 Task: Find connections with filter location Caetité with filter topic #Startupswith filter profile language Potuguese with filter current company Sony Music Entertainment with filter school Vignan's Lara Institute of Technology and Science, Vadlamudi, Chebrolu Mandal, PIN-522213(CC-FE) with filter industry Wholesale Furniture and Home Furnishings with filter service category Bookkeeping with filter keywords title Mortgage Loan Processor
Action: Mouse moved to (621, 122)
Screenshot: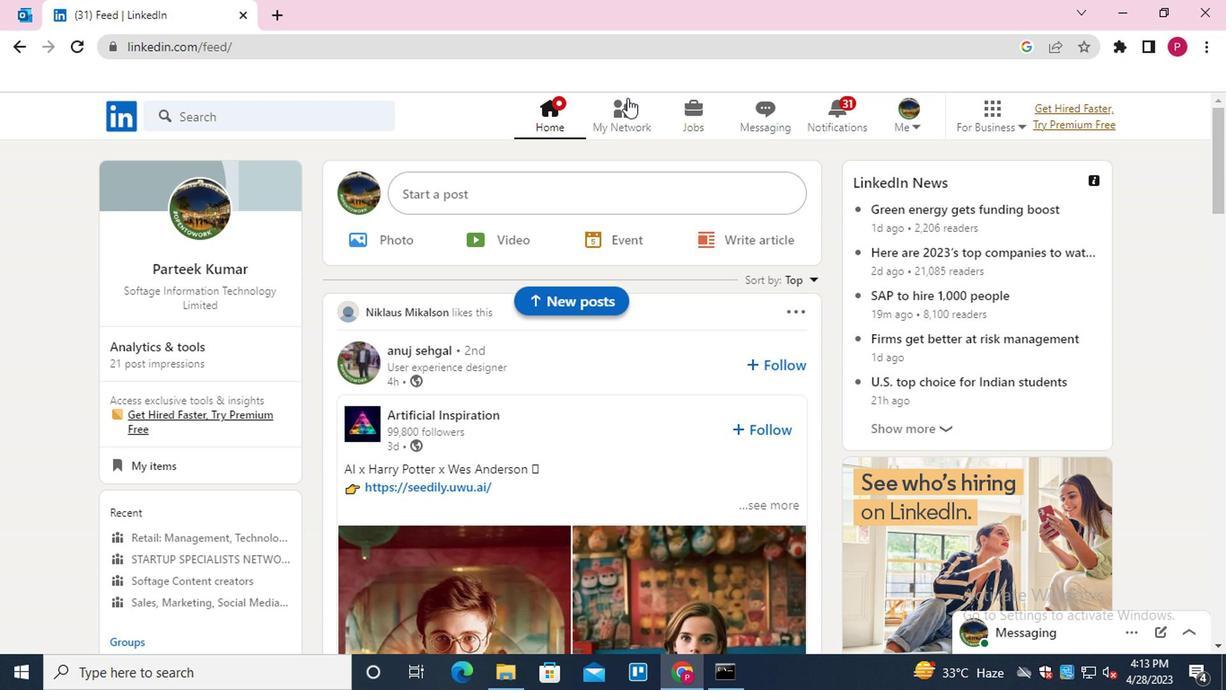 
Action: Mouse pressed left at (621, 122)
Screenshot: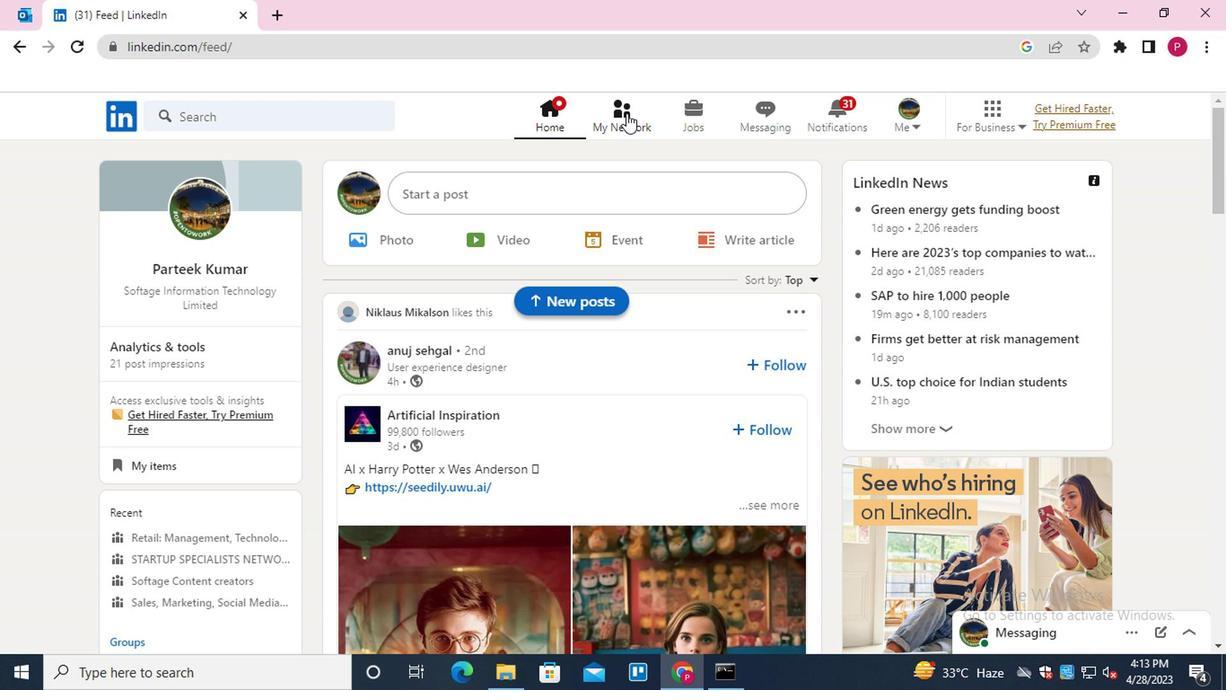 
Action: Mouse moved to (313, 212)
Screenshot: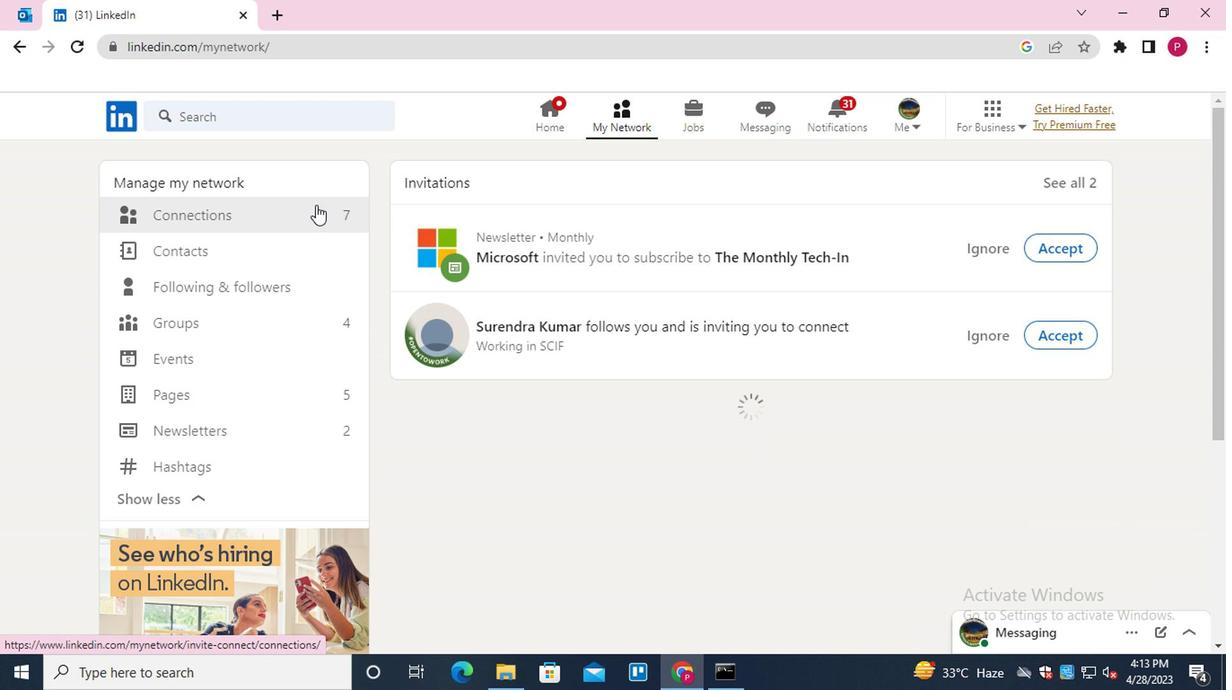 
Action: Mouse pressed left at (313, 212)
Screenshot: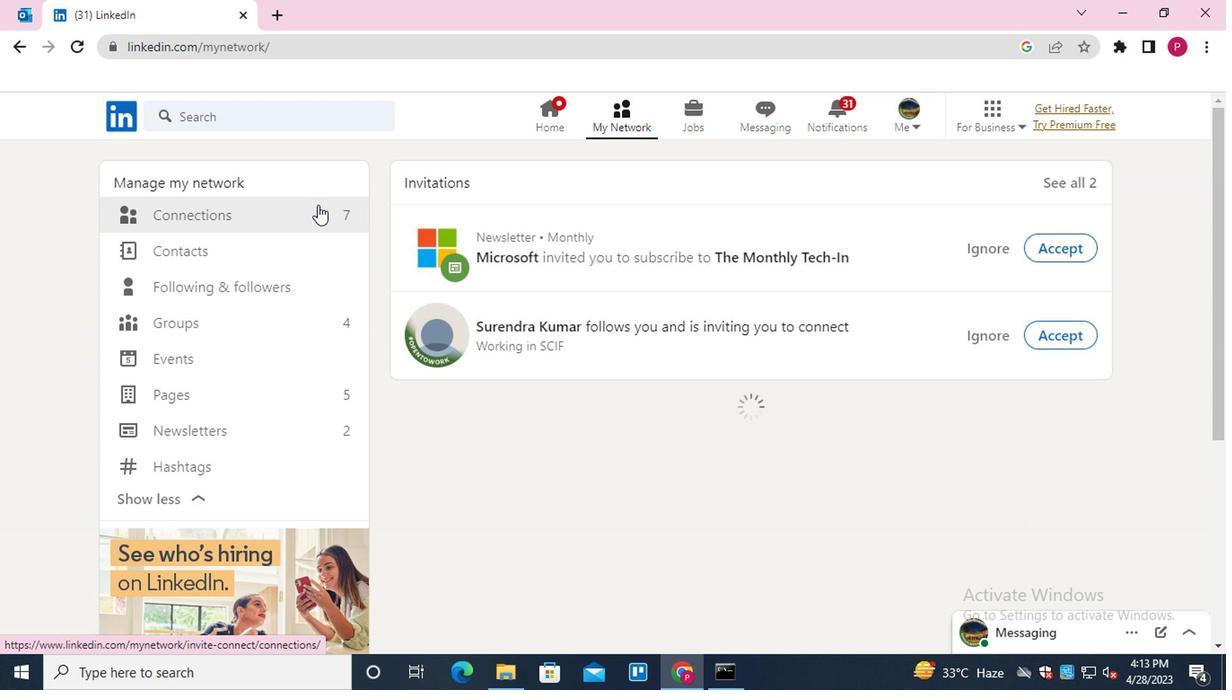 
Action: Mouse moved to (780, 217)
Screenshot: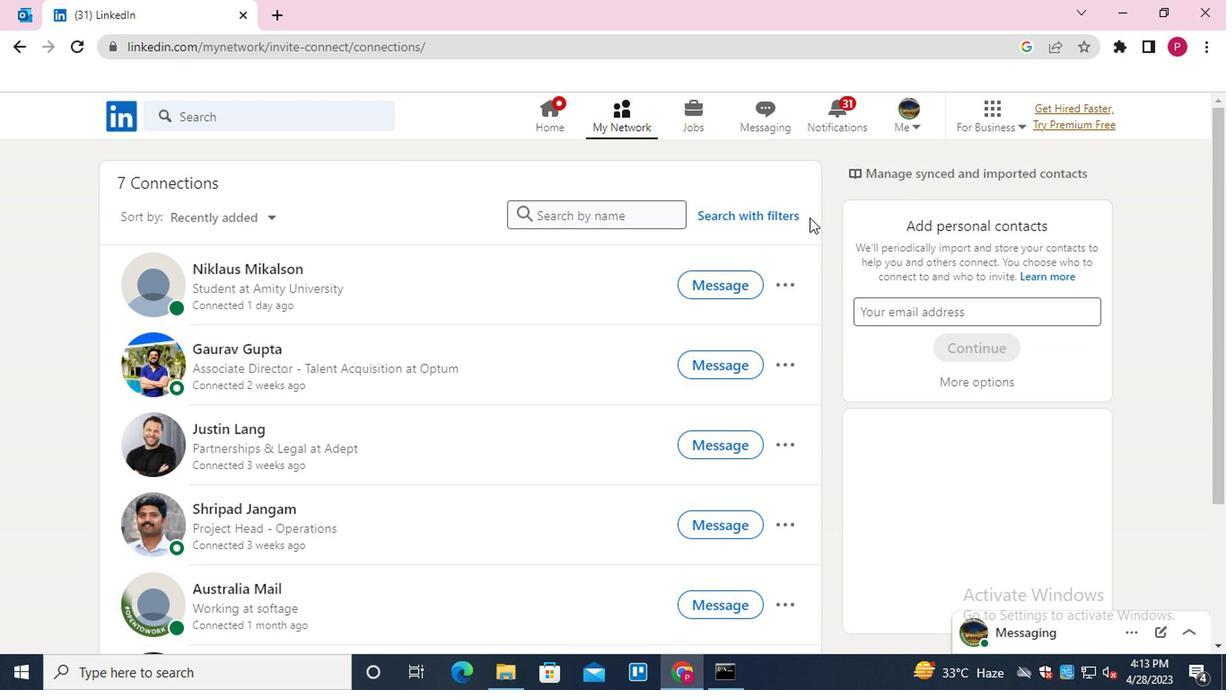 
Action: Mouse pressed left at (780, 217)
Screenshot: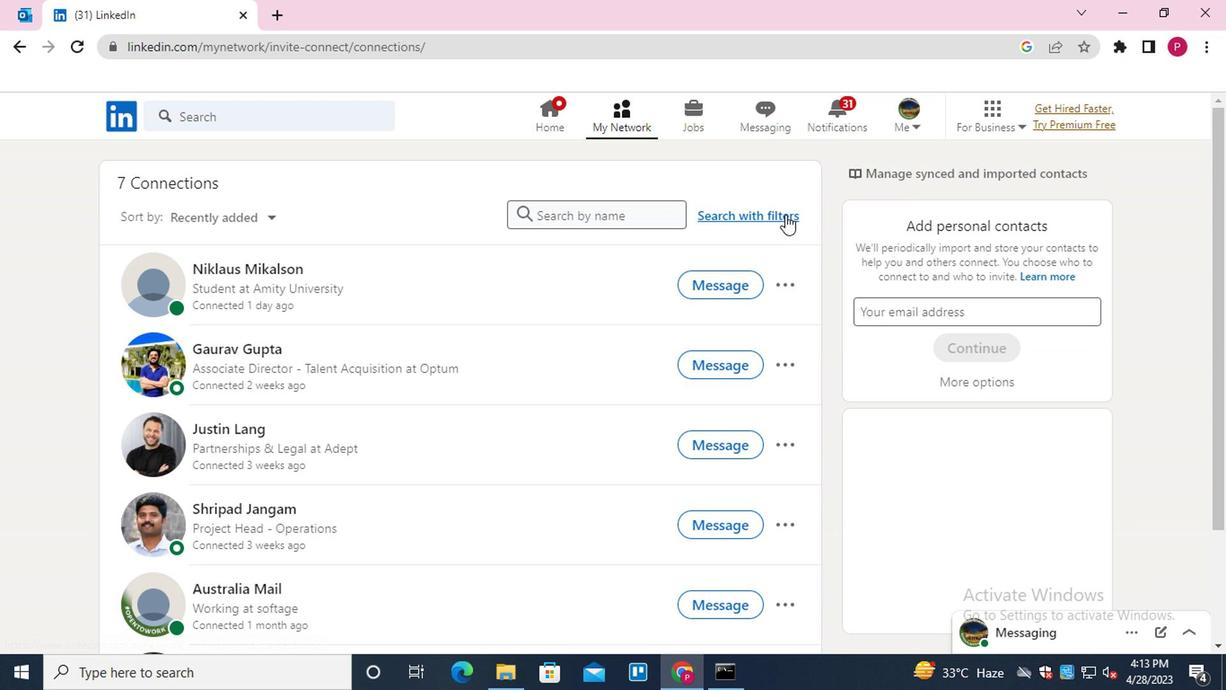 
Action: Mouse moved to (669, 171)
Screenshot: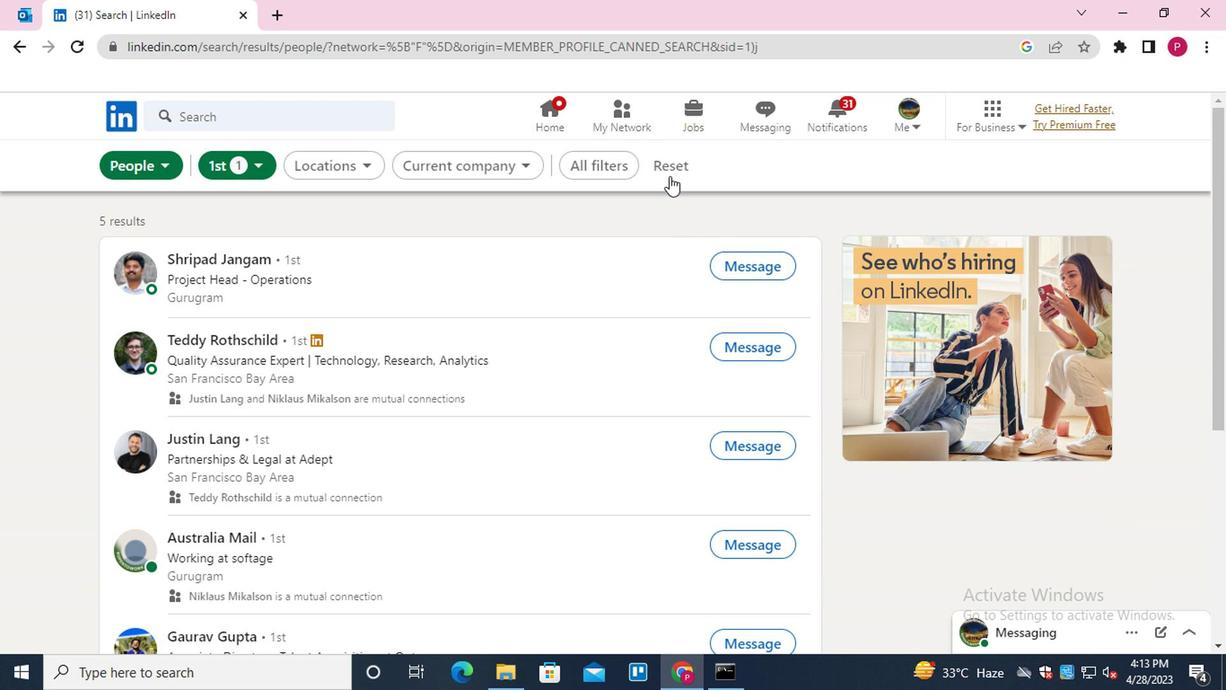 
Action: Mouse pressed left at (669, 171)
Screenshot: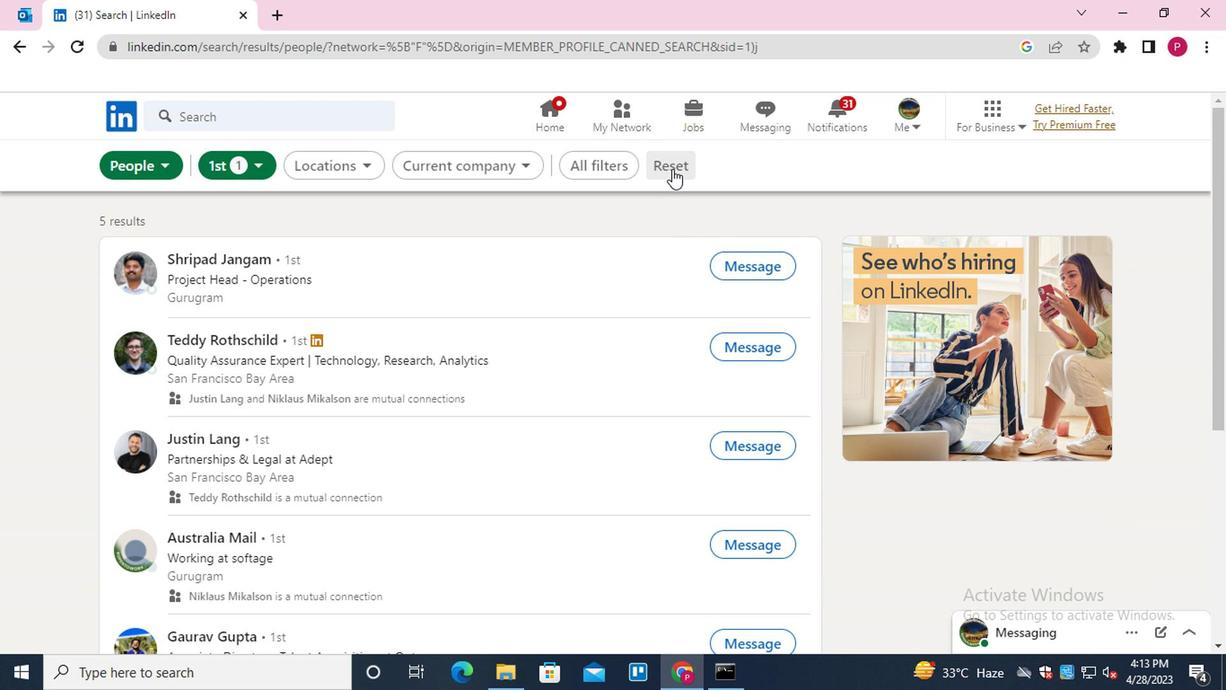 
Action: Mouse moved to (653, 167)
Screenshot: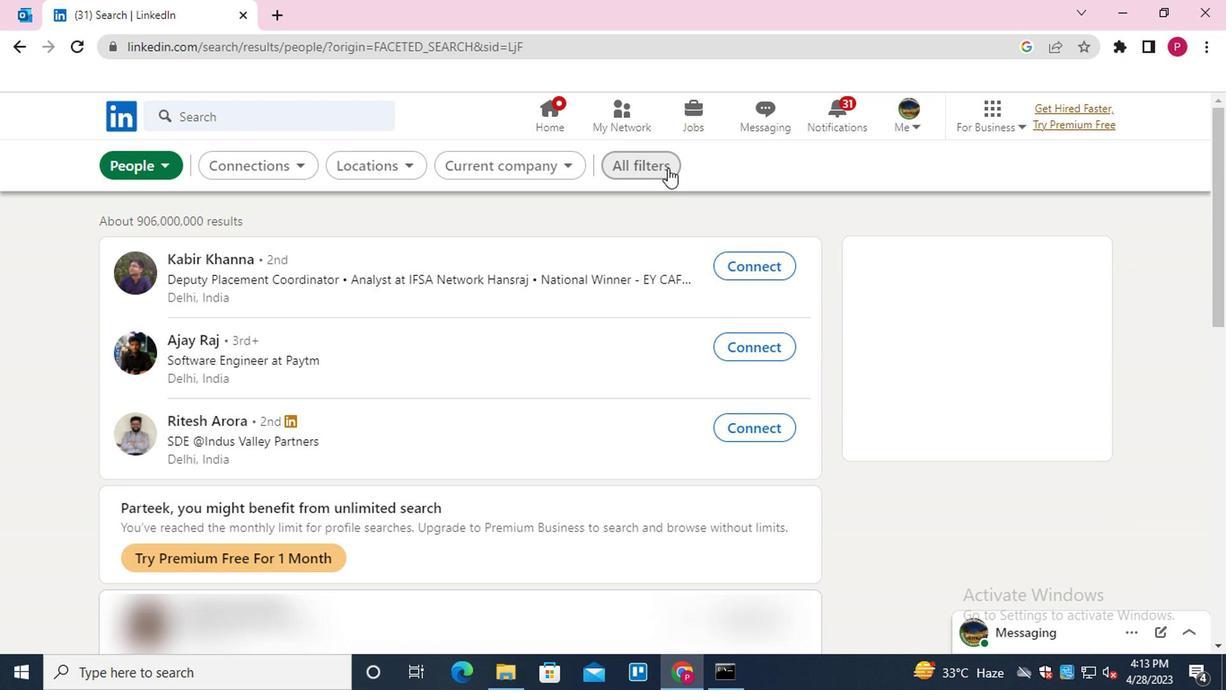 
Action: Mouse pressed left at (653, 167)
Screenshot: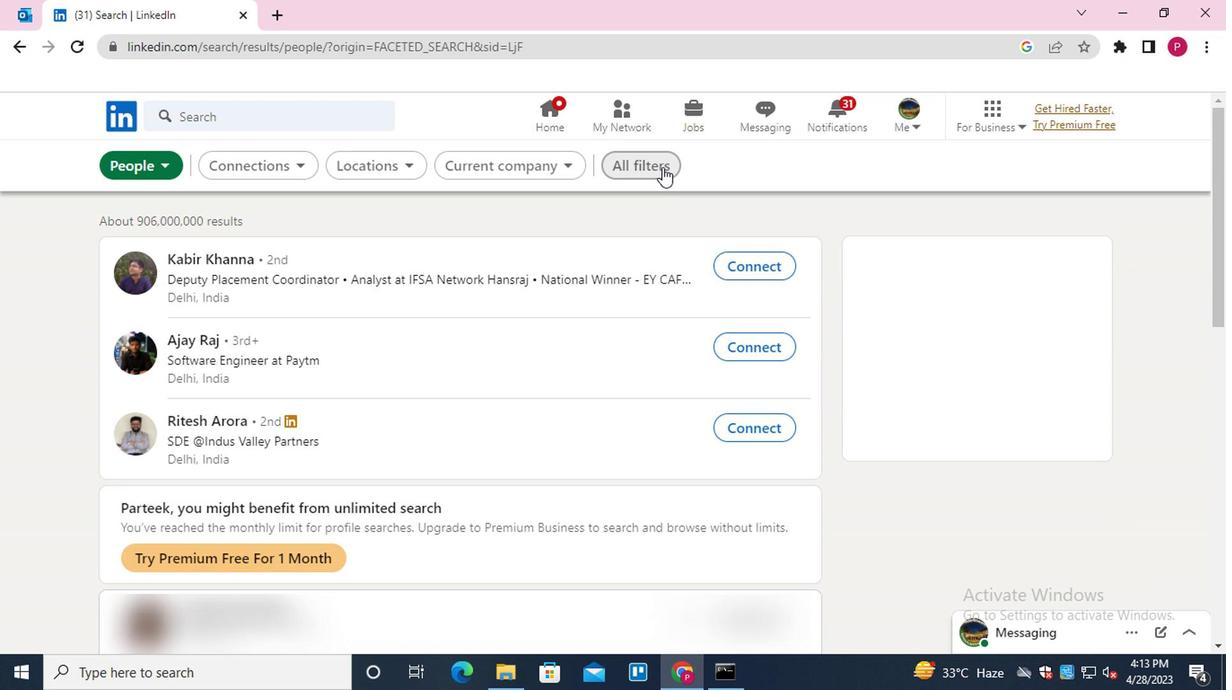 
Action: Mouse moved to (877, 308)
Screenshot: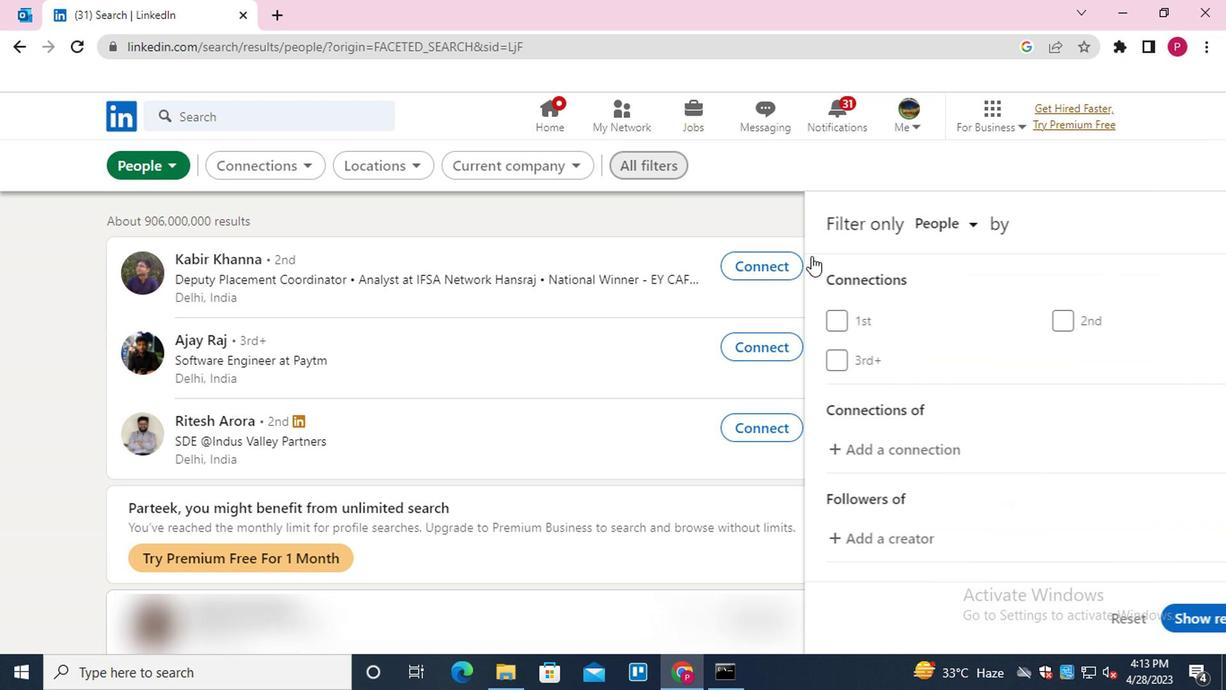 
Action: Mouse scrolled (877, 307) with delta (0, -1)
Screenshot: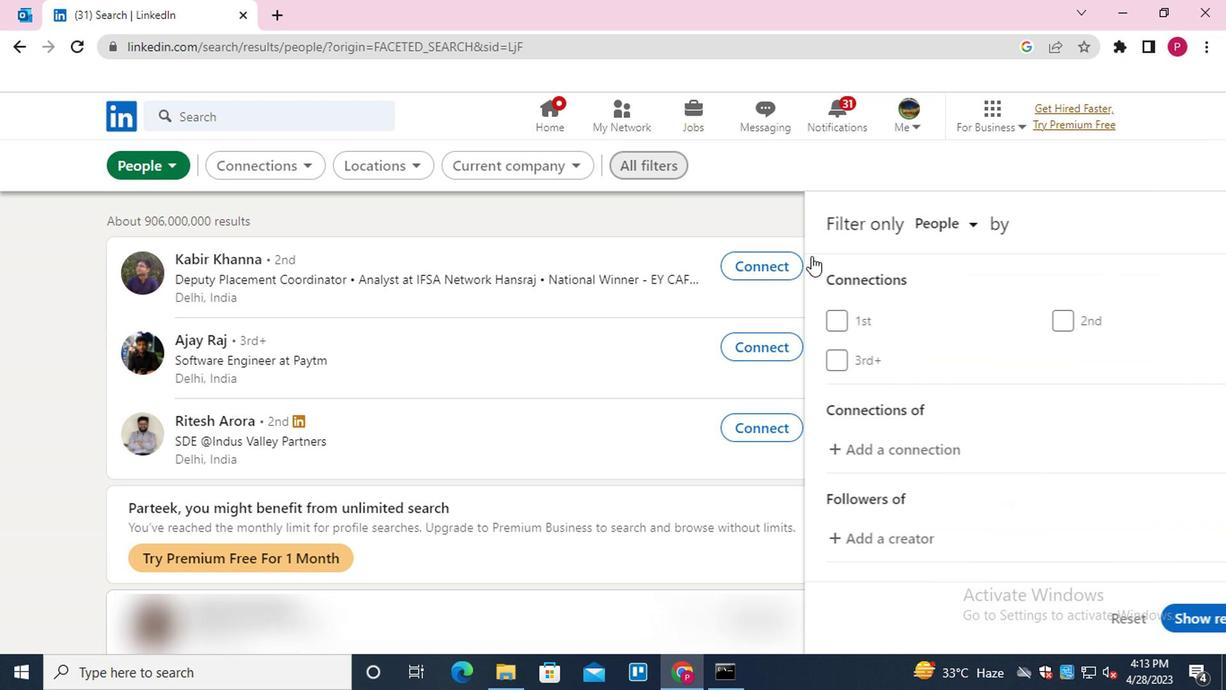 
Action: Mouse moved to (878, 313)
Screenshot: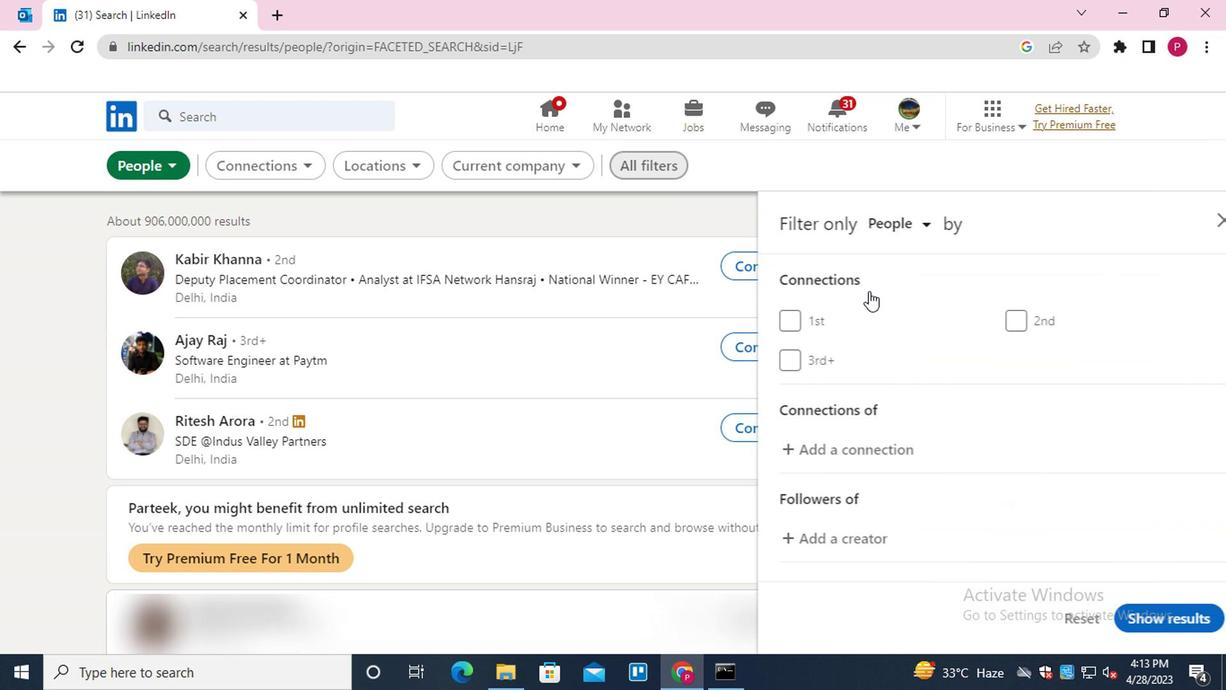 
Action: Mouse scrolled (878, 311) with delta (0, -1)
Screenshot: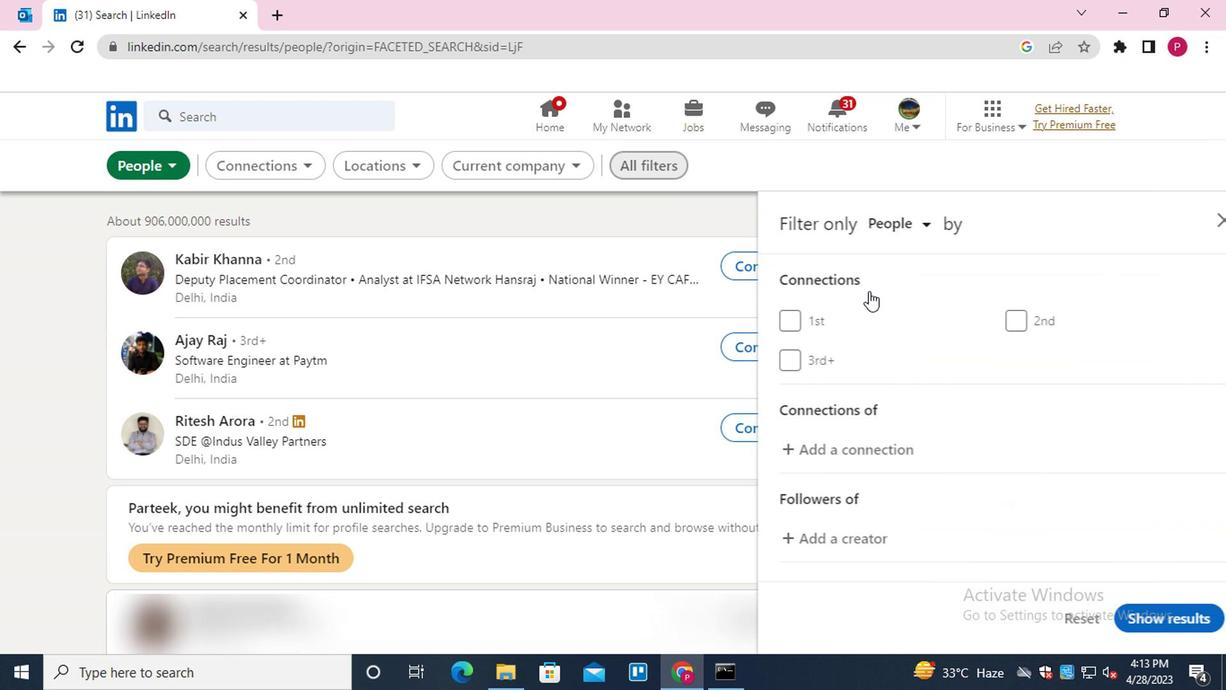 
Action: Mouse moved to (1000, 514)
Screenshot: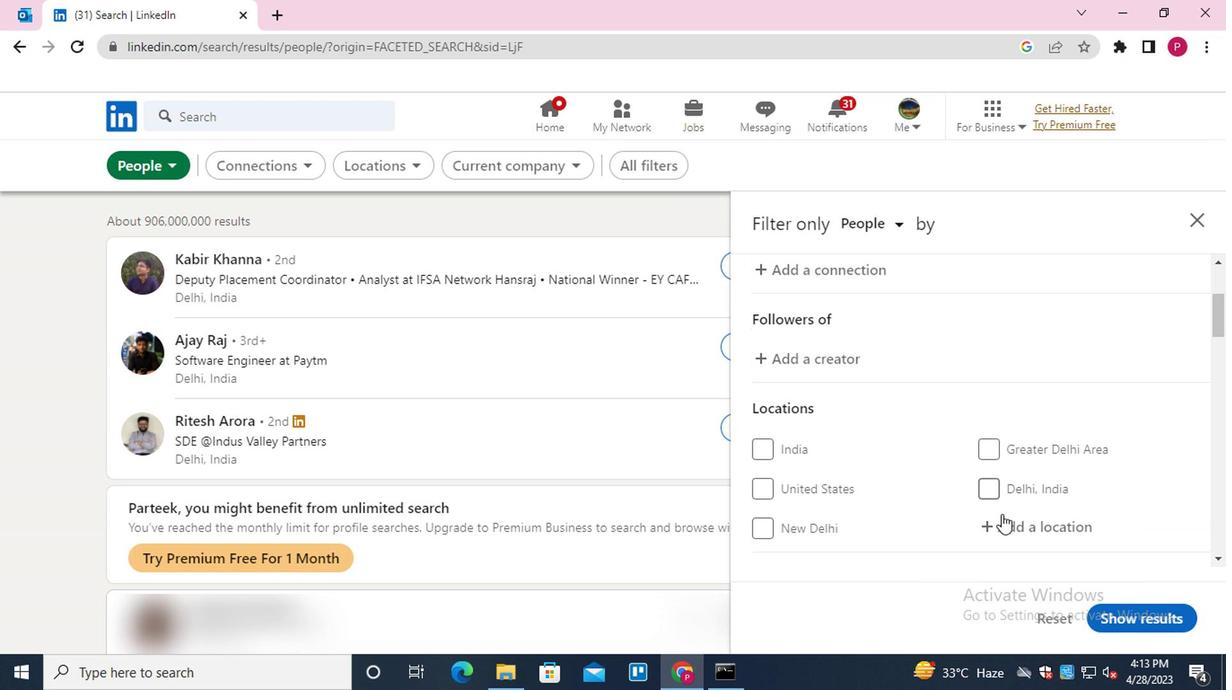 
Action: Mouse pressed left at (1000, 514)
Screenshot: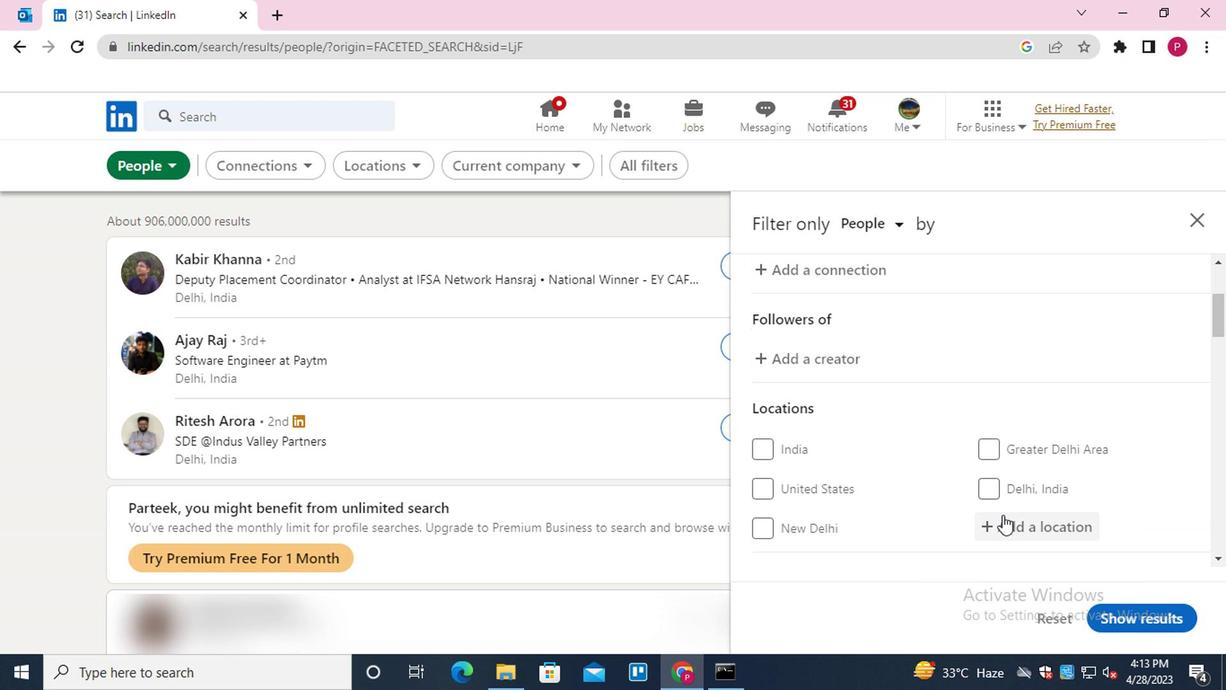 
Action: Key pressed <Key.shift>CAETITE<Key.down><Key.enter>
Screenshot: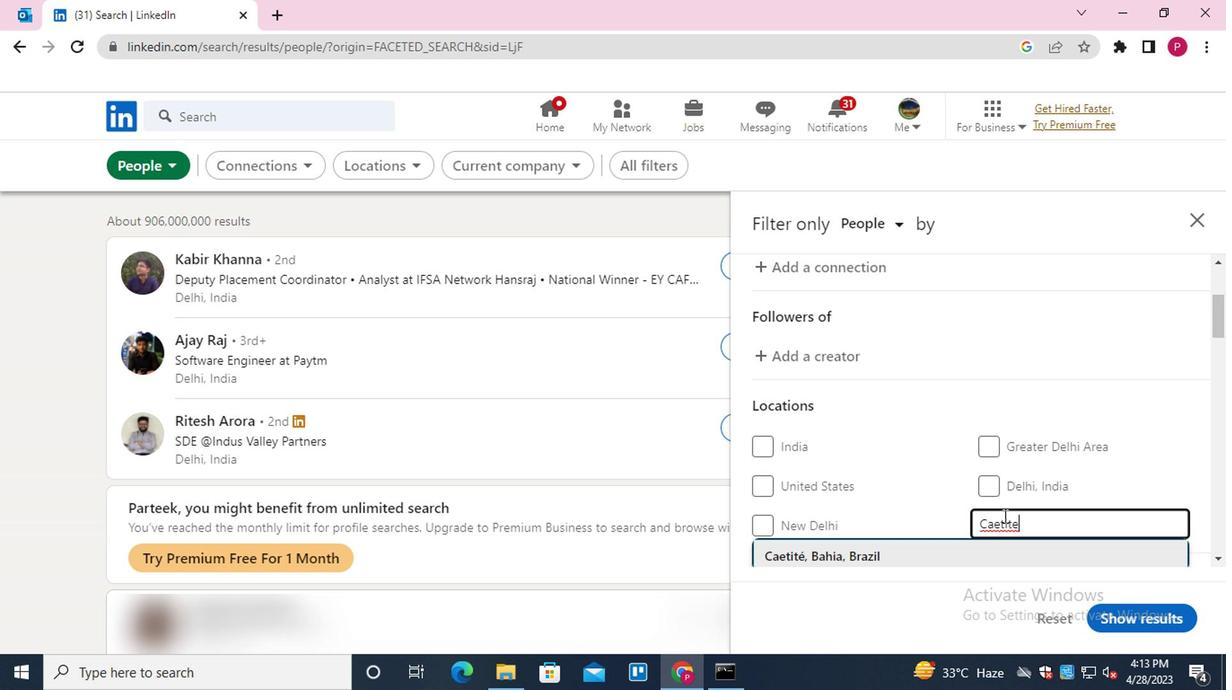 
Action: Mouse moved to (897, 459)
Screenshot: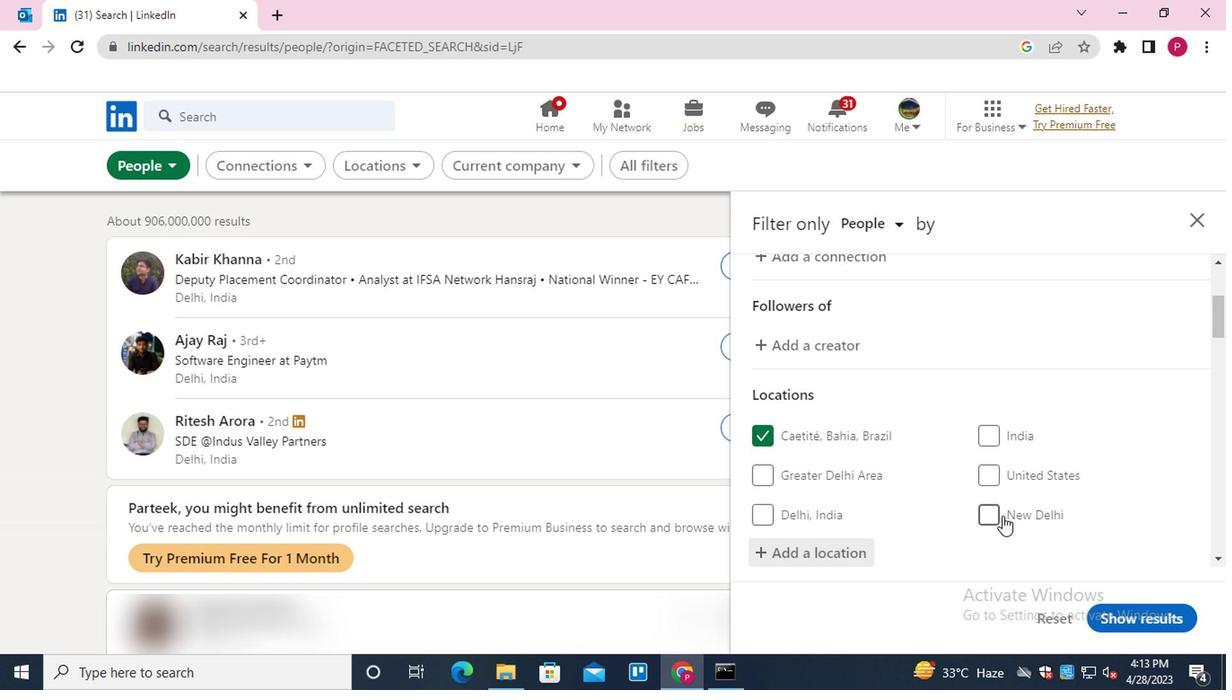 
Action: Mouse scrolled (897, 458) with delta (0, 0)
Screenshot: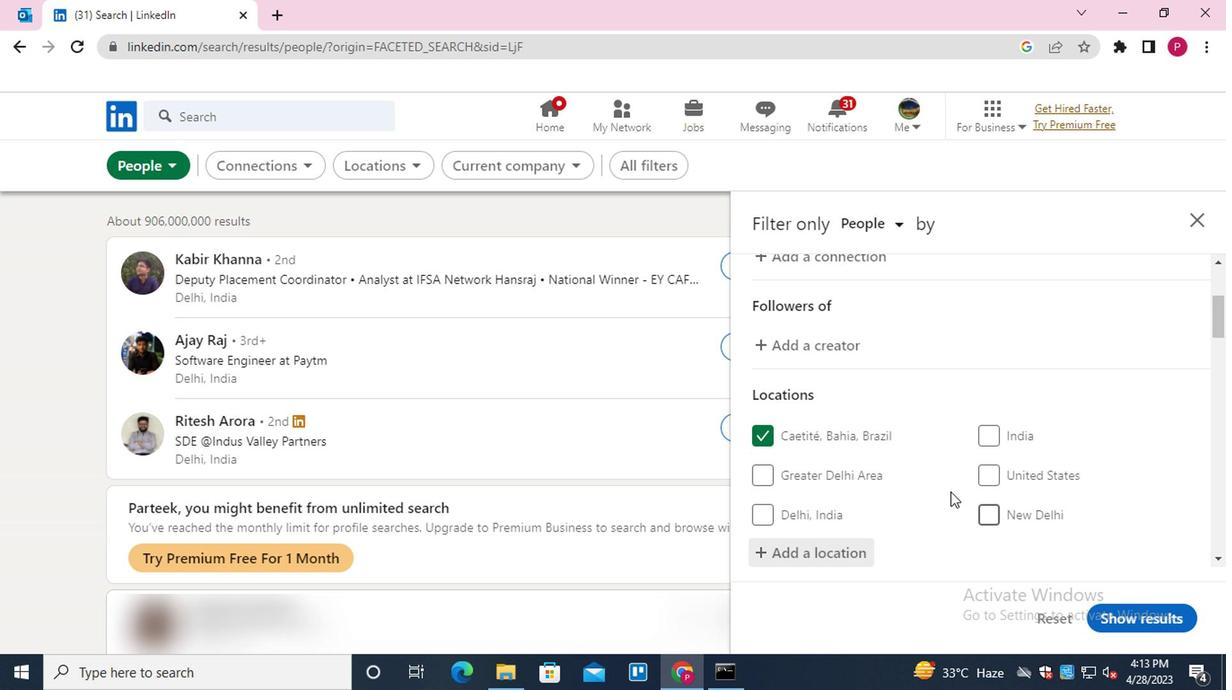 
Action: Mouse scrolled (897, 458) with delta (0, 0)
Screenshot: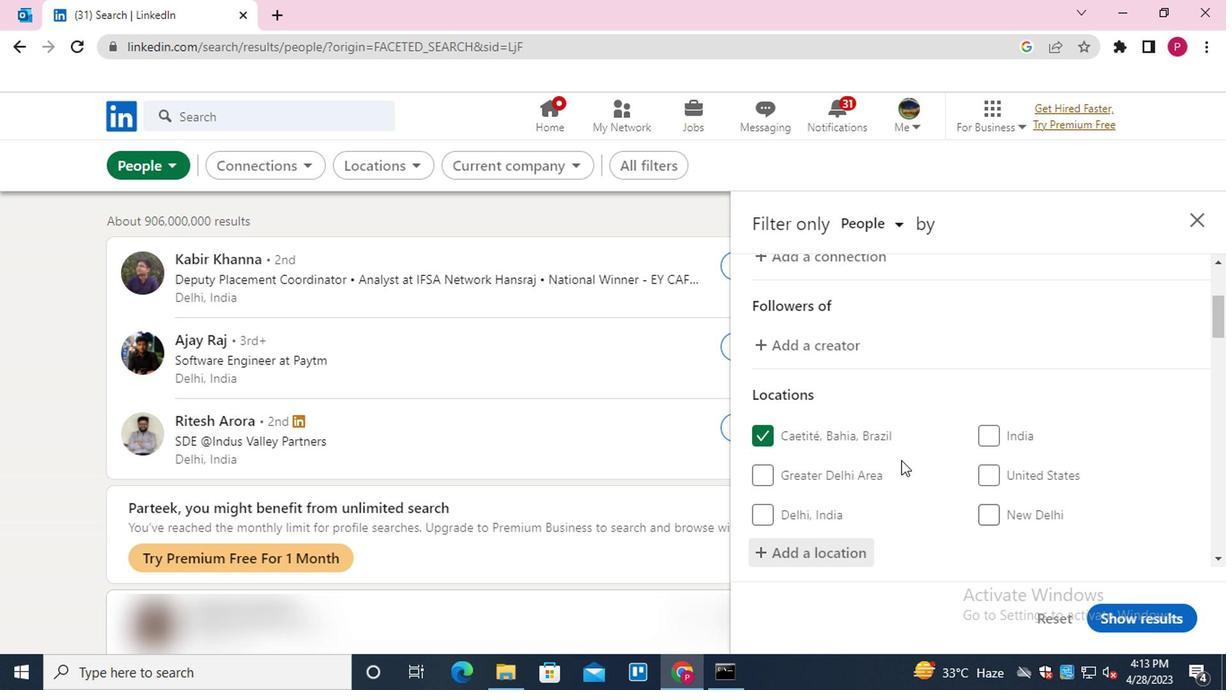 
Action: Mouse moved to (873, 561)
Screenshot: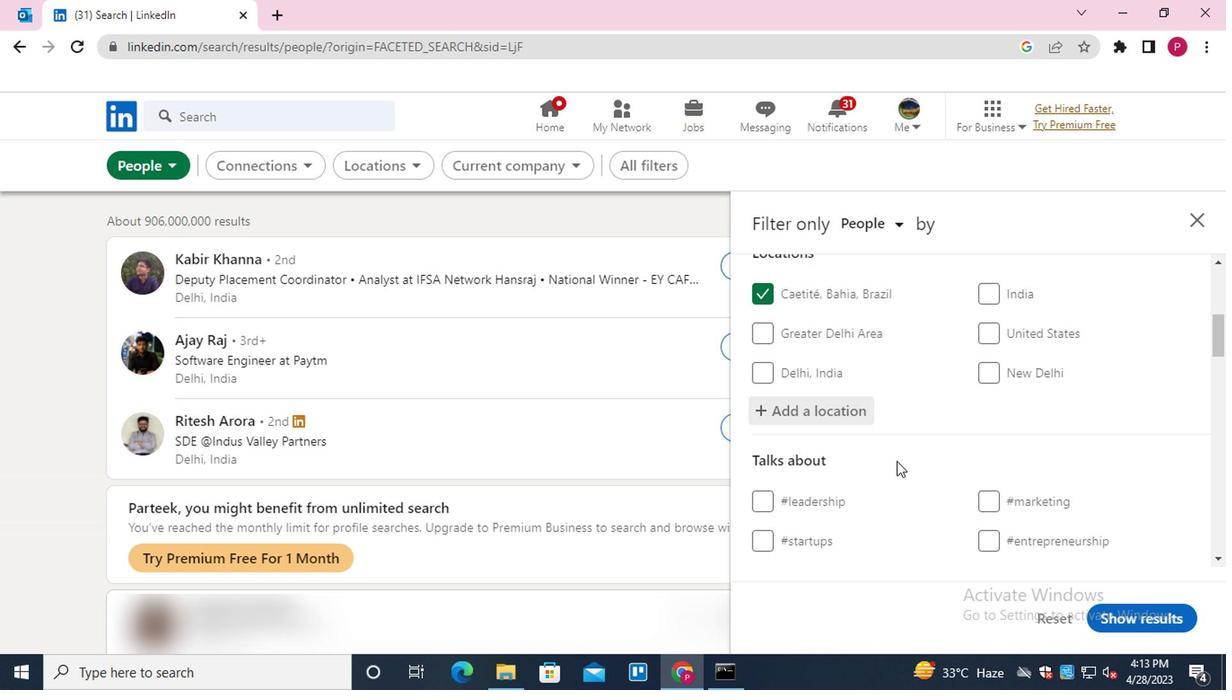 
Action: Mouse scrolled (873, 560) with delta (0, -1)
Screenshot: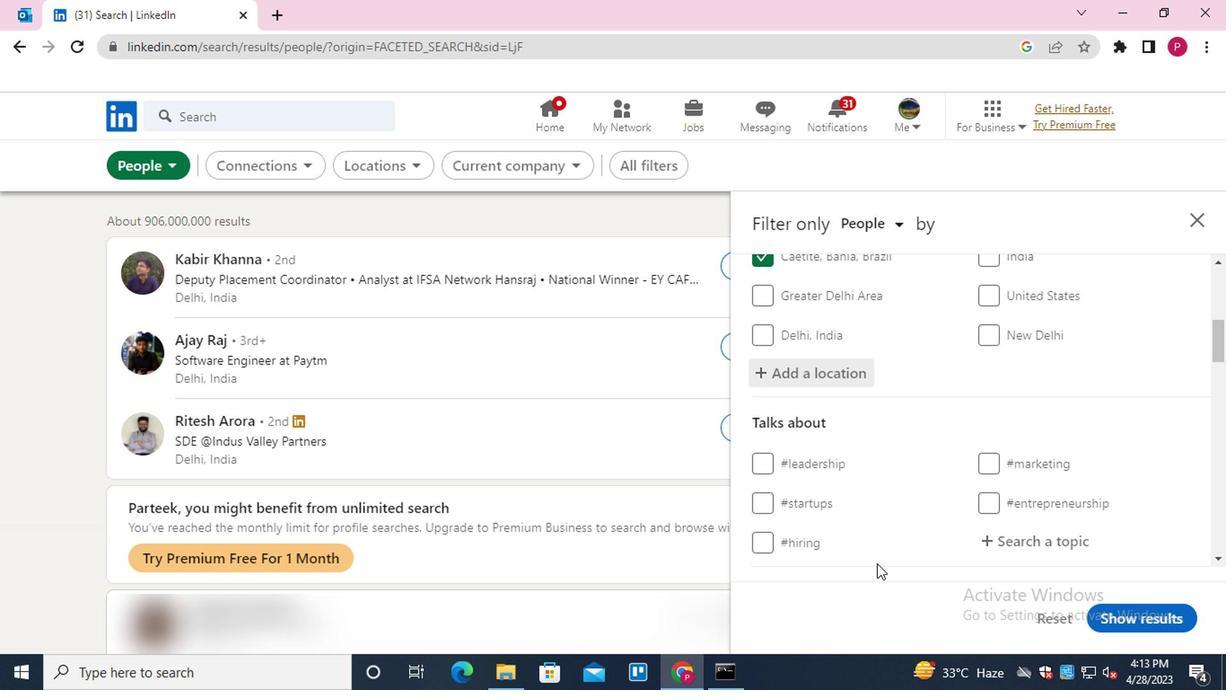 
Action: Mouse scrolled (873, 560) with delta (0, -1)
Screenshot: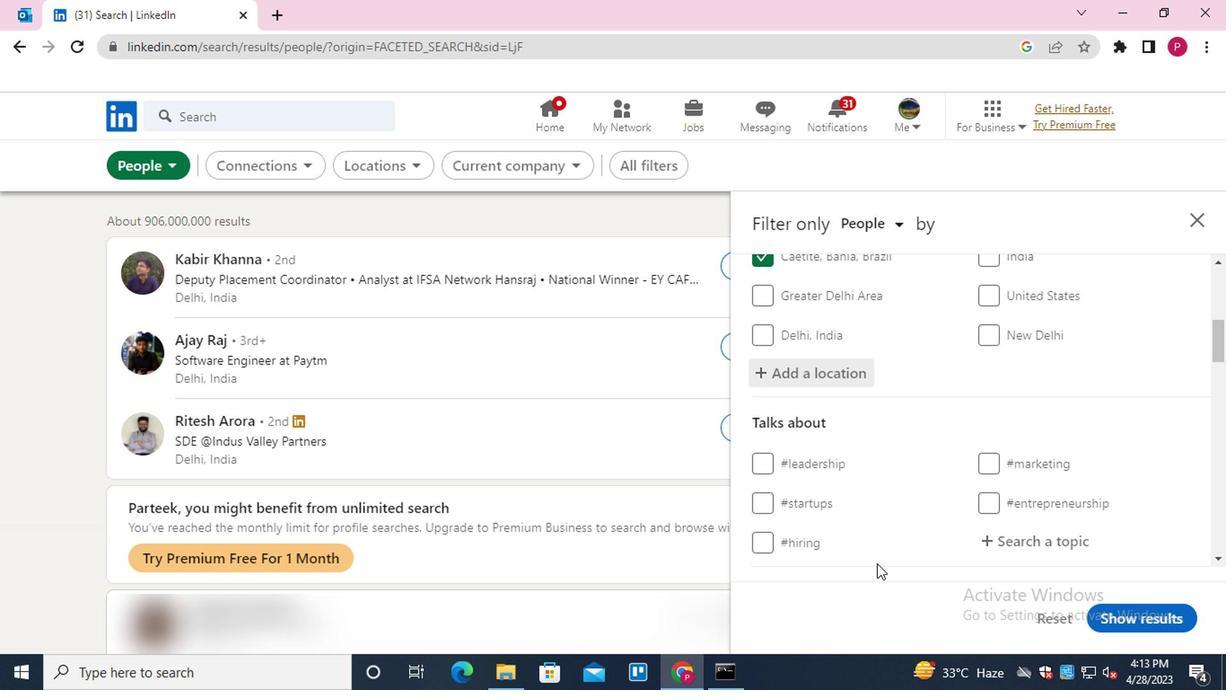 
Action: Mouse moved to (1034, 368)
Screenshot: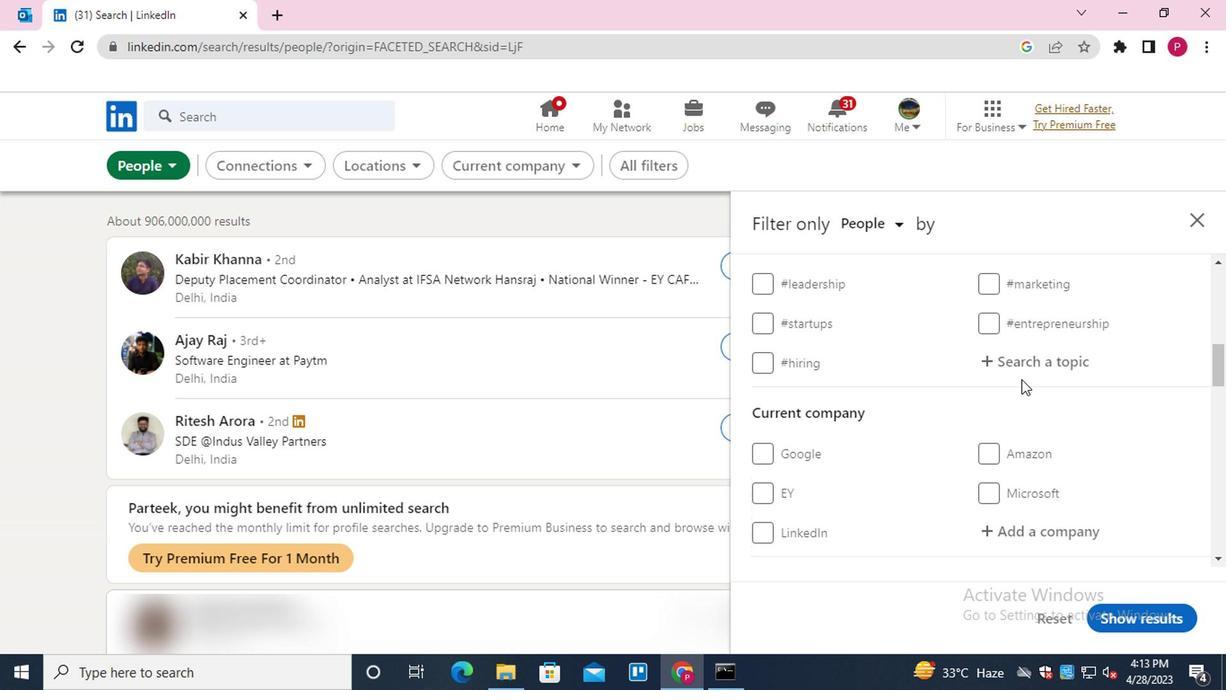 
Action: Mouse pressed left at (1034, 368)
Screenshot: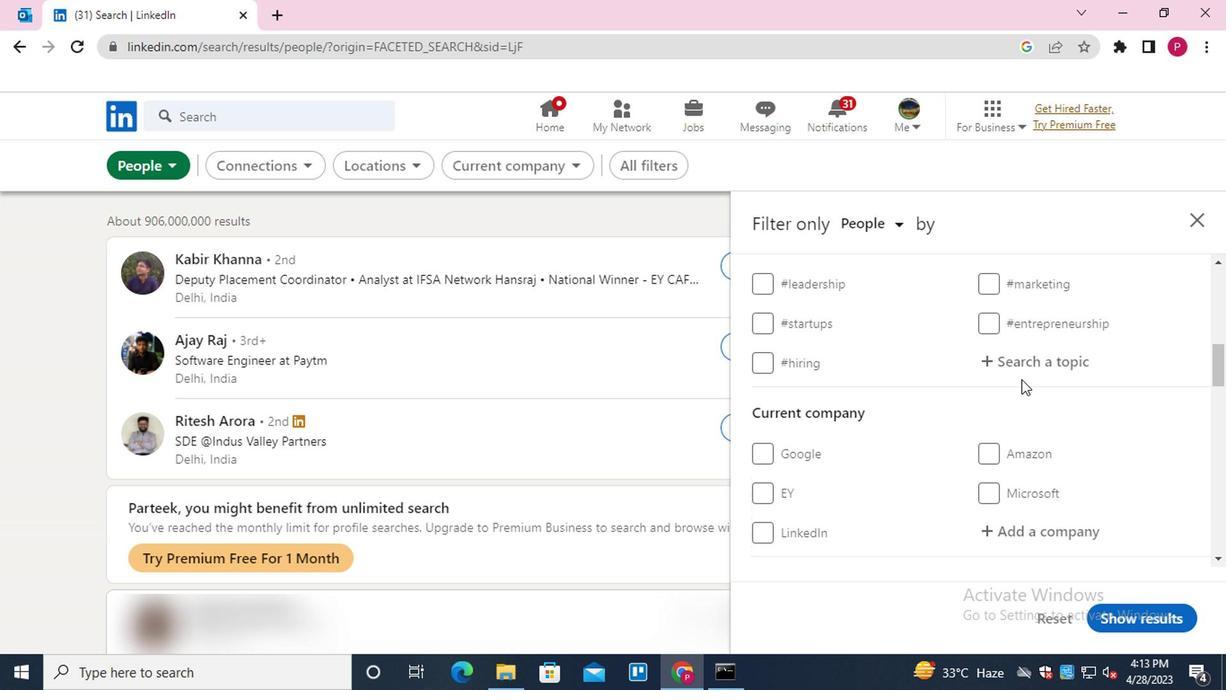 
Action: Mouse moved to (1012, 383)
Screenshot: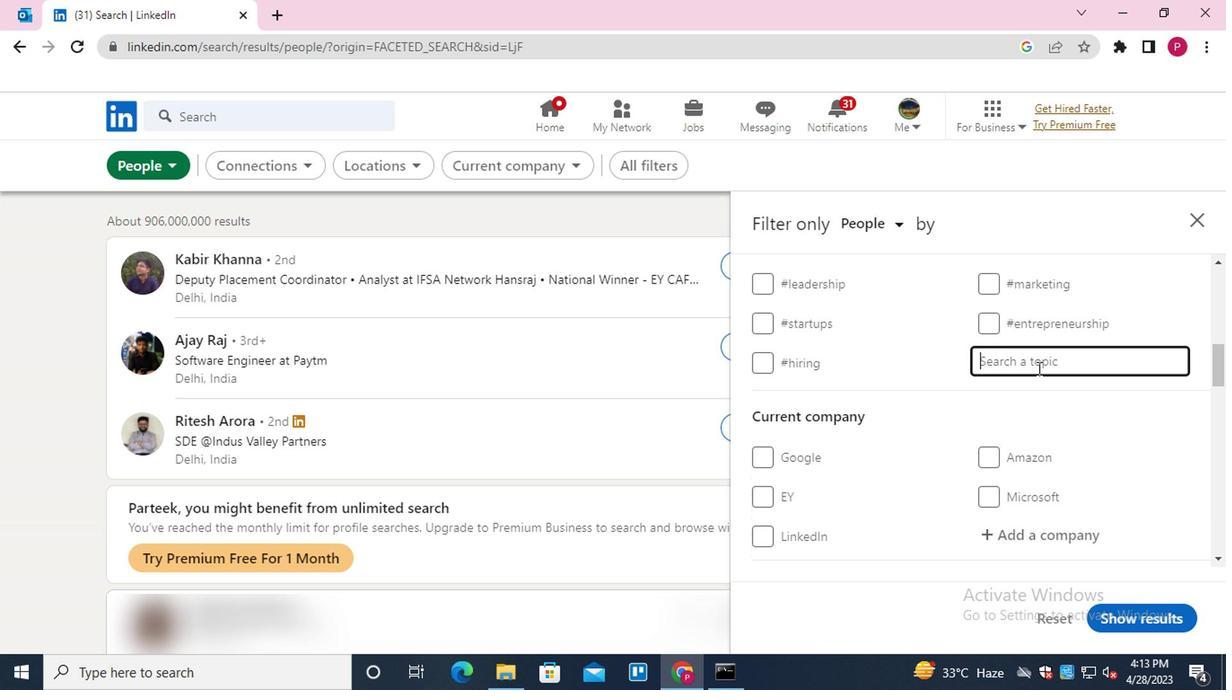 
Action: Key pressed STARTSUP<Key.backspace><Key.backspace><Key.backspace>UPS<Key.down><Key.enter>
Screenshot: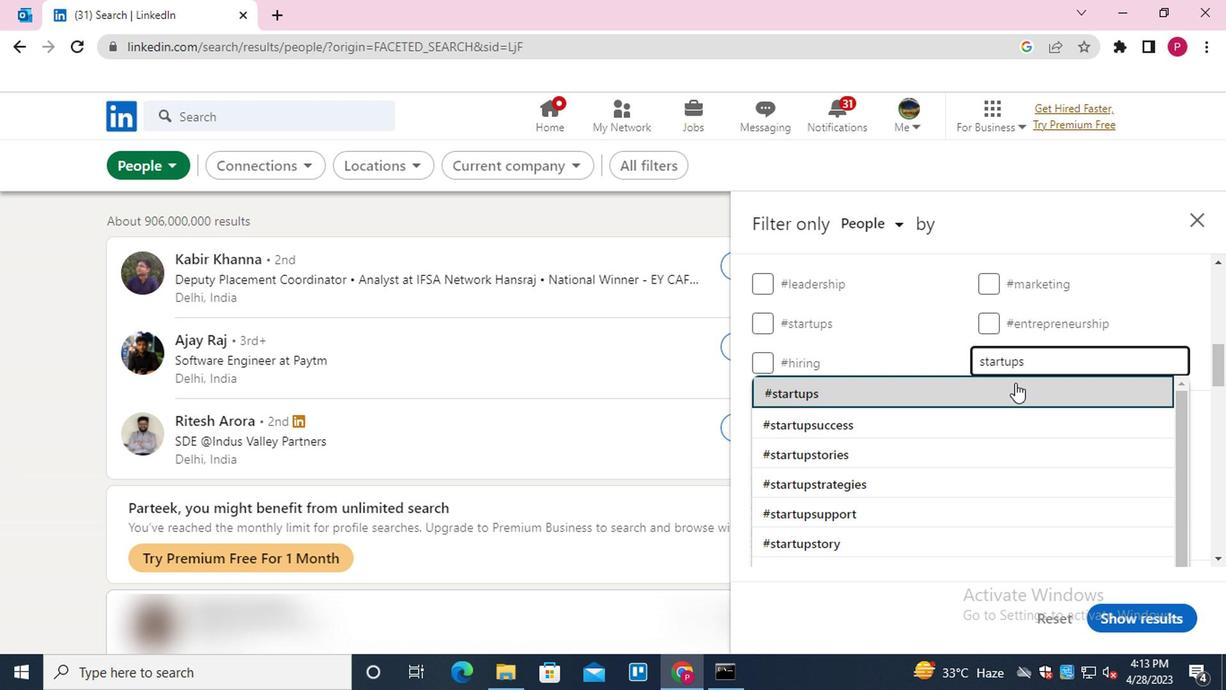 
Action: Mouse moved to (954, 393)
Screenshot: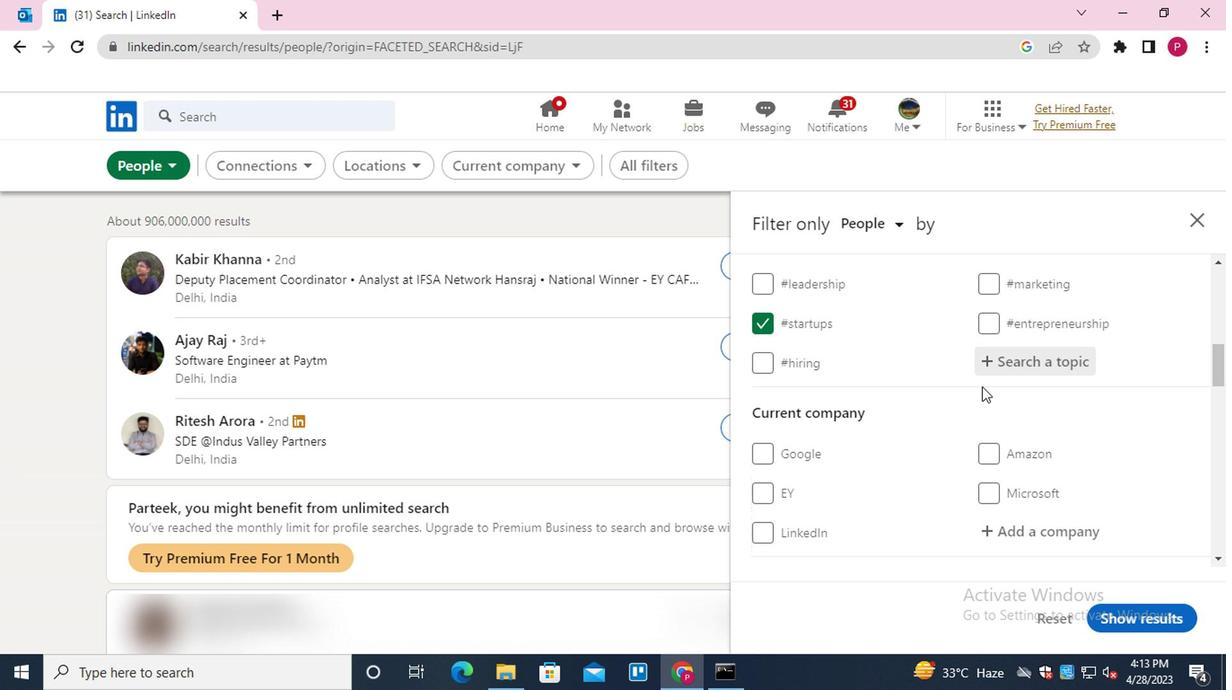 
Action: Mouse scrolled (954, 392) with delta (0, 0)
Screenshot: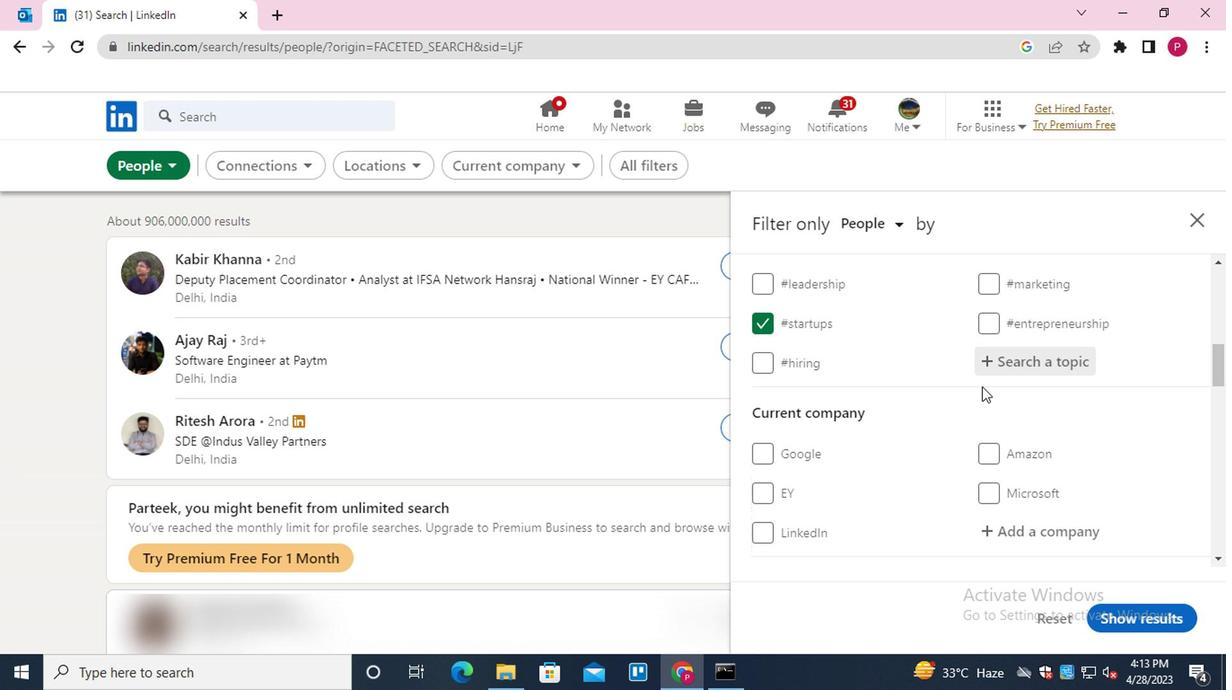 
Action: Mouse moved to (932, 401)
Screenshot: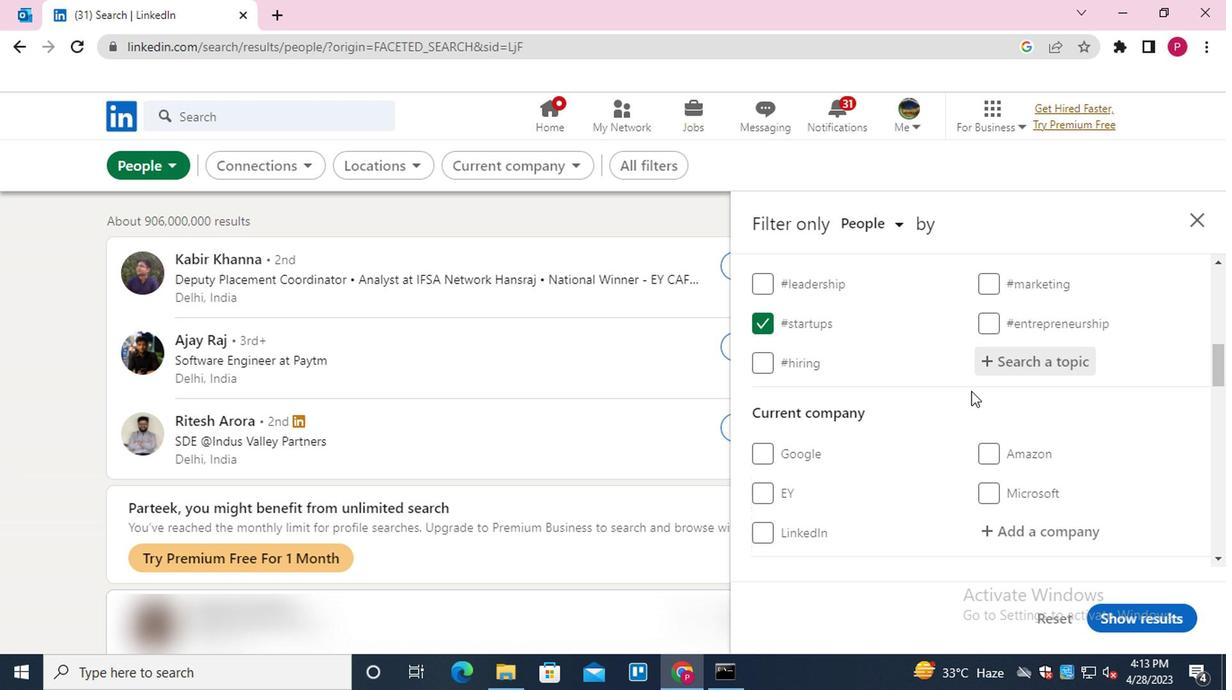 
Action: Mouse scrolled (932, 400) with delta (0, -1)
Screenshot: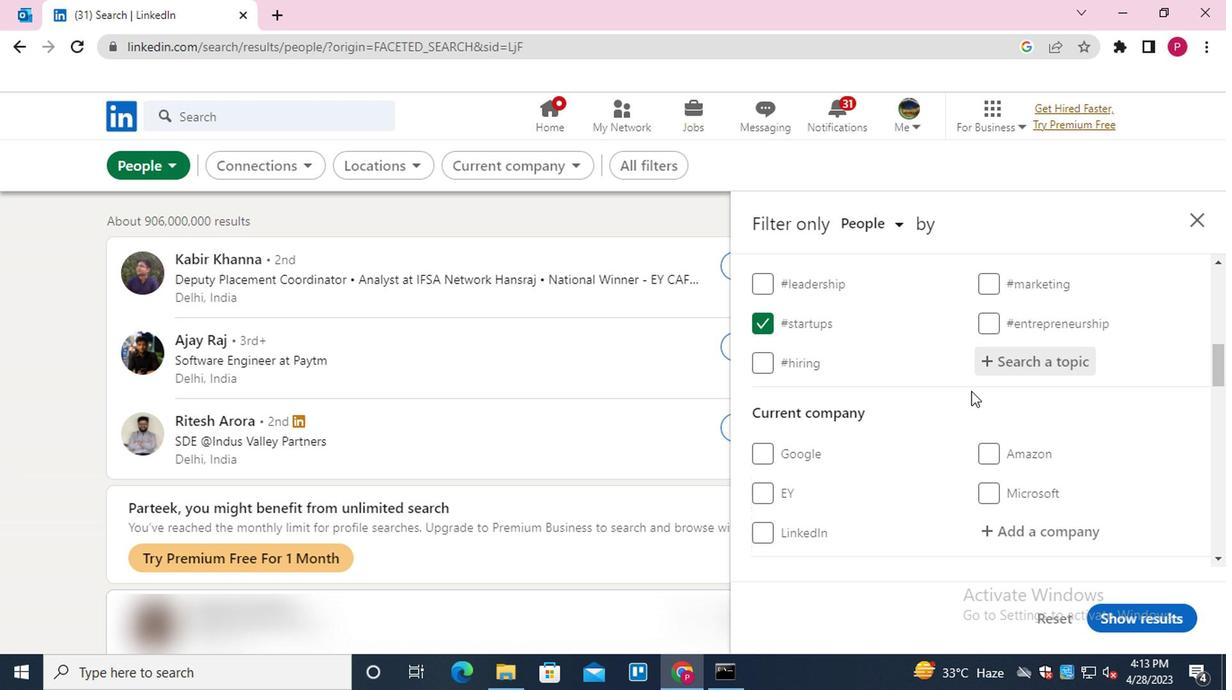 
Action: Mouse moved to (904, 409)
Screenshot: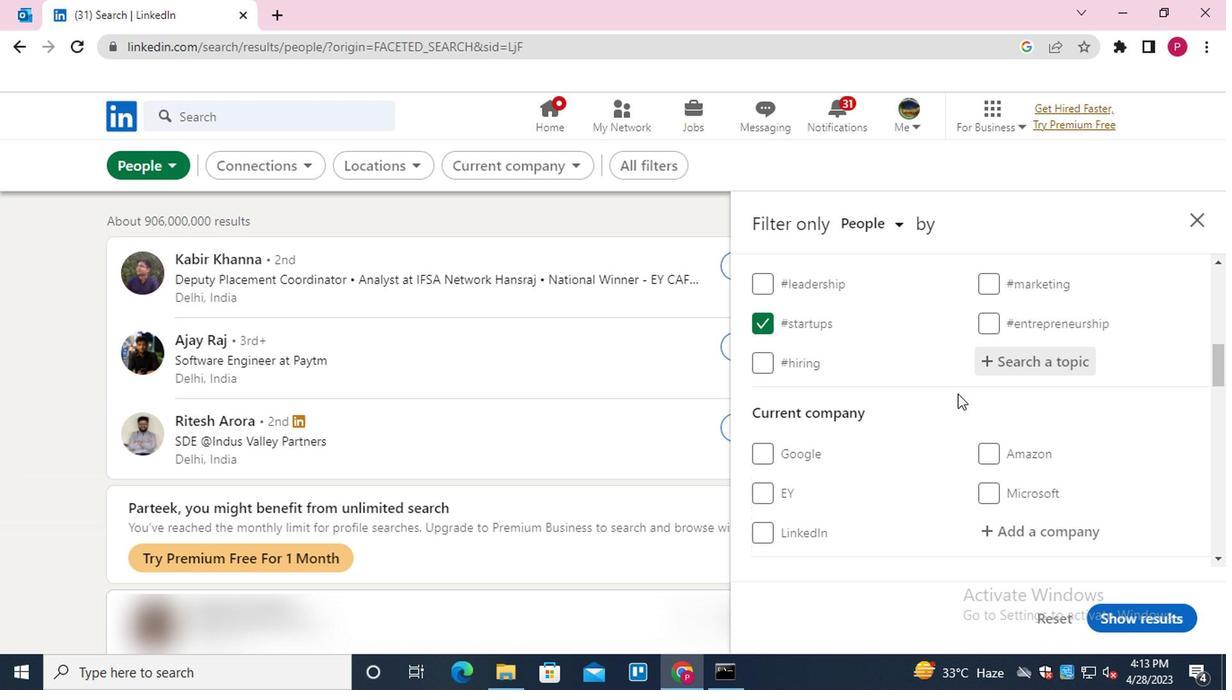 
Action: Mouse scrolled (904, 408) with delta (0, 0)
Screenshot: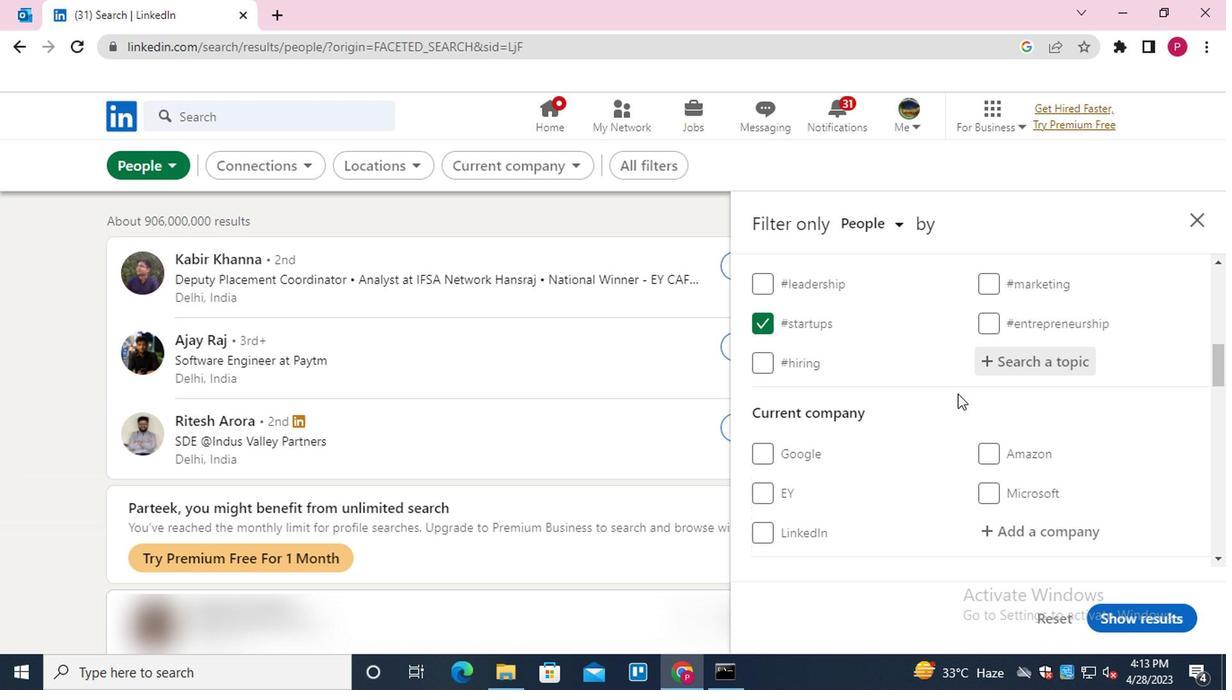 
Action: Mouse moved to (886, 414)
Screenshot: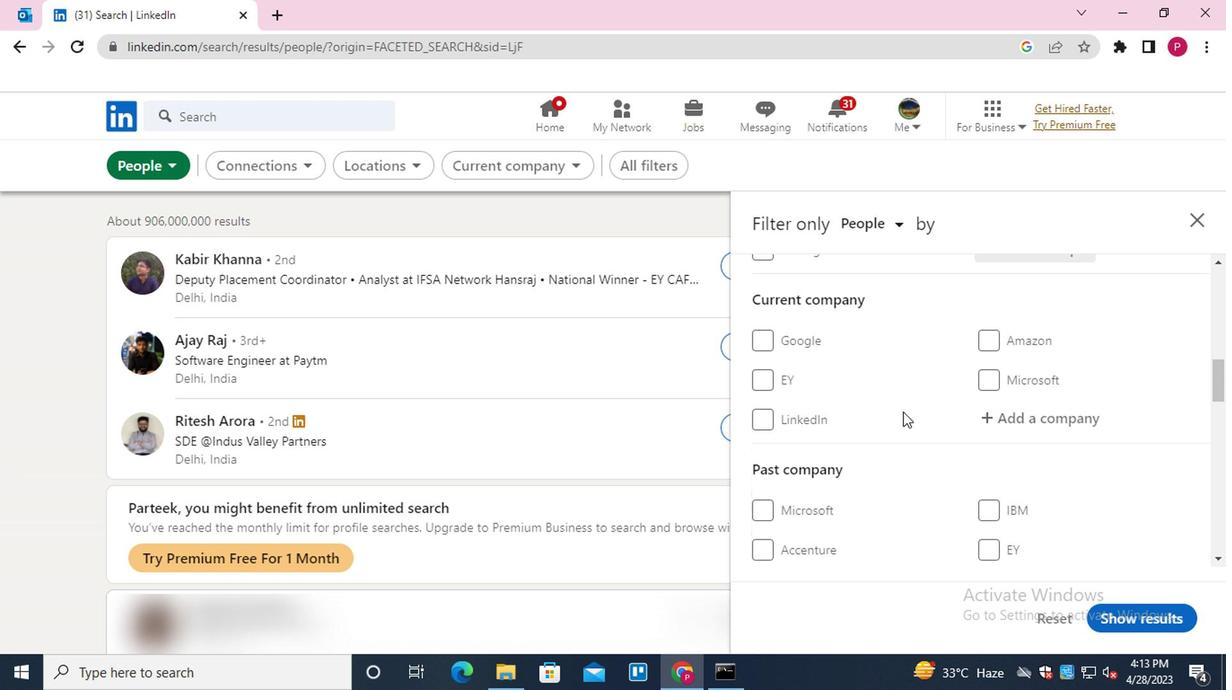 
Action: Mouse scrolled (886, 413) with delta (0, 0)
Screenshot: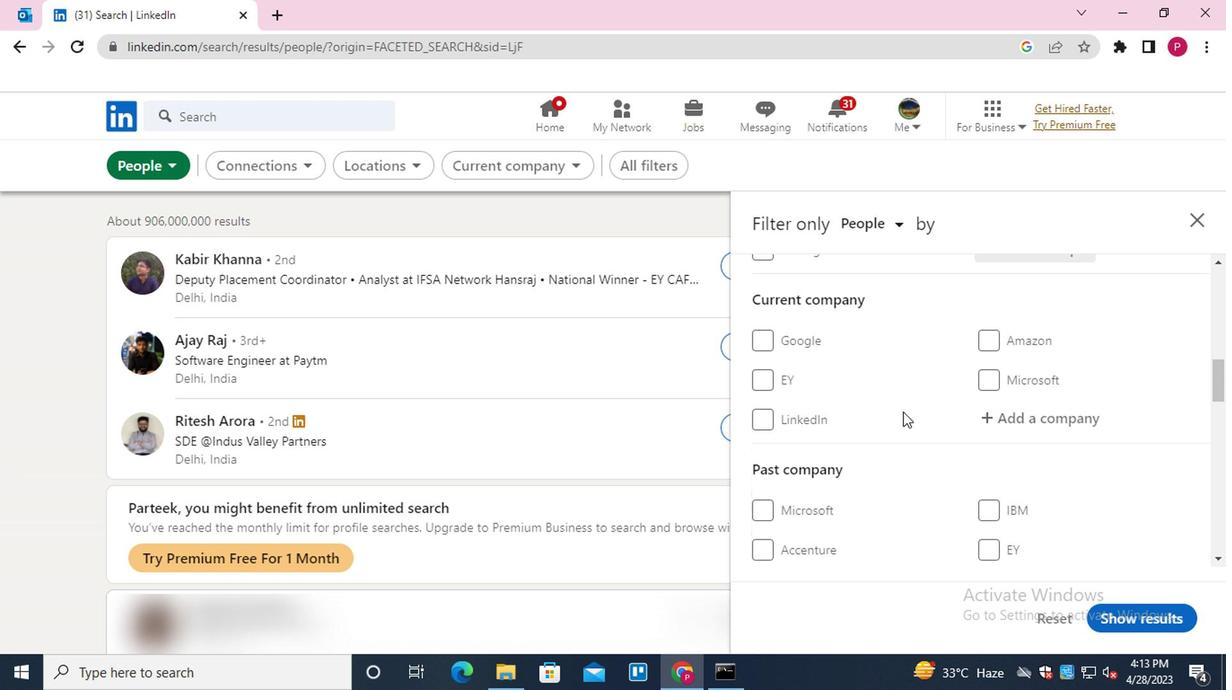 
Action: Mouse moved to (884, 415)
Screenshot: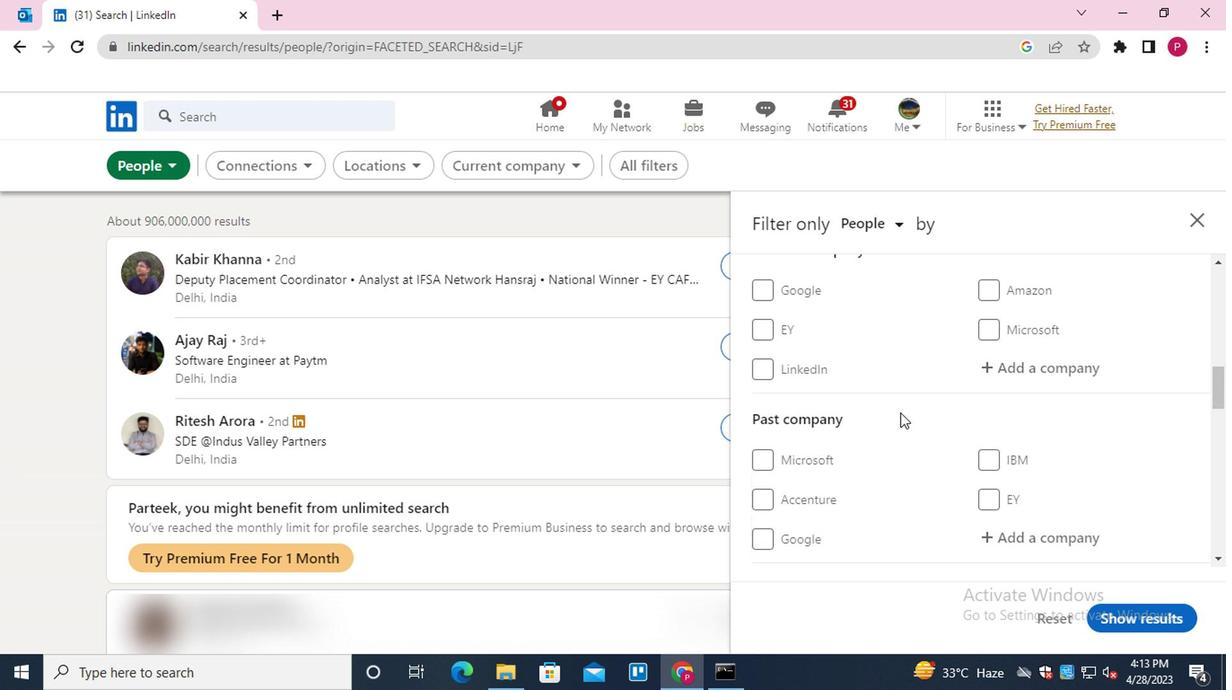 
Action: Mouse scrolled (884, 414) with delta (0, -1)
Screenshot: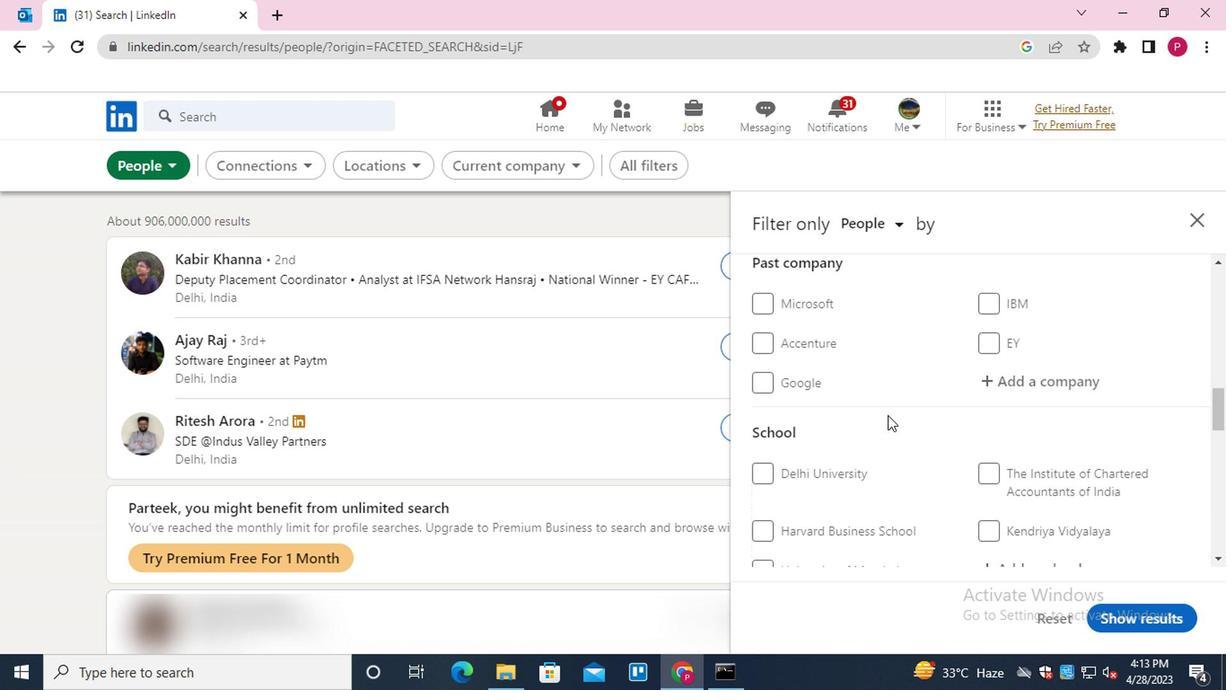 
Action: Mouse scrolled (884, 414) with delta (0, -1)
Screenshot: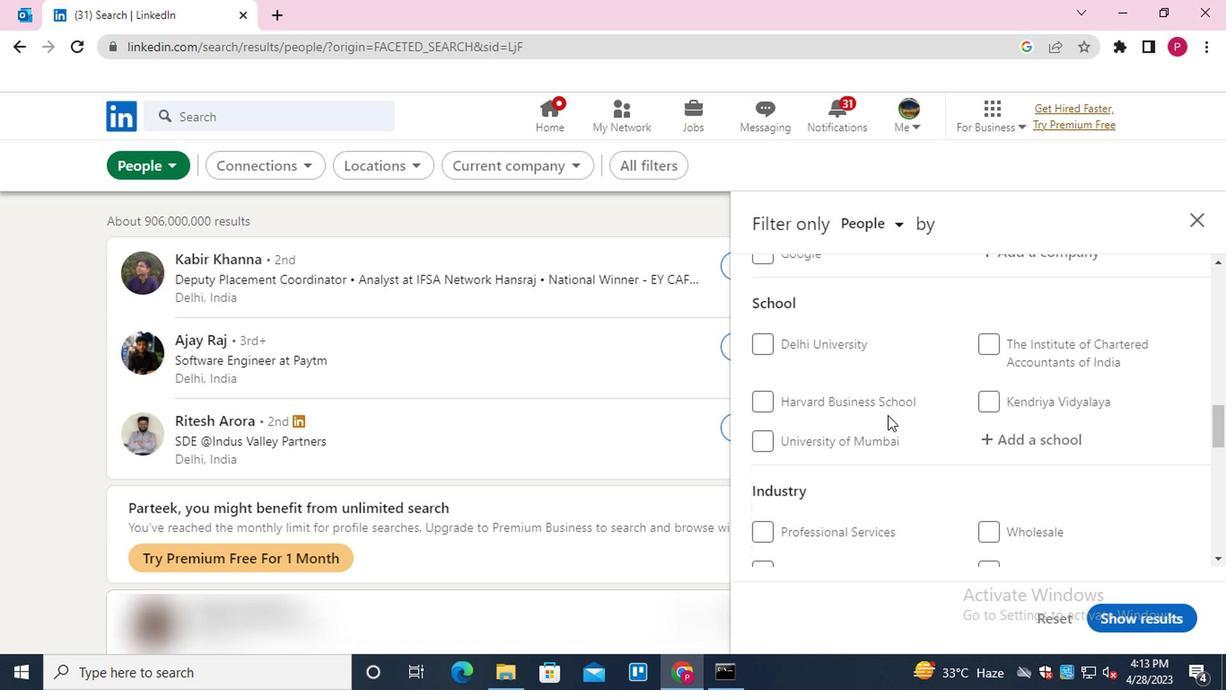 
Action: Mouse scrolled (884, 414) with delta (0, -1)
Screenshot: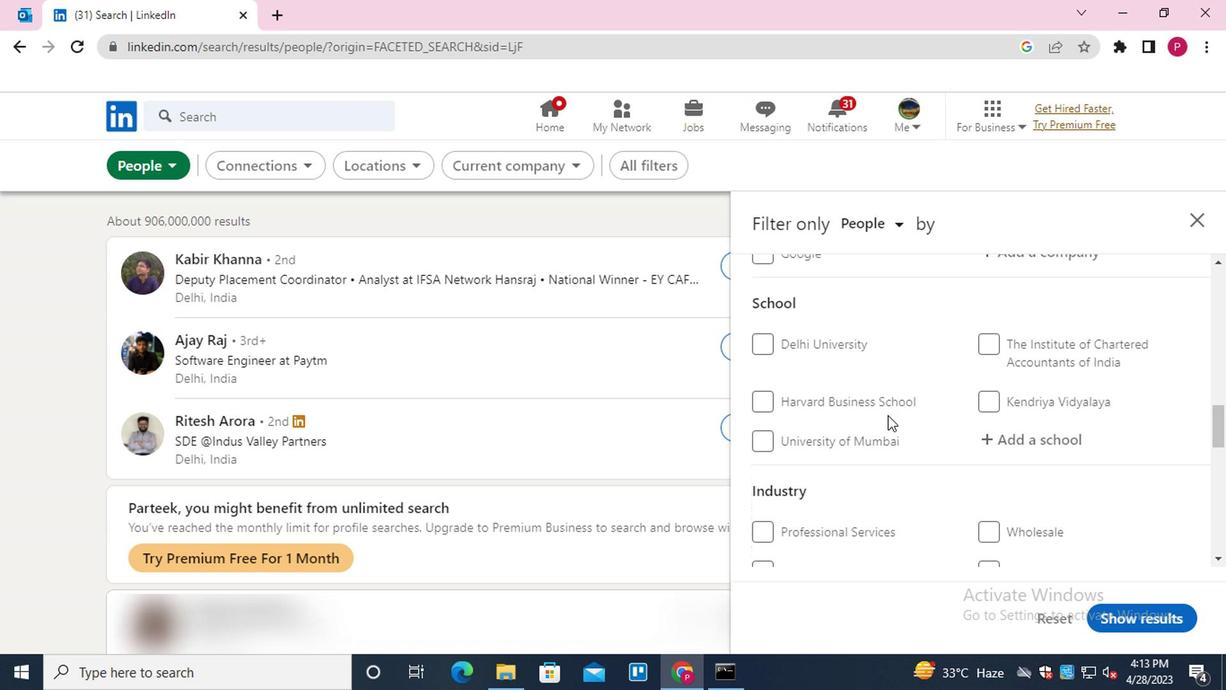 
Action: Mouse scrolled (884, 414) with delta (0, -1)
Screenshot: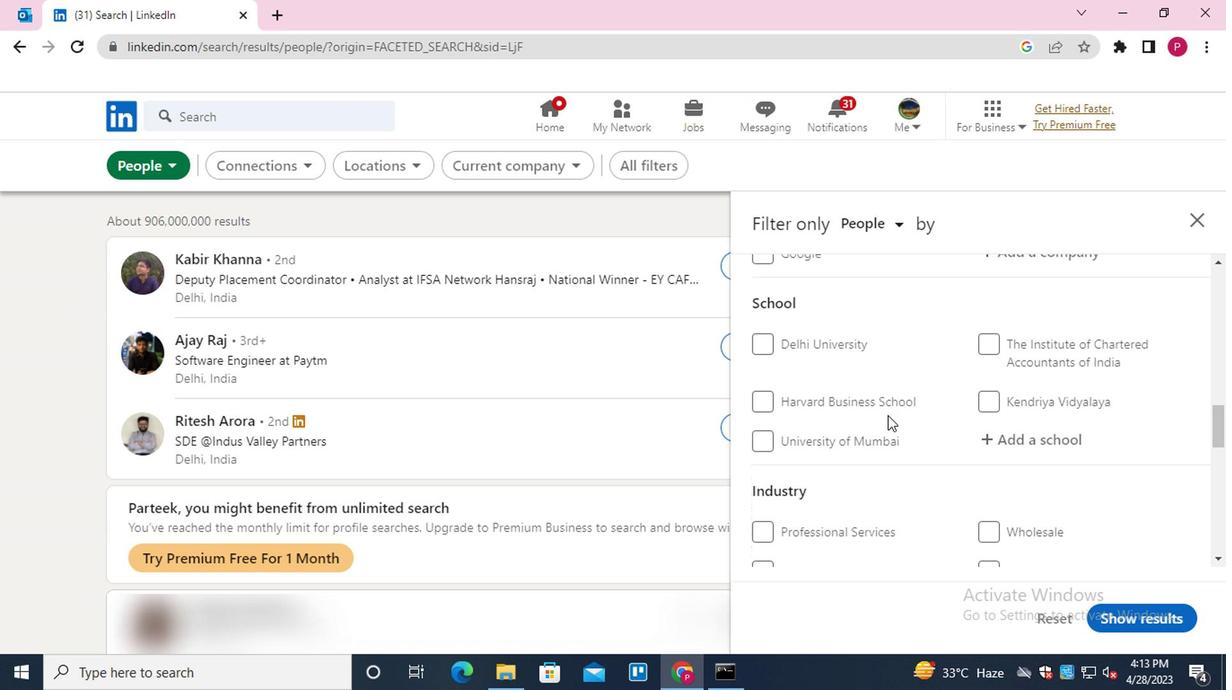 
Action: Mouse scrolled (884, 414) with delta (0, -1)
Screenshot: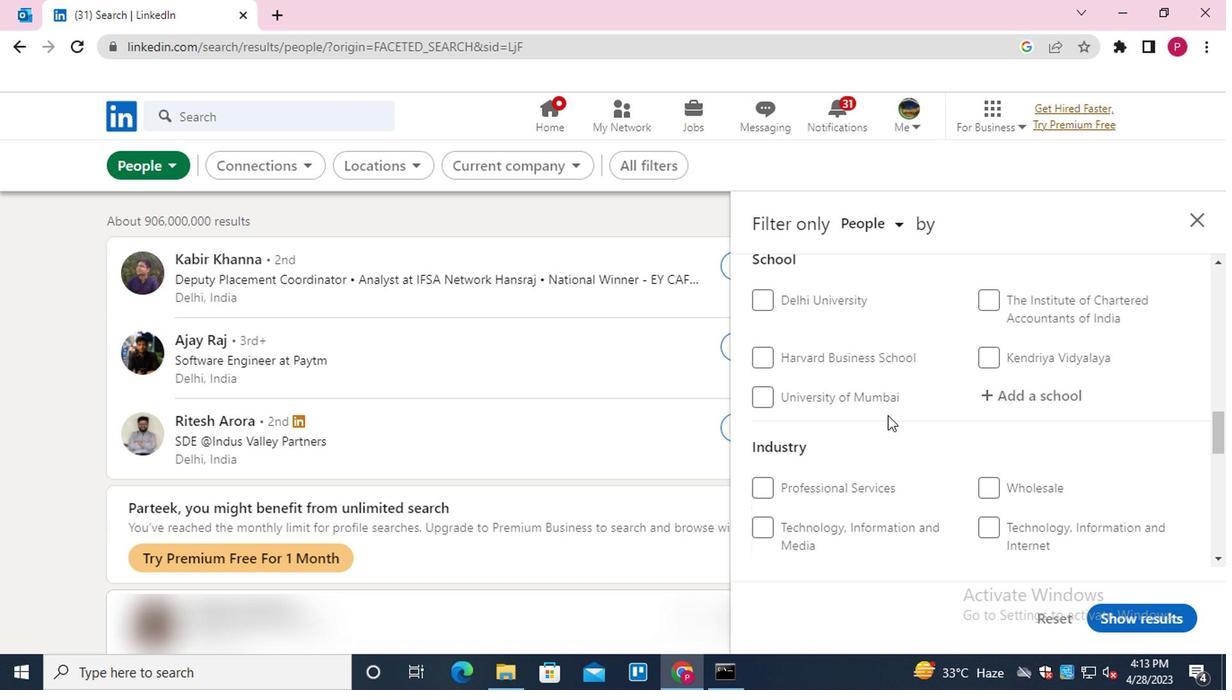 
Action: Mouse scrolled (884, 414) with delta (0, -1)
Screenshot: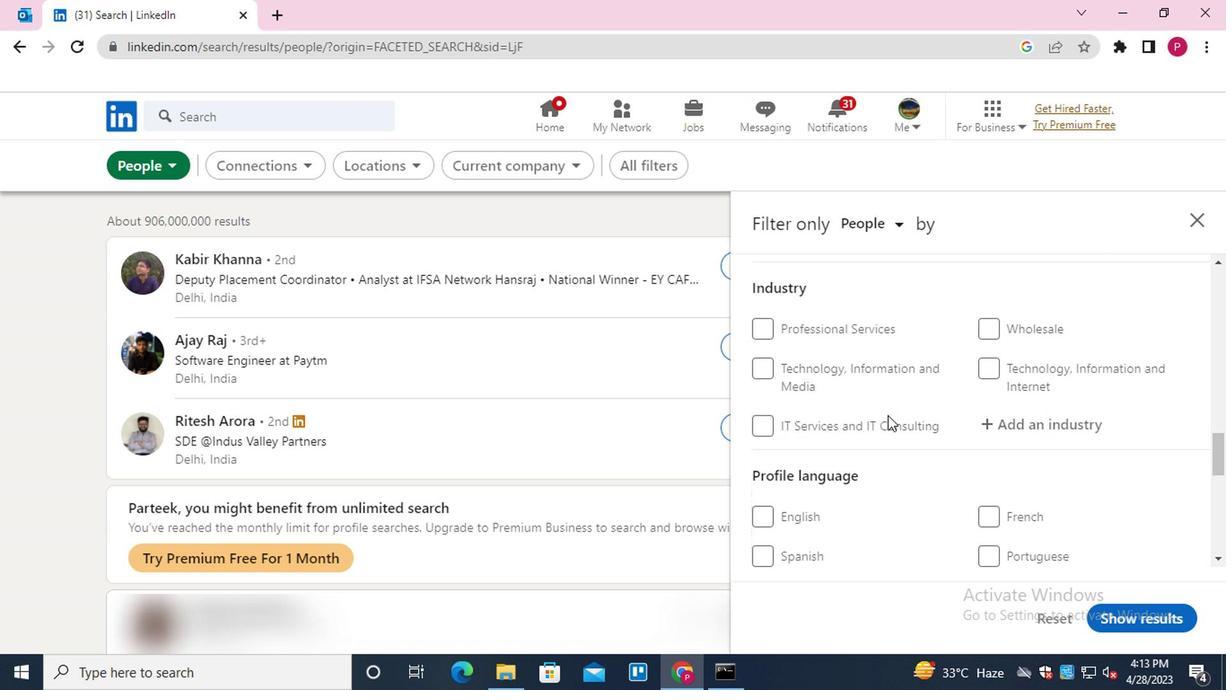 
Action: Mouse moved to (883, 416)
Screenshot: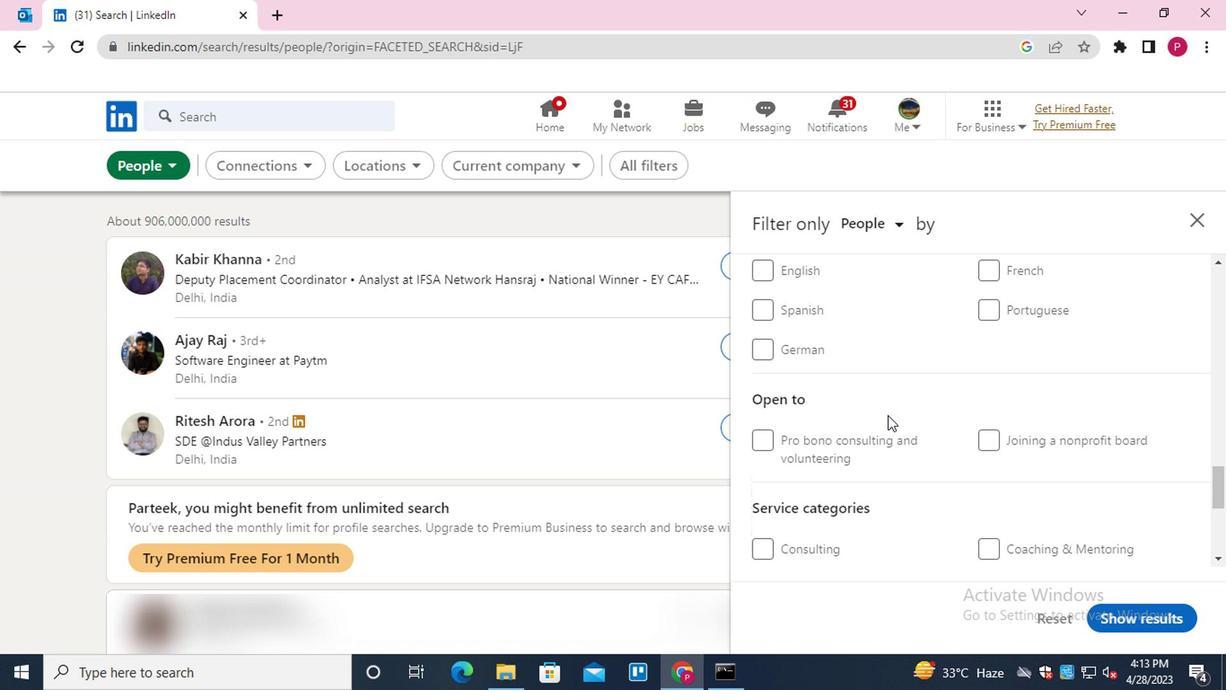 
Action: Mouse scrolled (883, 416) with delta (0, 0)
Screenshot: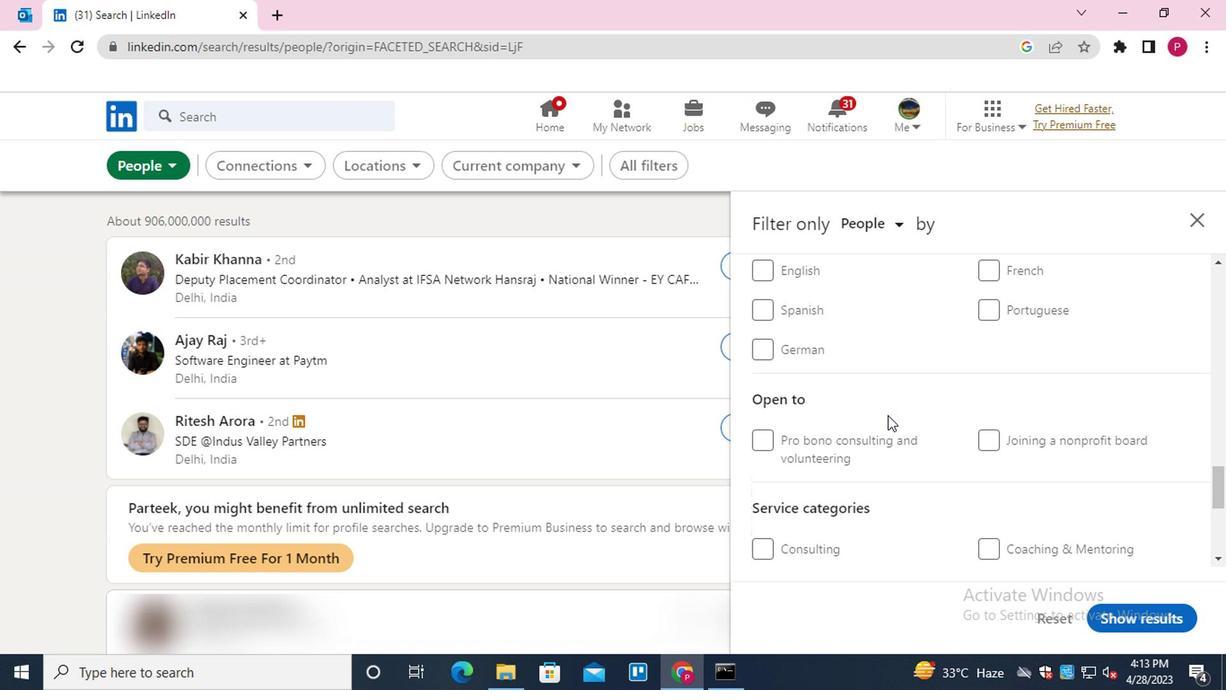 
Action: Mouse scrolled (883, 416) with delta (0, 0)
Screenshot: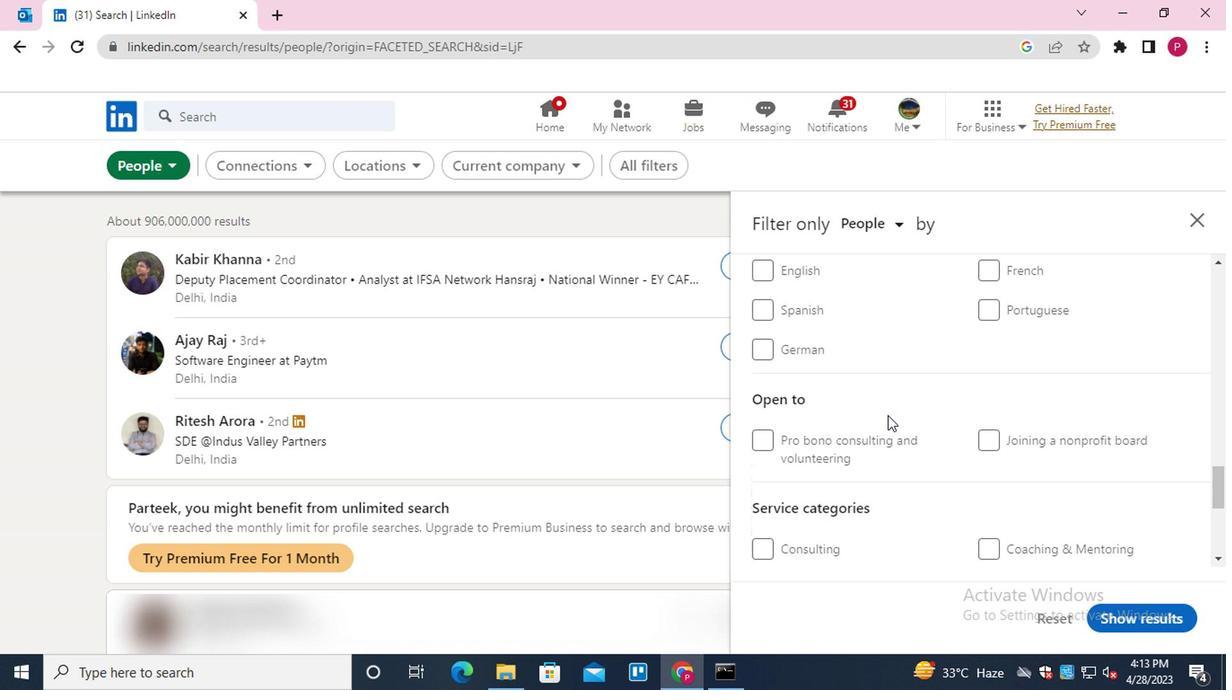 
Action: Mouse scrolled (883, 415) with delta (0, 0)
Screenshot: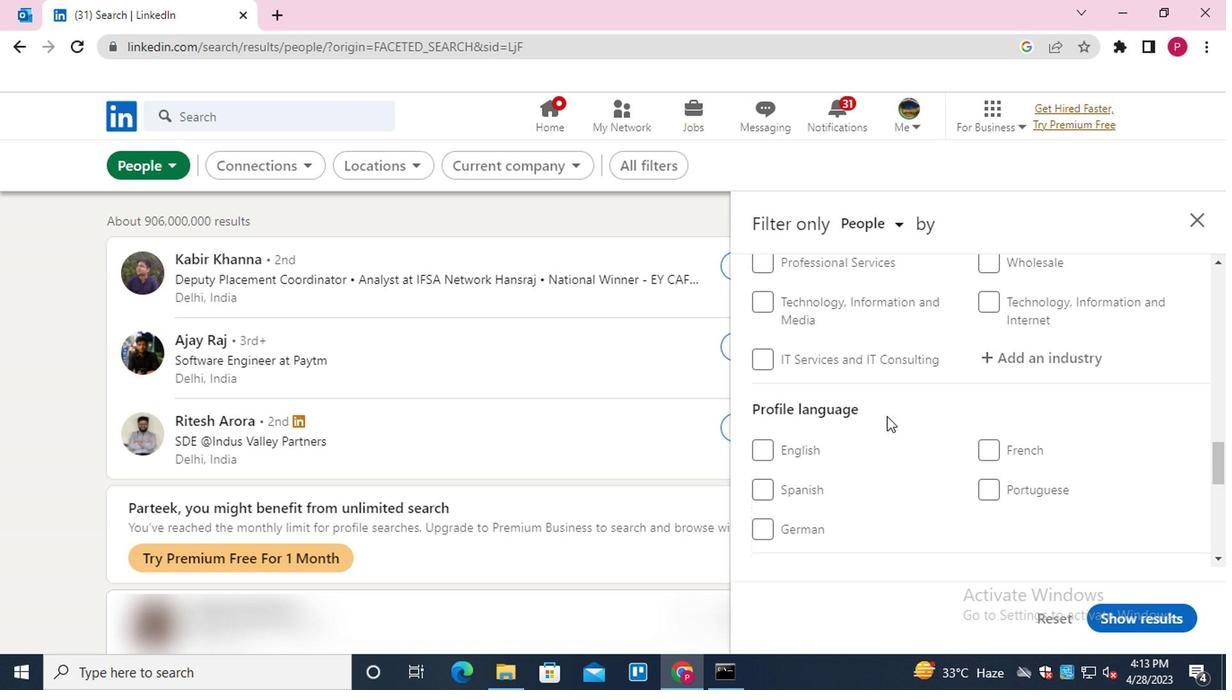 
Action: Mouse moved to (986, 394)
Screenshot: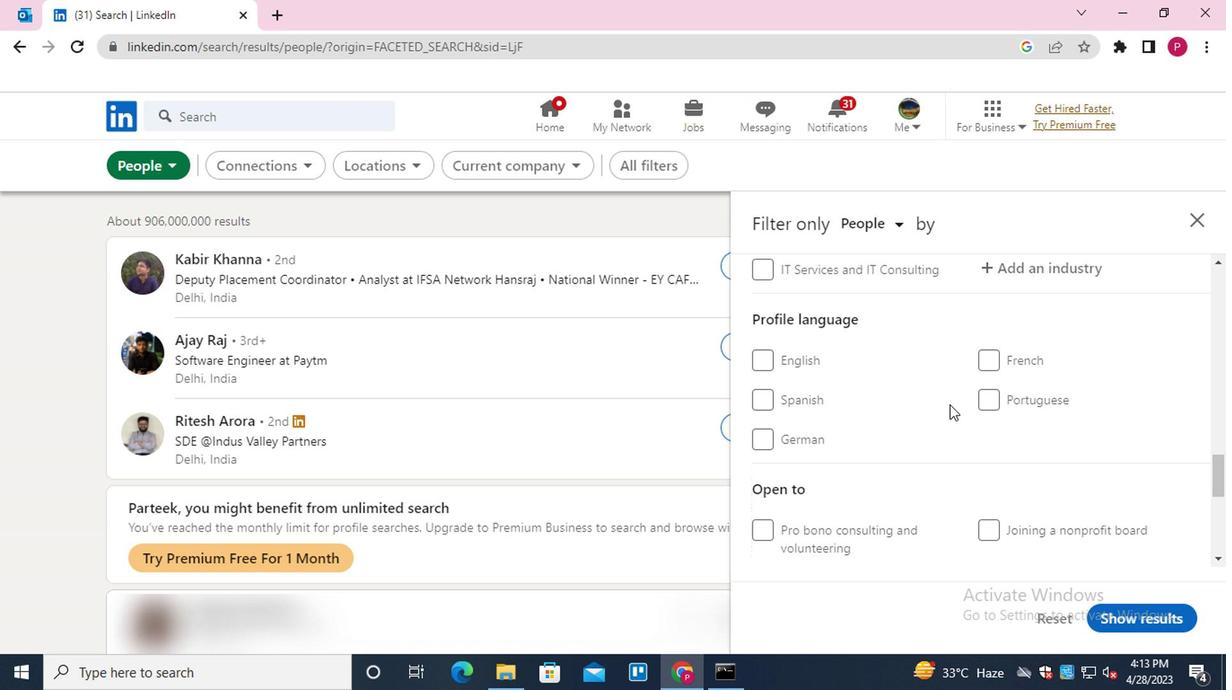 
Action: Mouse pressed left at (986, 394)
Screenshot: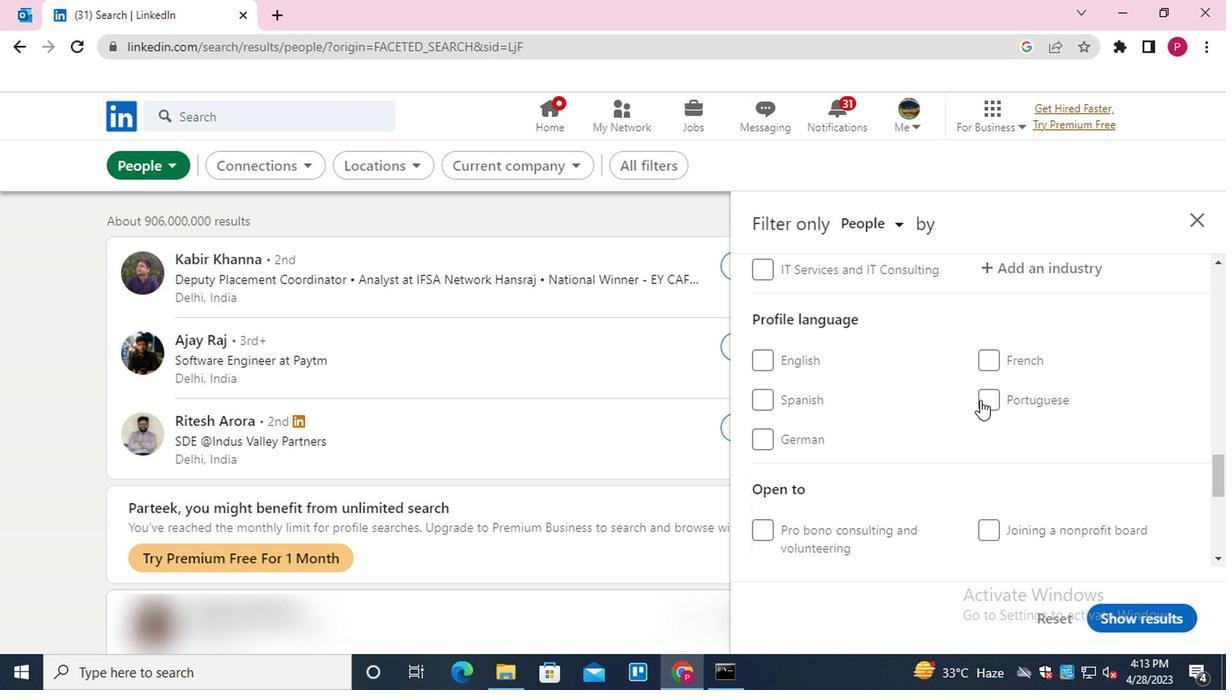
Action: Mouse moved to (886, 413)
Screenshot: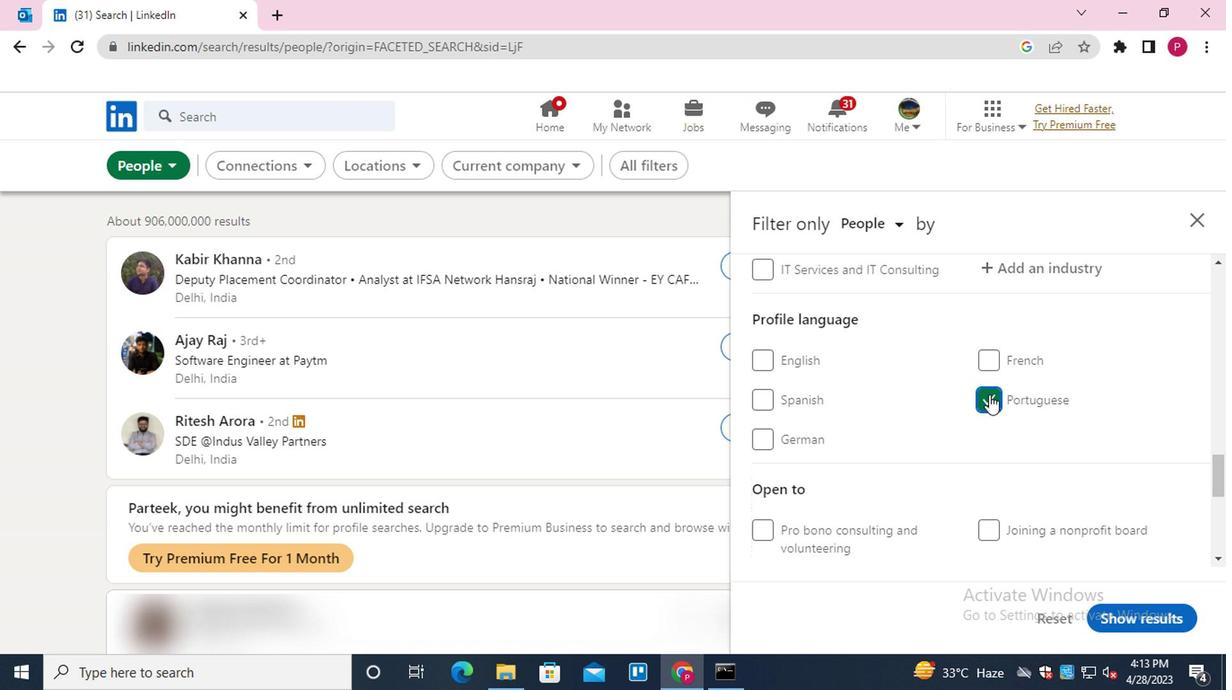 
Action: Mouse scrolled (886, 414) with delta (0, 0)
Screenshot: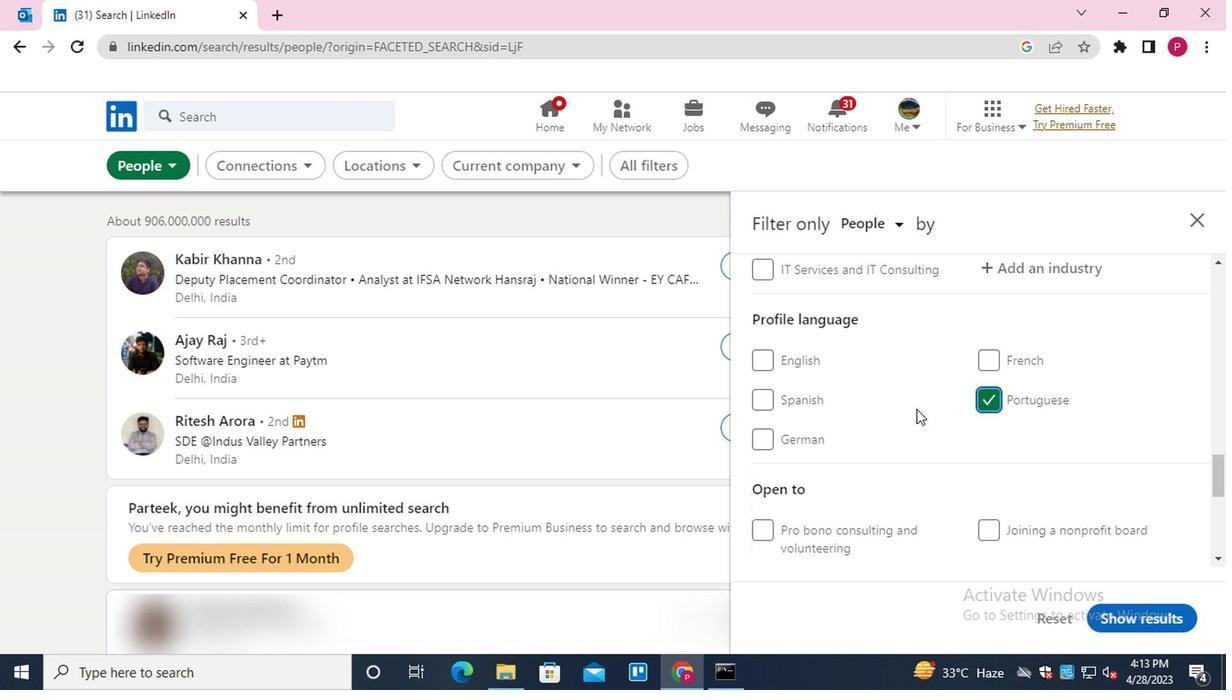 
Action: Mouse scrolled (886, 414) with delta (0, 0)
Screenshot: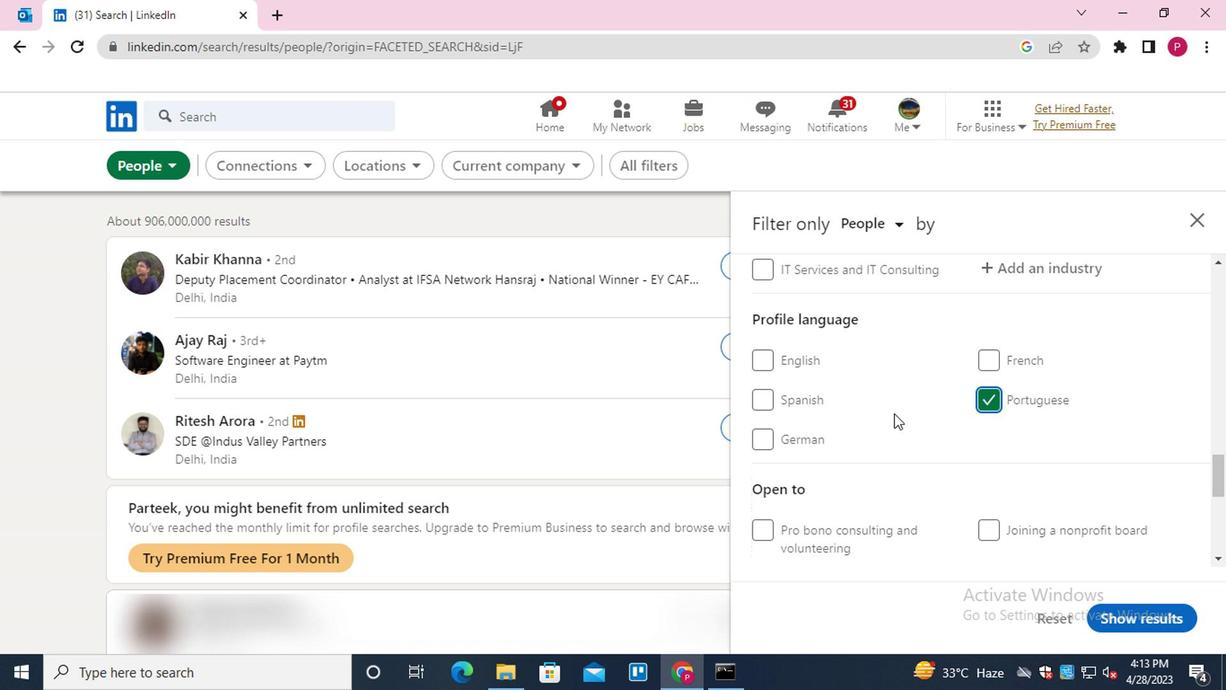 
Action: Mouse scrolled (886, 414) with delta (0, 0)
Screenshot: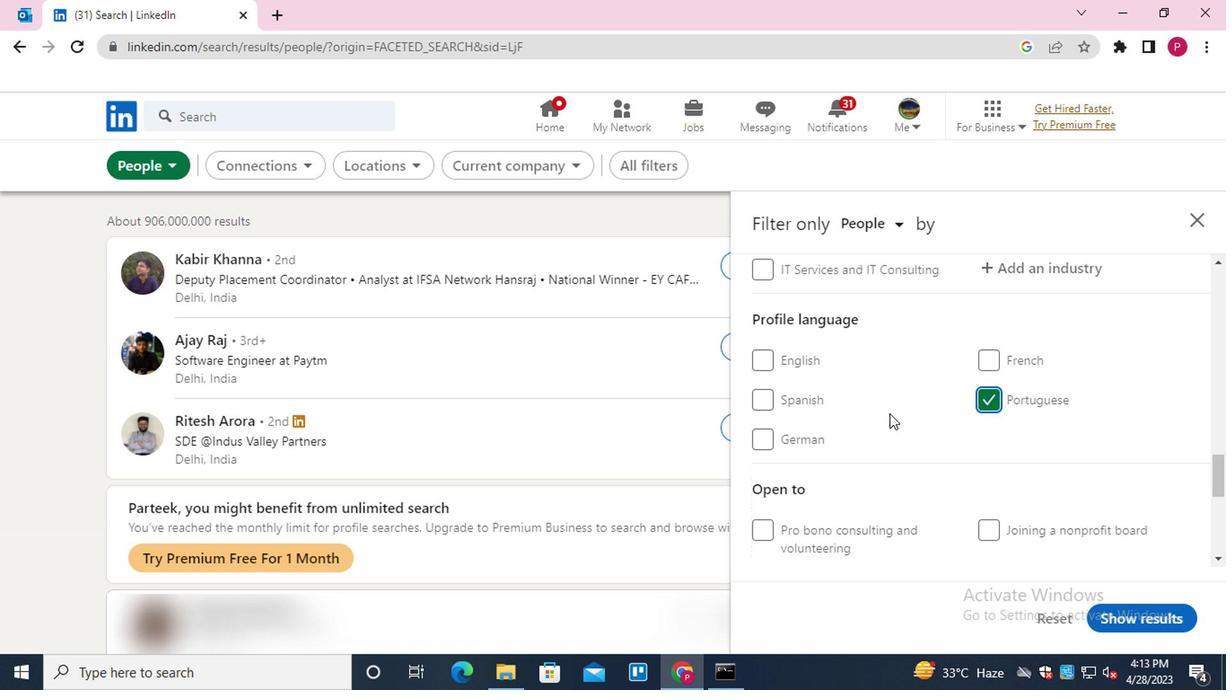 
Action: Mouse scrolled (886, 414) with delta (0, 0)
Screenshot: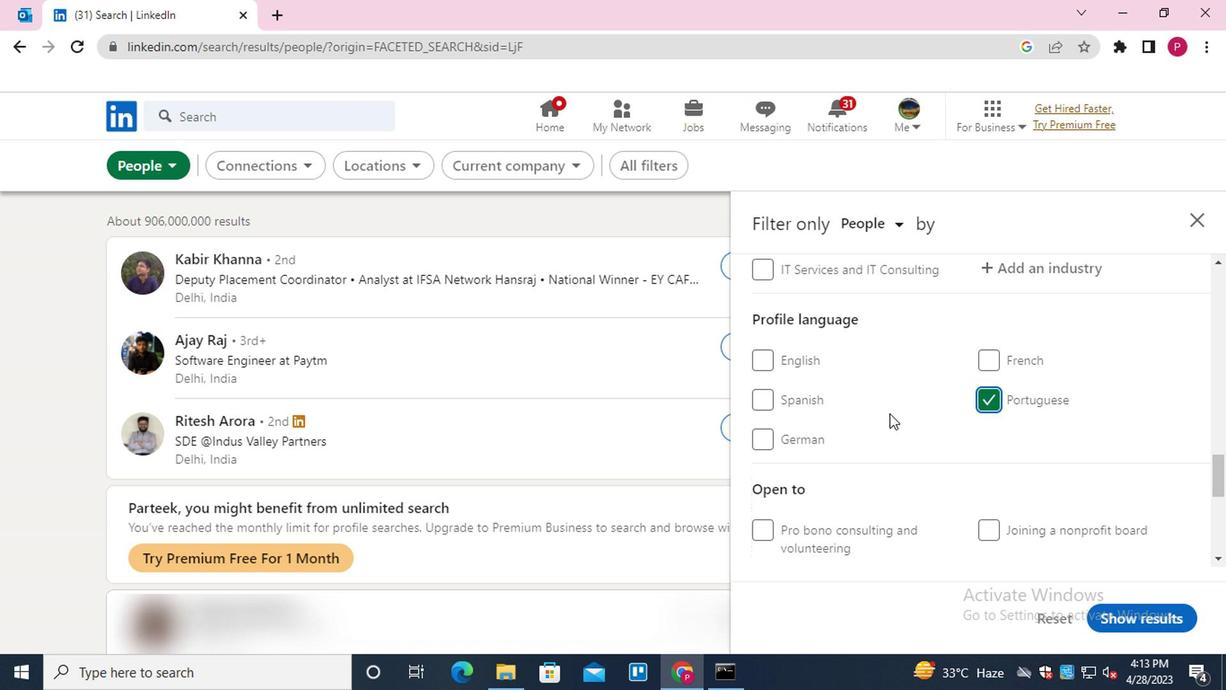 
Action: Mouse scrolled (886, 414) with delta (0, 0)
Screenshot: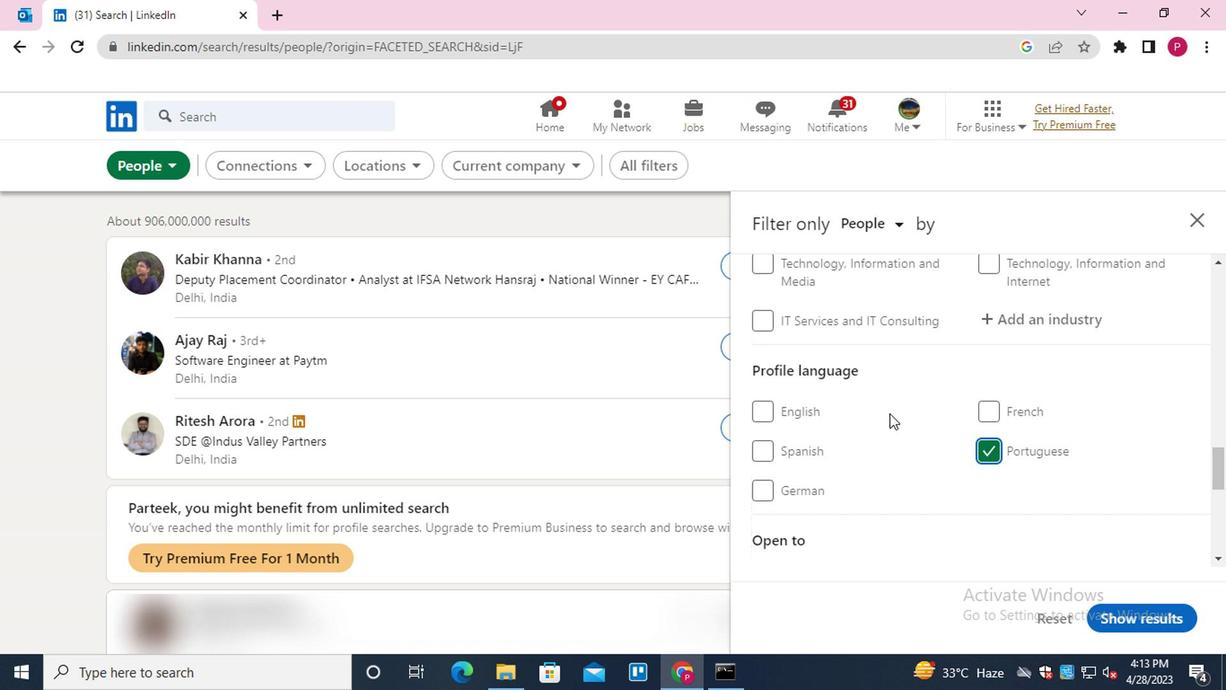 
Action: Mouse scrolled (886, 414) with delta (0, 0)
Screenshot: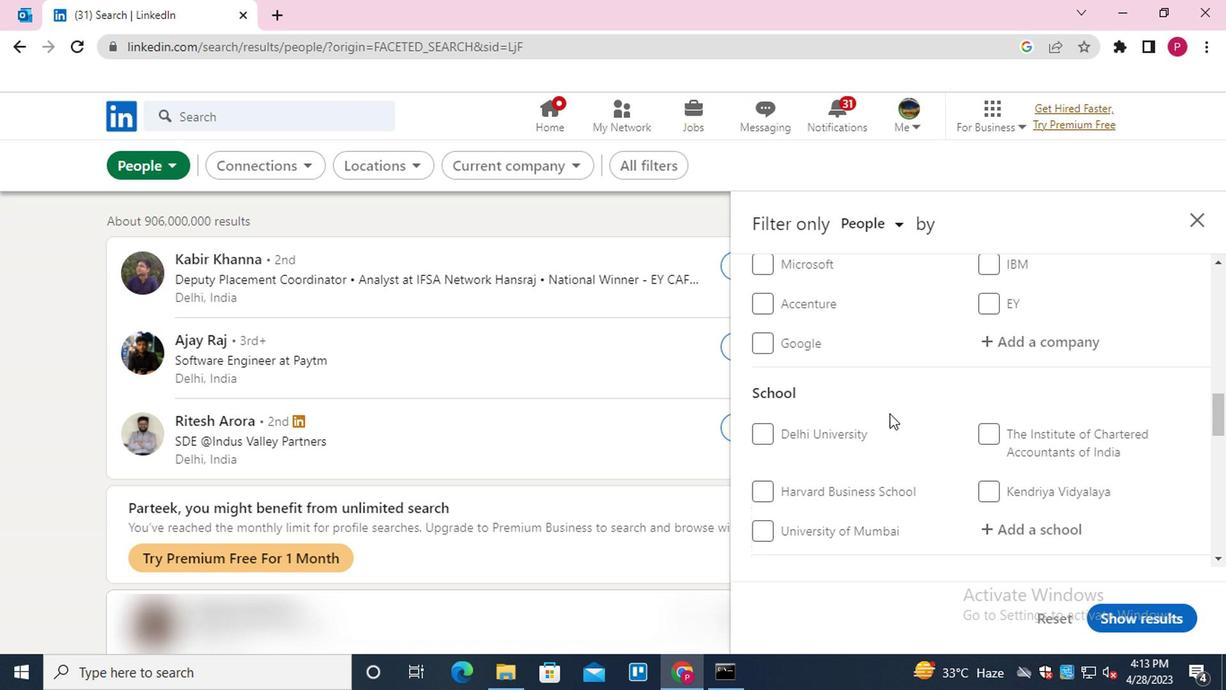 
Action: Mouse scrolled (886, 414) with delta (0, 0)
Screenshot: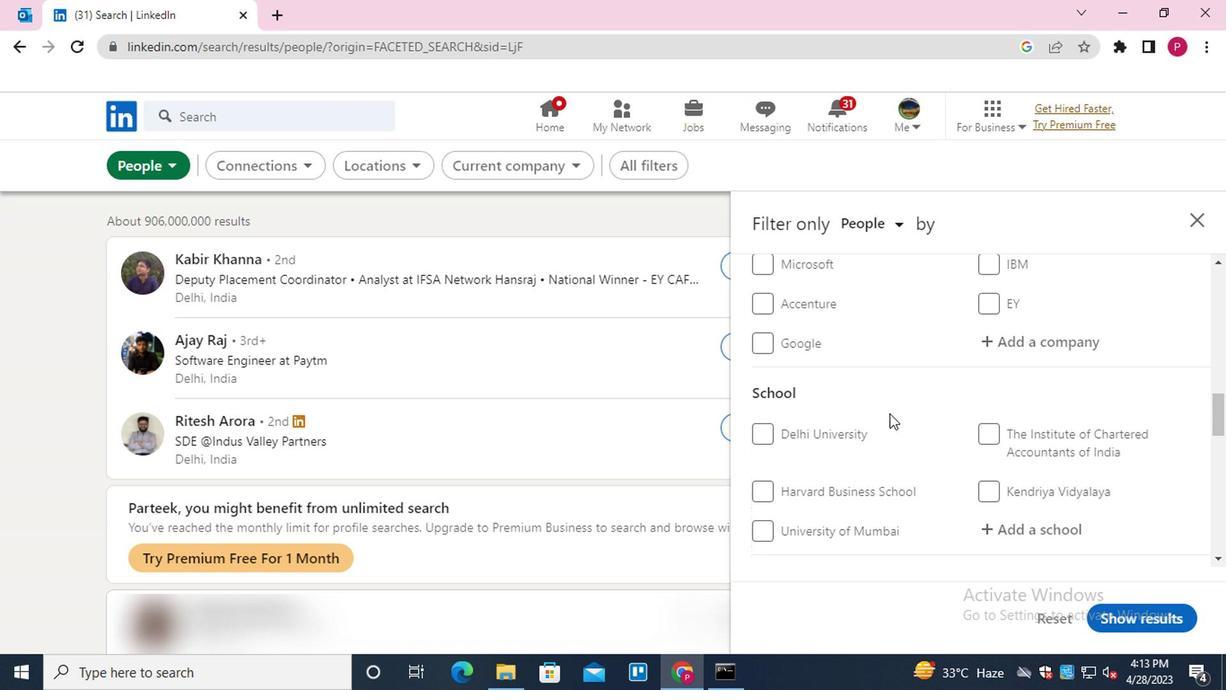 
Action: Mouse scrolled (886, 414) with delta (0, 0)
Screenshot: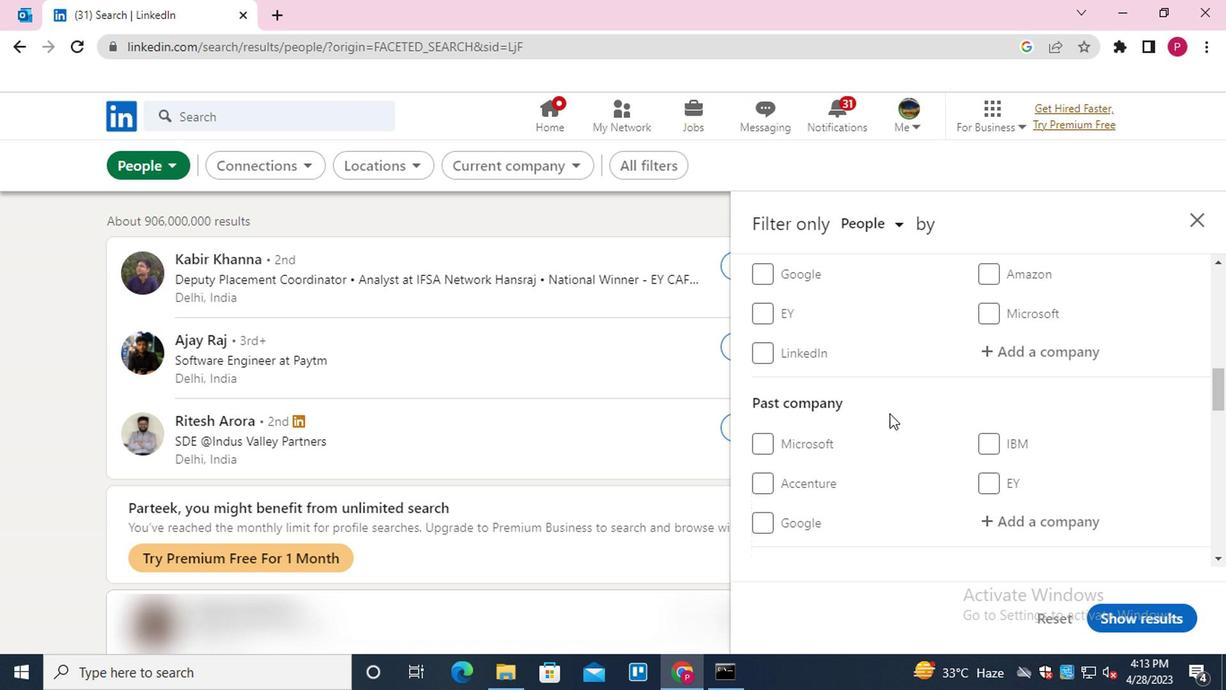 
Action: Mouse moved to (1008, 435)
Screenshot: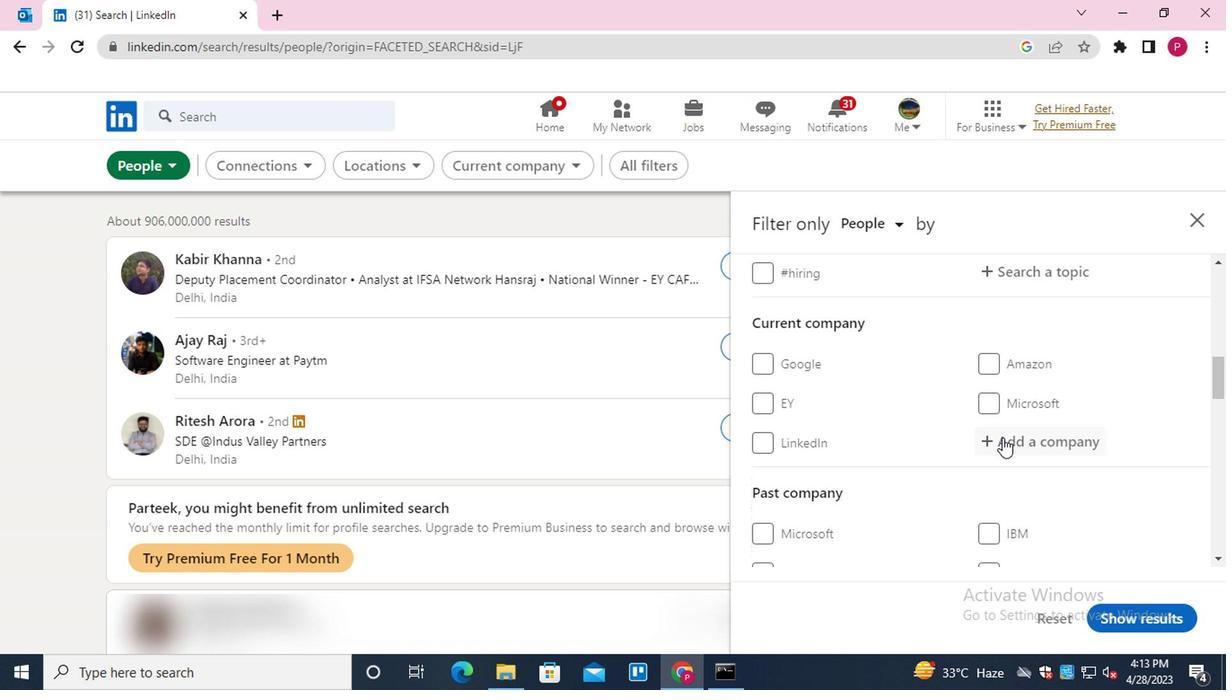 
Action: Mouse pressed left at (1008, 435)
Screenshot: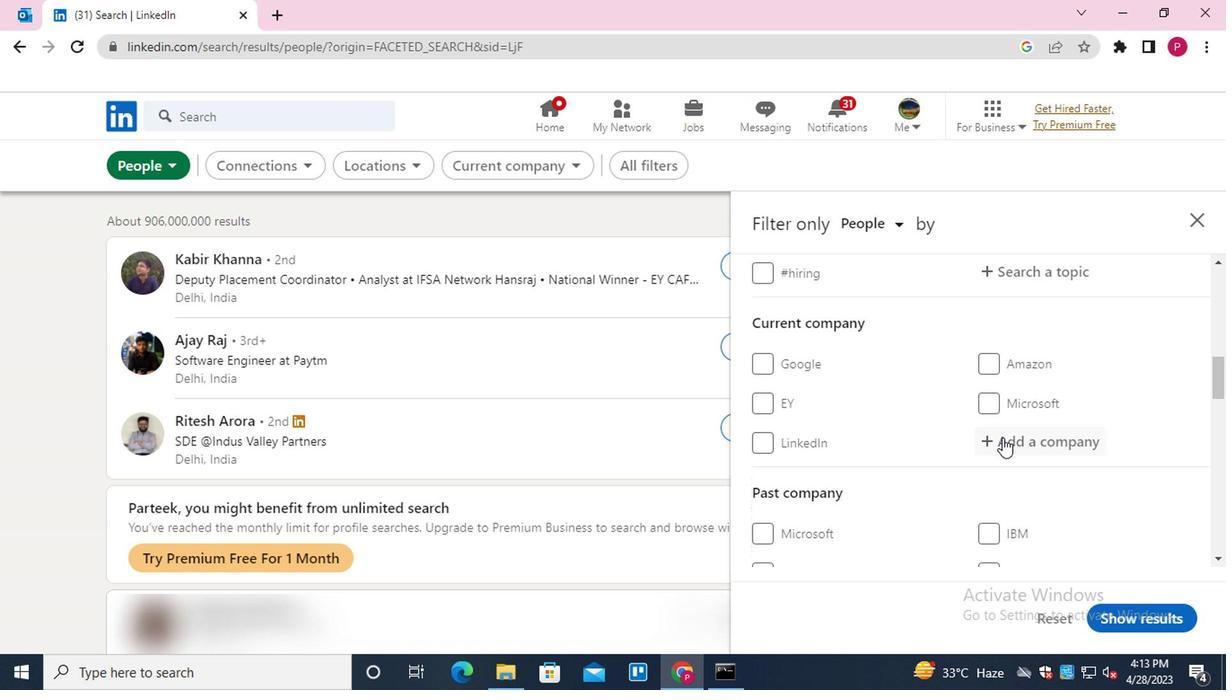 
Action: Mouse moved to (1001, 437)
Screenshot: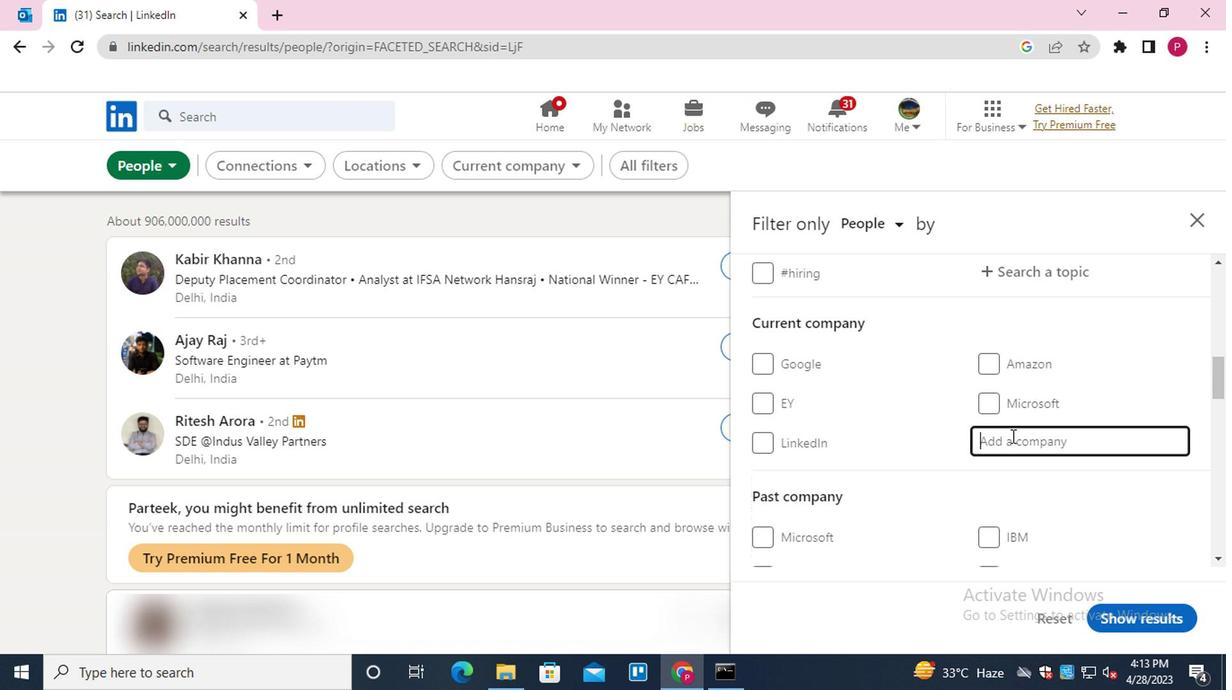 
Action: Key pressed <Key.shift>SONY<Key.space><Key.shift>MUSIC<Key.down><Key.down><Key.enter>
Screenshot: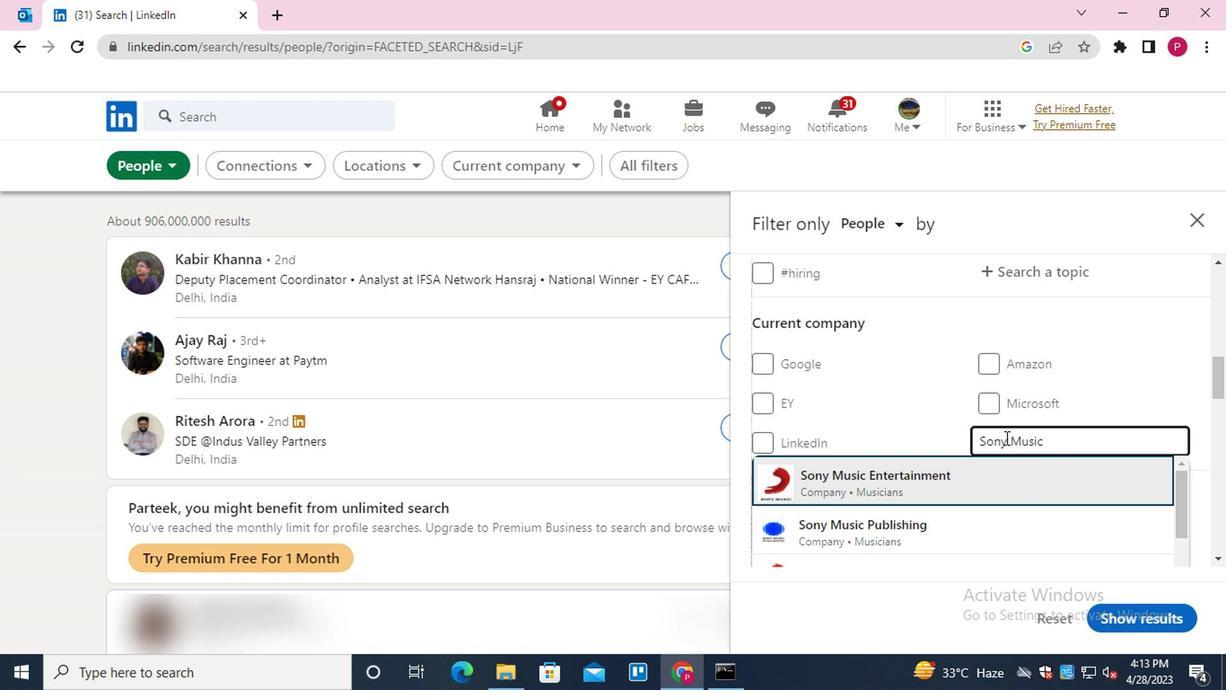 
Action: Mouse moved to (978, 439)
Screenshot: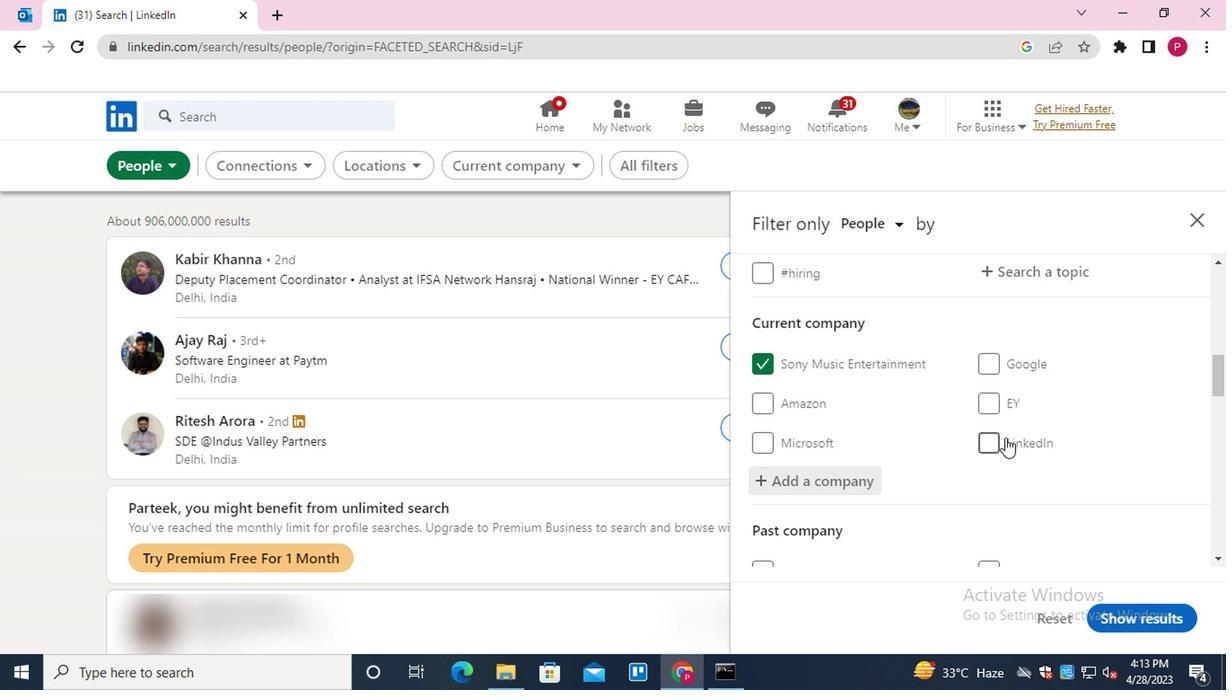 
Action: Mouse scrolled (978, 438) with delta (0, 0)
Screenshot: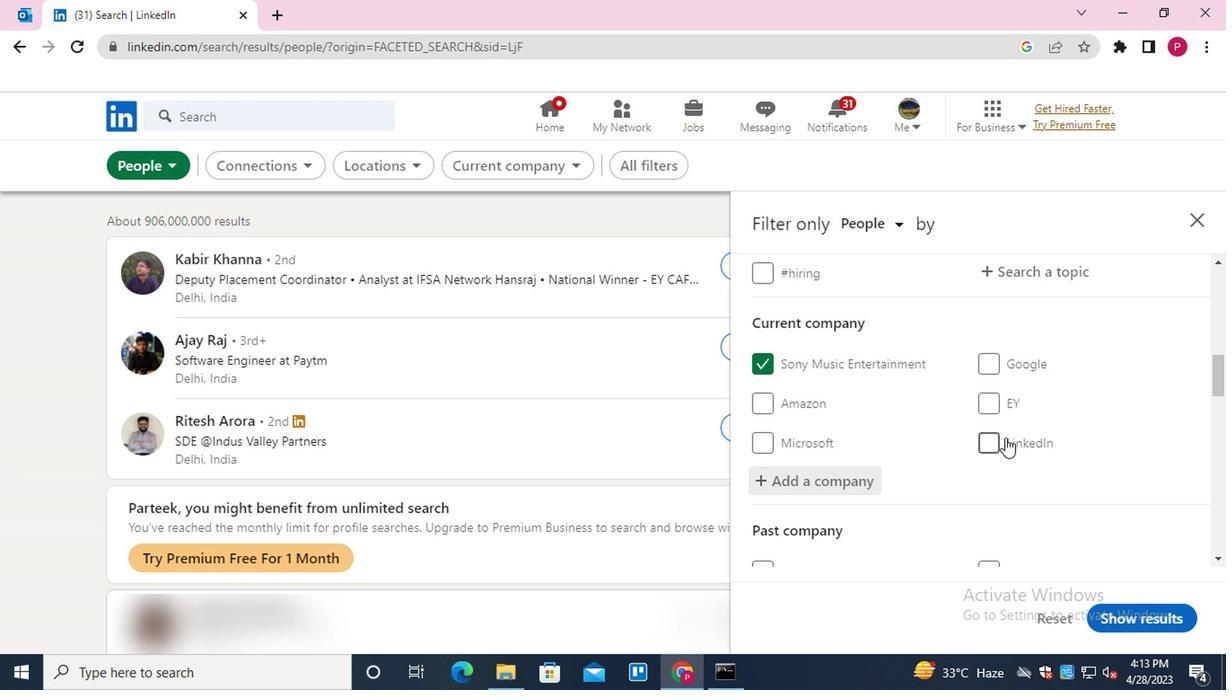 
Action: Mouse moved to (978, 439)
Screenshot: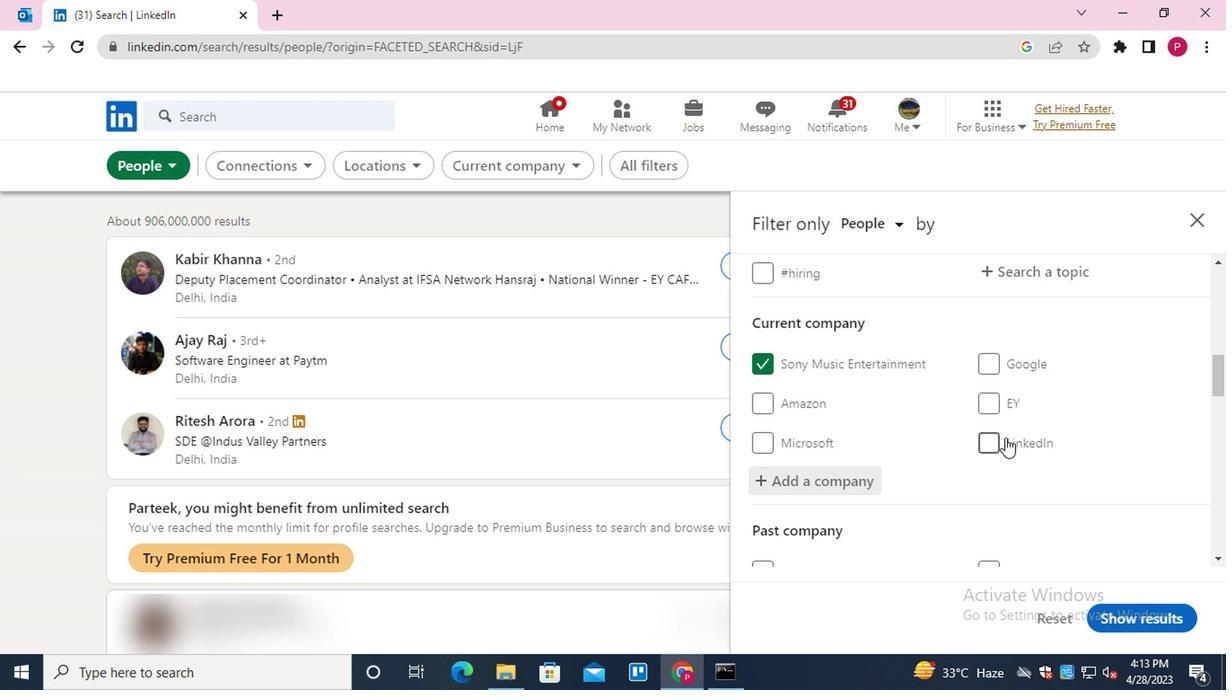 
Action: Mouse scrolled (978, 439) with delta (0, 0)
Screenshot: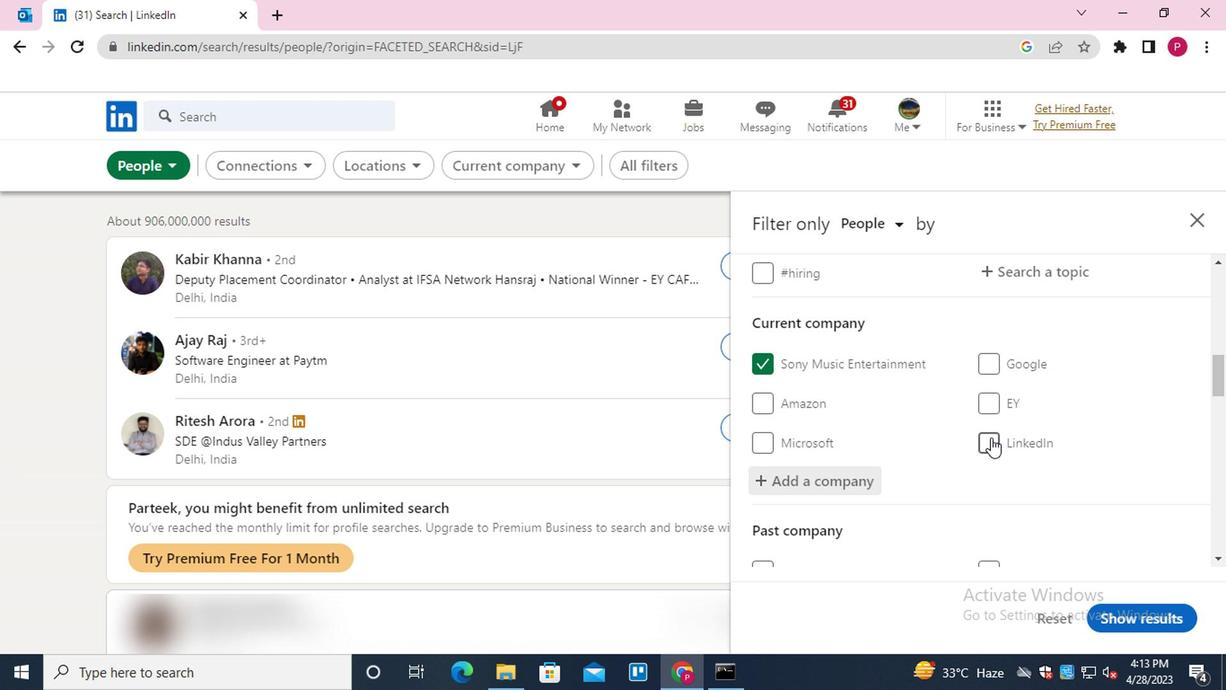 
Action: Mouse scrolled (978, 439) with delta (0, 0)
Screenshot: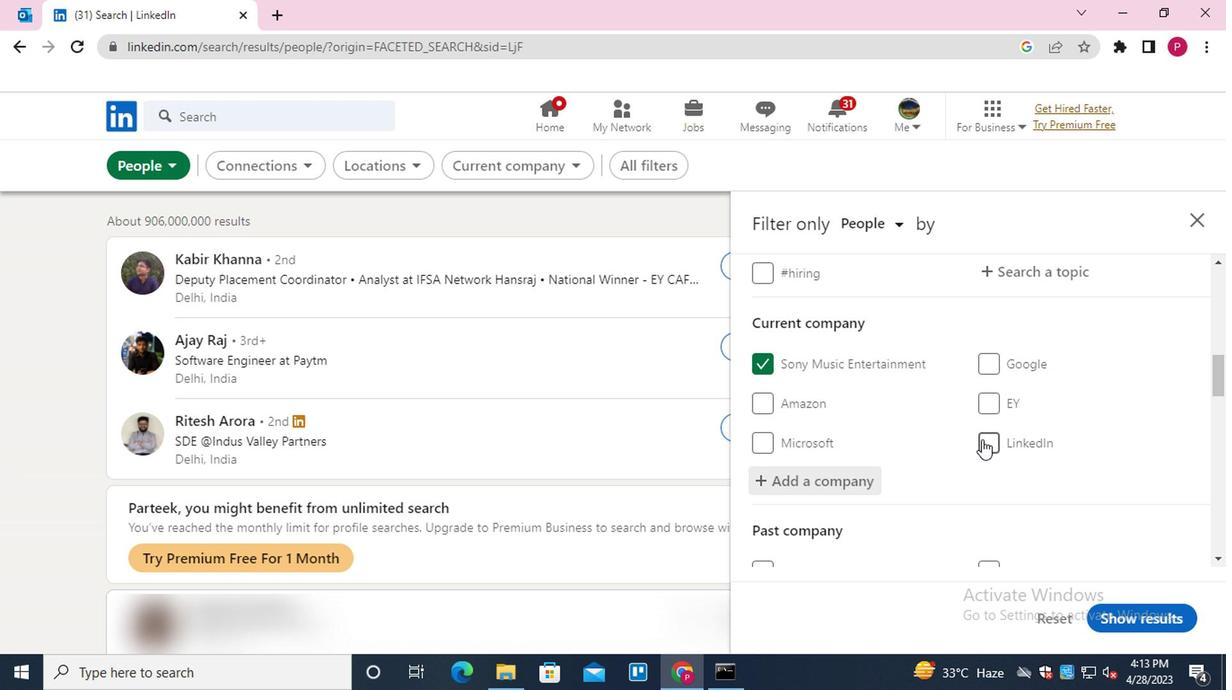 
Action: Mouse moved to (964, 433)
Screenshot: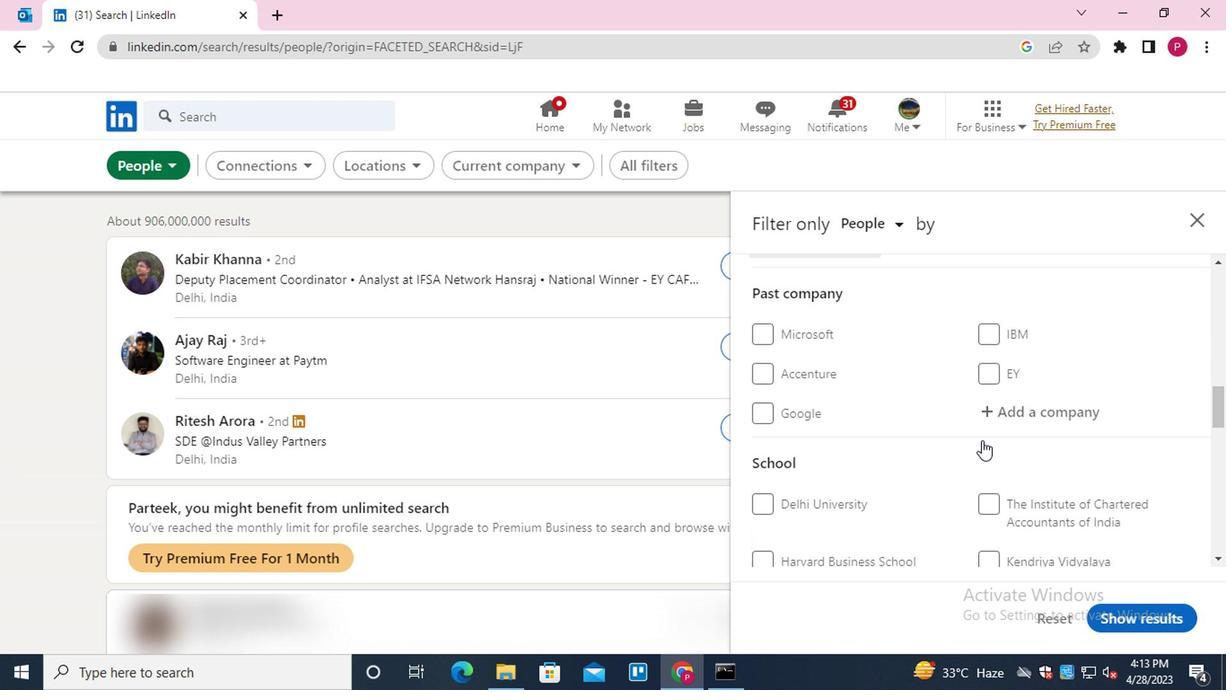 
Action: Mouse scrolled (964, 432) with delta (0, -1)
Screenshot: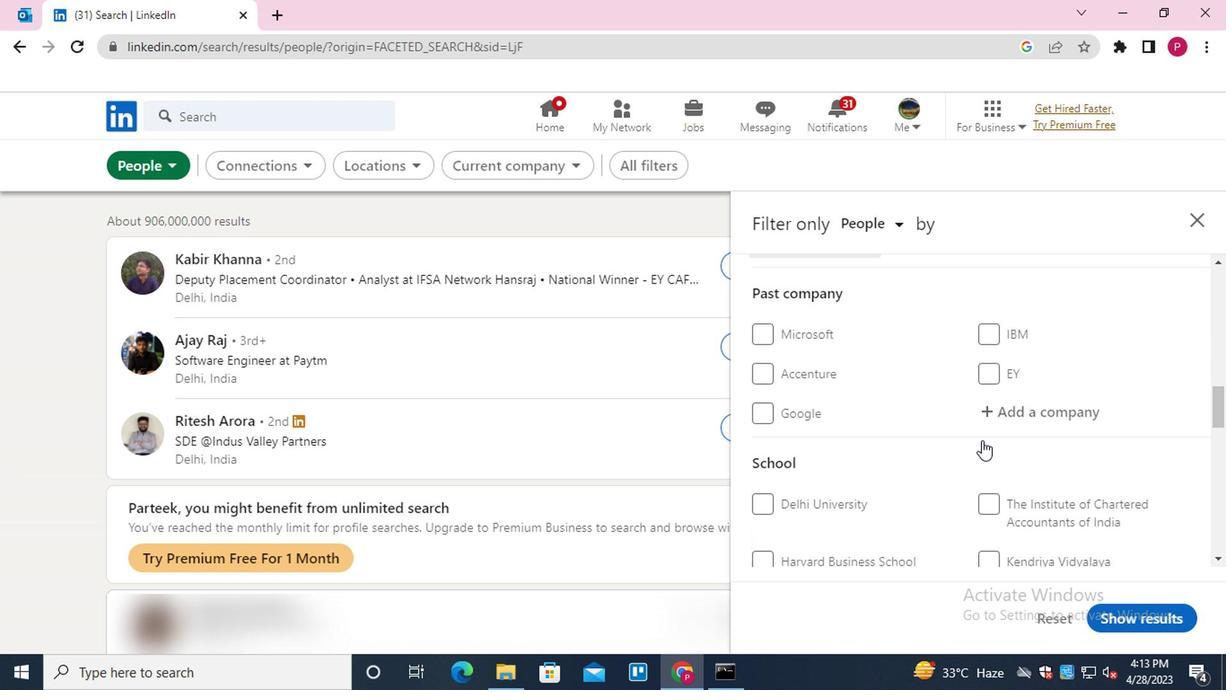 
Action: Mouse moved to (954, 432)
Screenshot: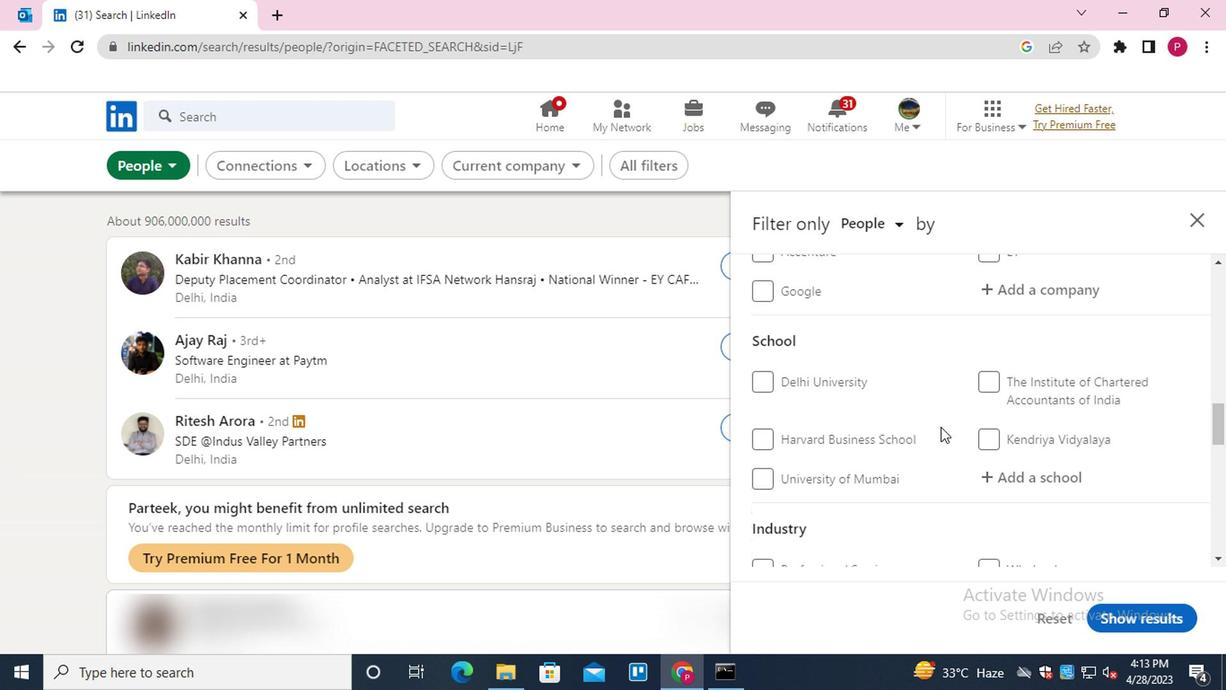 
Action: Mouse scrolled (954, 431) with delta (0, 0)
Screenshot: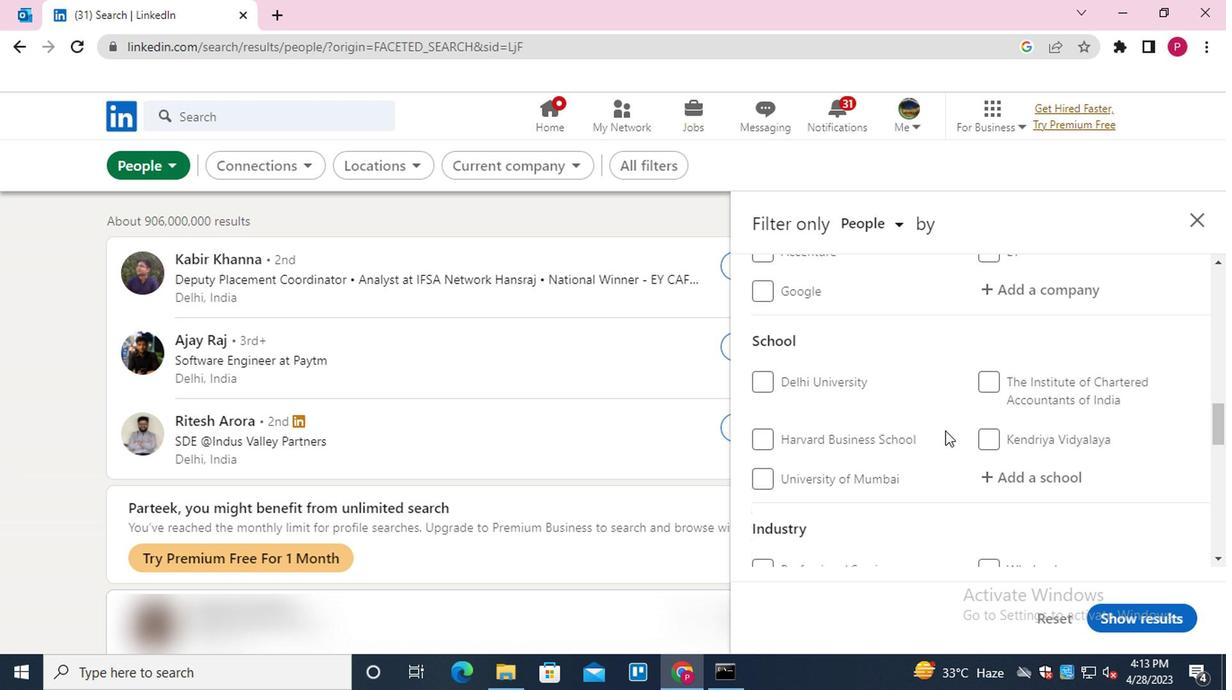
Action: Mouse moved to (1025, 381)
Screenshot: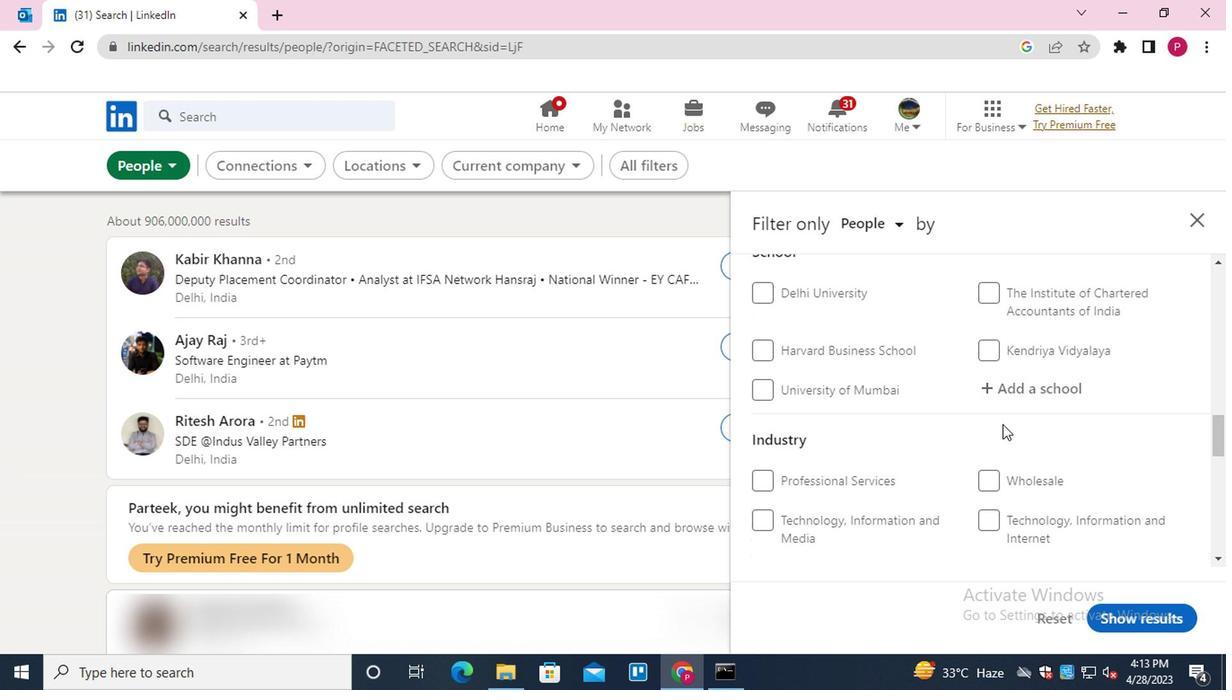 
Action: Mouse pressed left at (1025, 381)
Screenshot: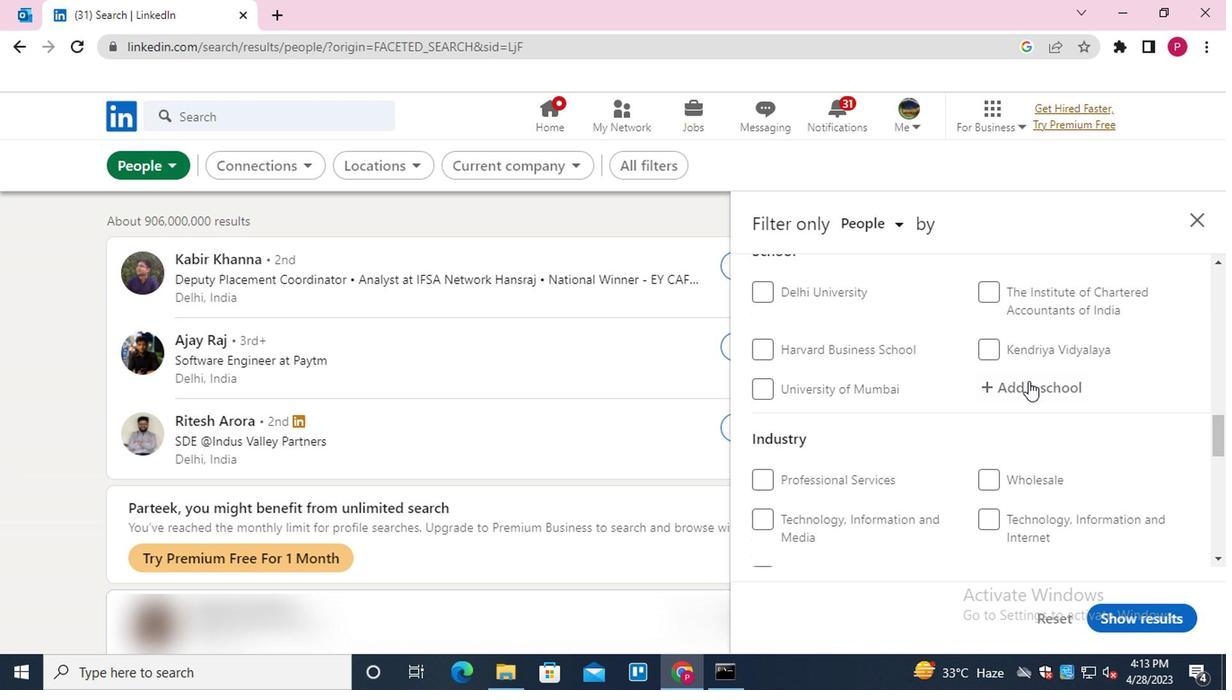 
Action: Mouse moved to (1016, 387)
Screenshot: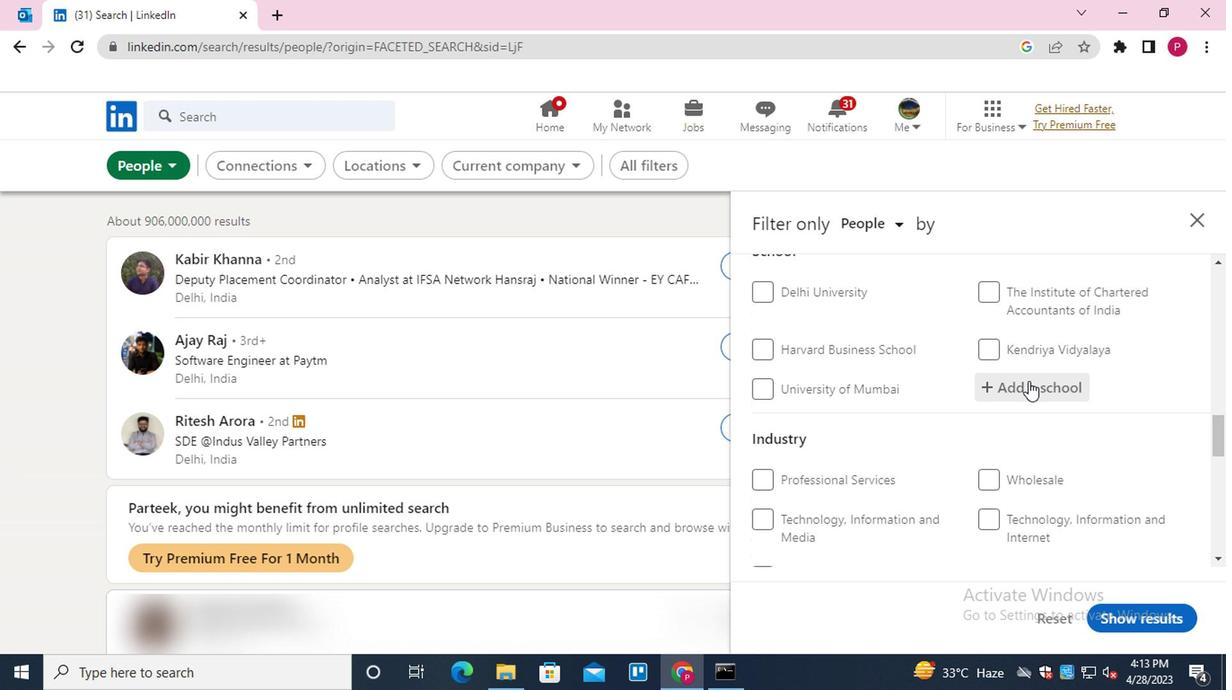
Action: Key pressed <Key.shift><Key.shift><Key.shift><Key.shift><Key.shift><Key.shift><Key.shift><Key.shift>VIGNAN;<Key.backspace>'S<Key.space>
Screenshot: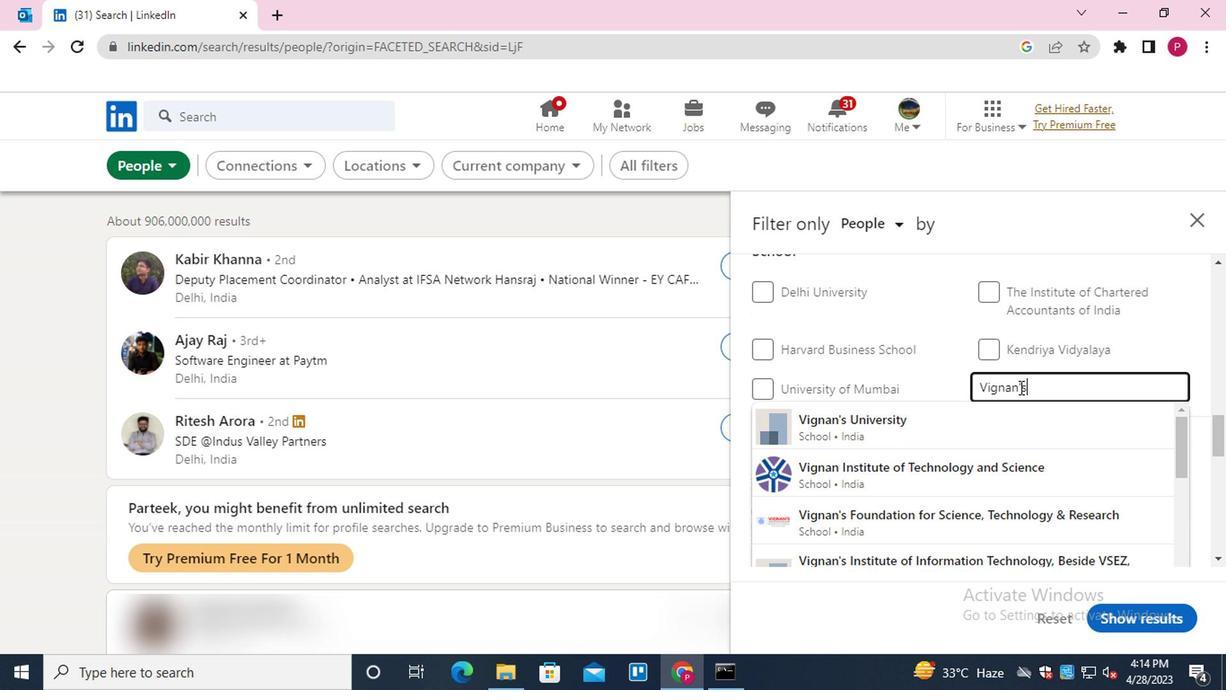 
Action: Mouse moved to (955, 511)
Screenshot: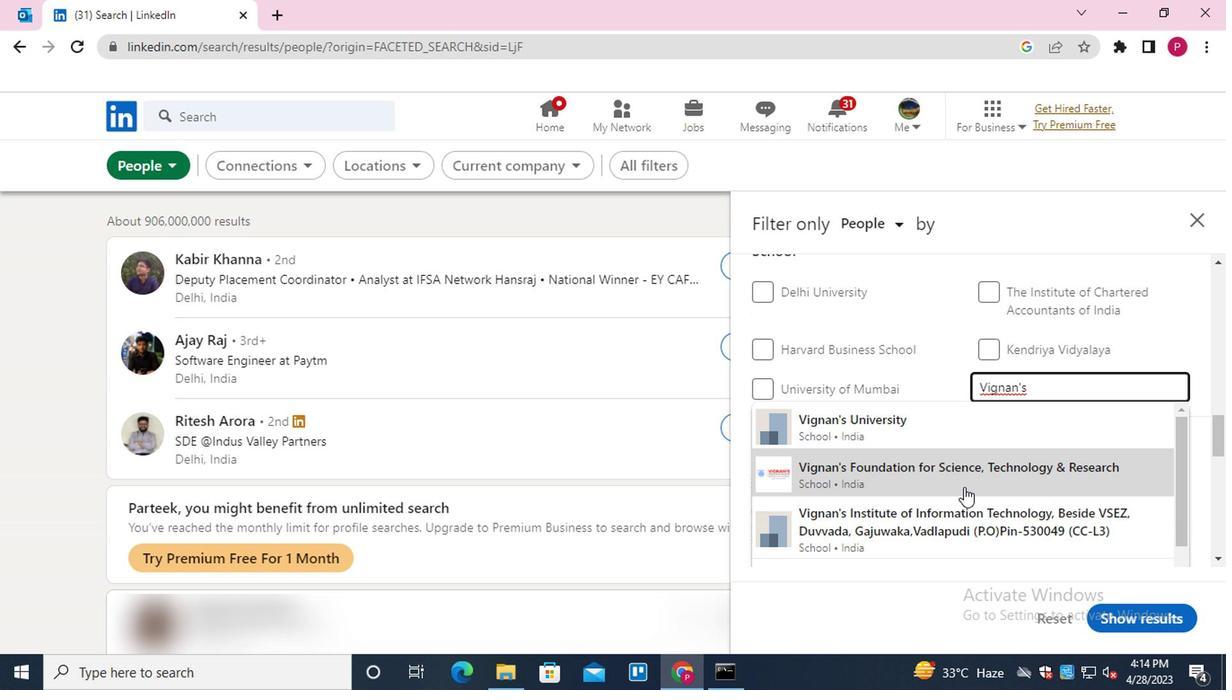 
Action: Key pressed <Key.down><Key.down><Key.down><Key.down><Key.down><Key.up><Key.enter>
Screenshot: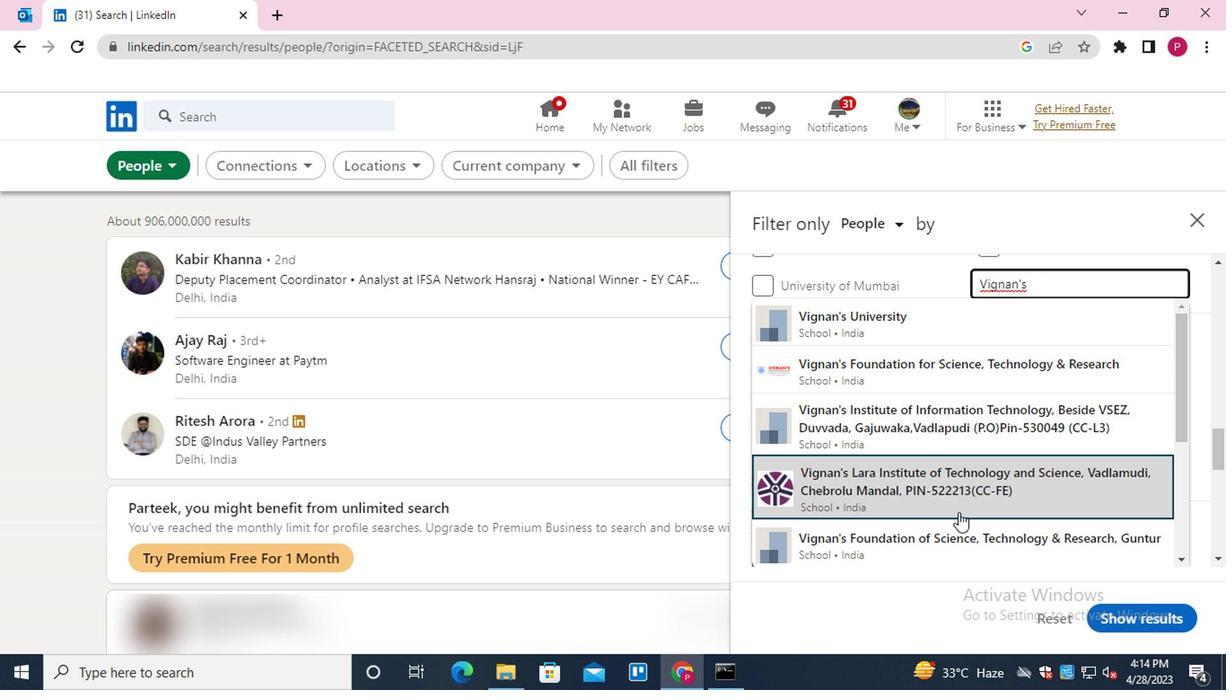 
Action: Mouse moved to (771, 350)
Screenshot: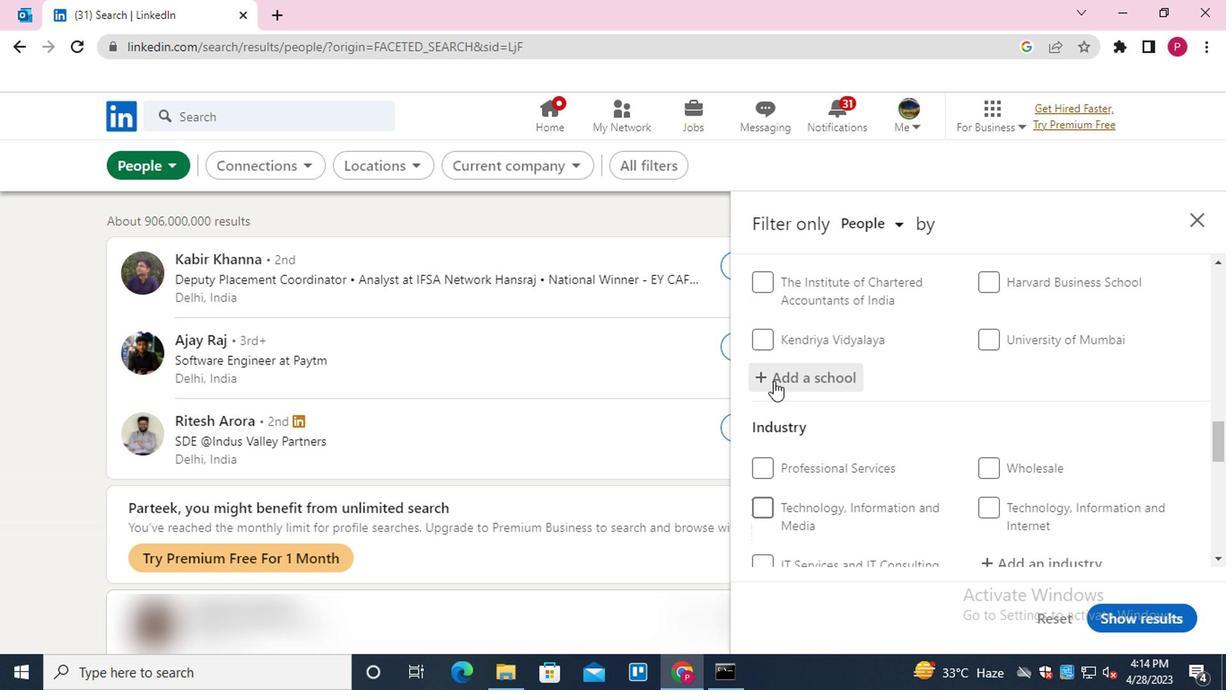 
Action: Mouse scrolled (771, 350) with delta (0, 0)
Screenshot: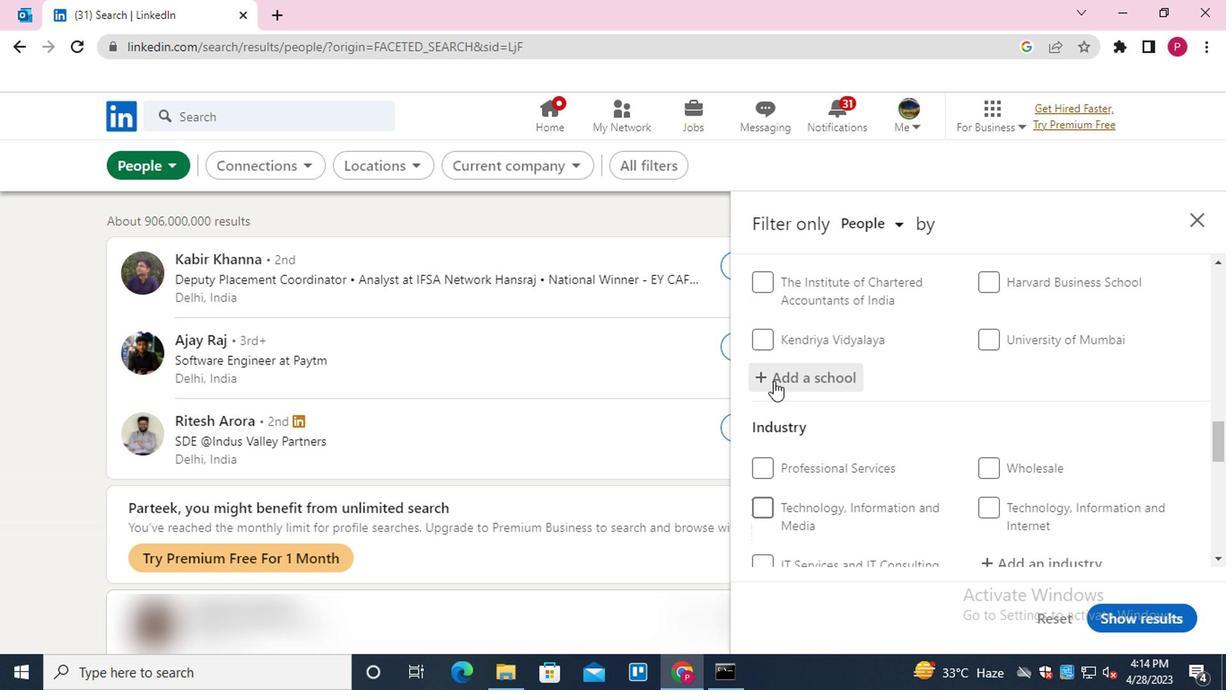 
Action: Mouse moved to (773, 350)
Screenshot: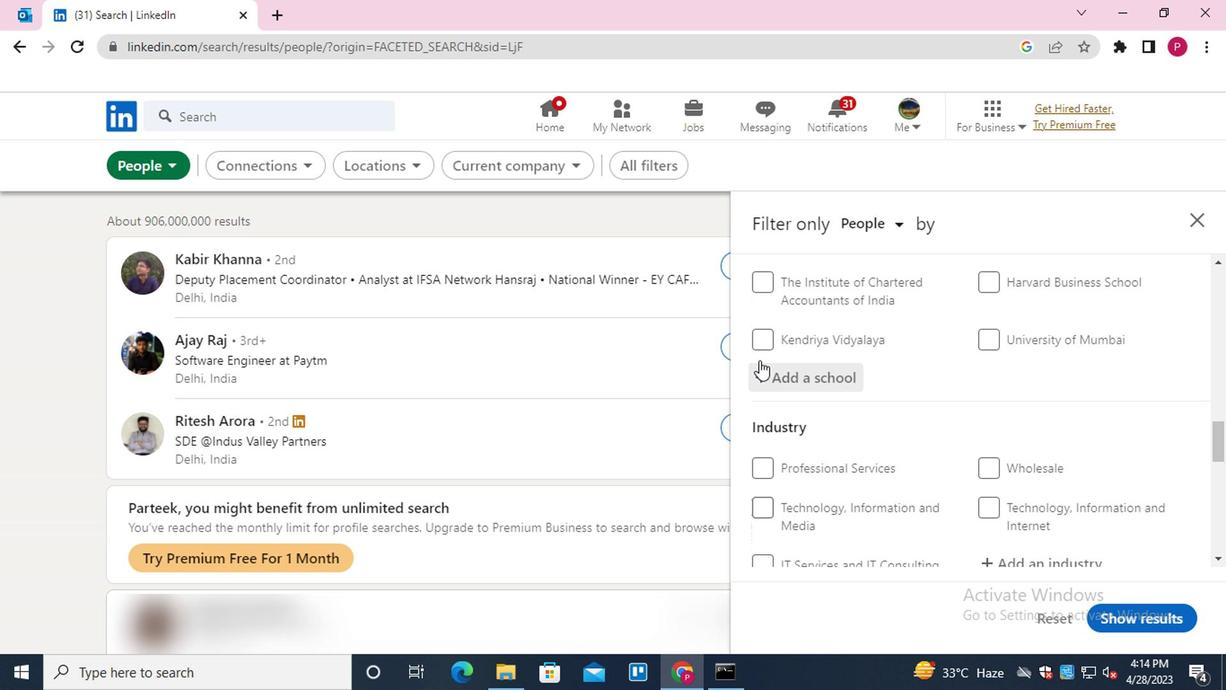
Action: Mouse scrolled (773, 349) with delta (0, 0)
Screenshot: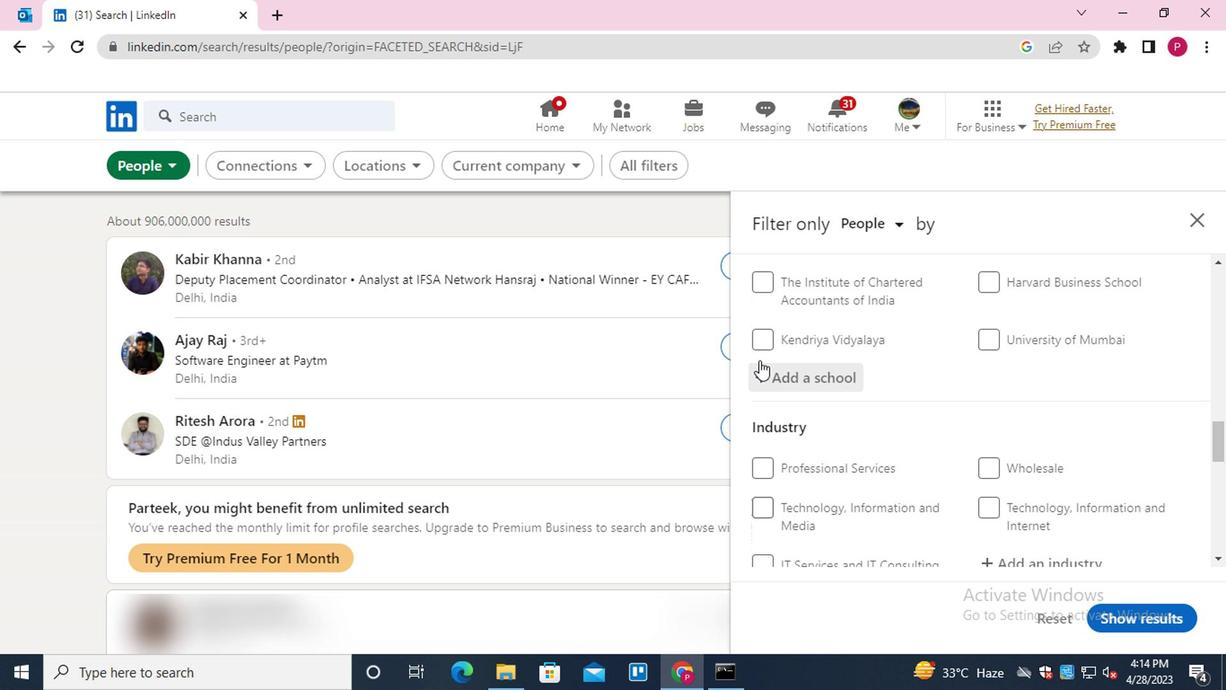 
Action: Mouse moved to (776, 352)
Screenshot: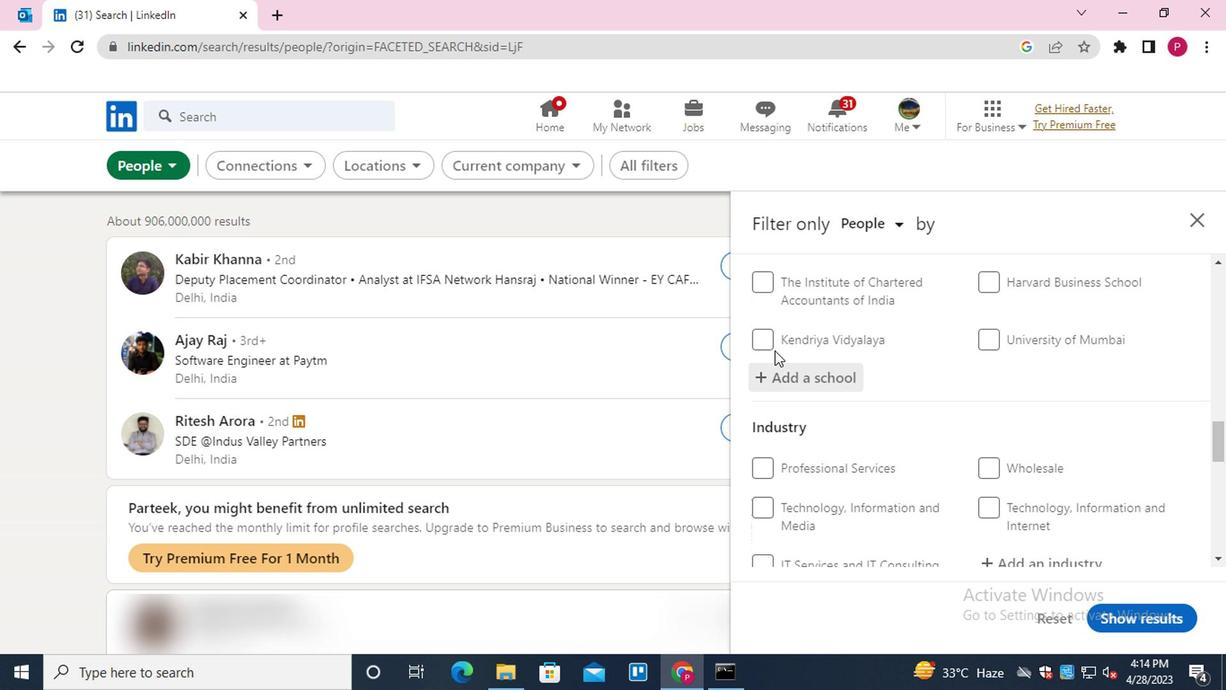 
Action: Mouse scrolled (776, 350) with delta (0, -1)
Screenshot: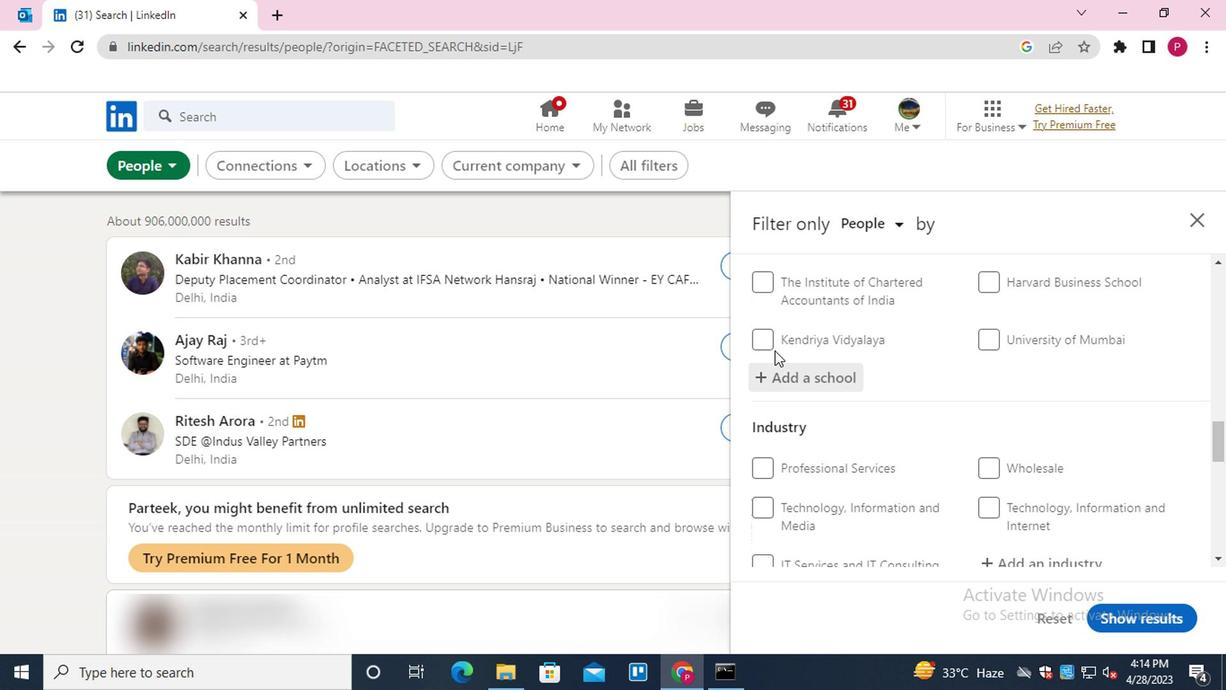 
Action: Mouse moved to (1019, 295)
Screenshot: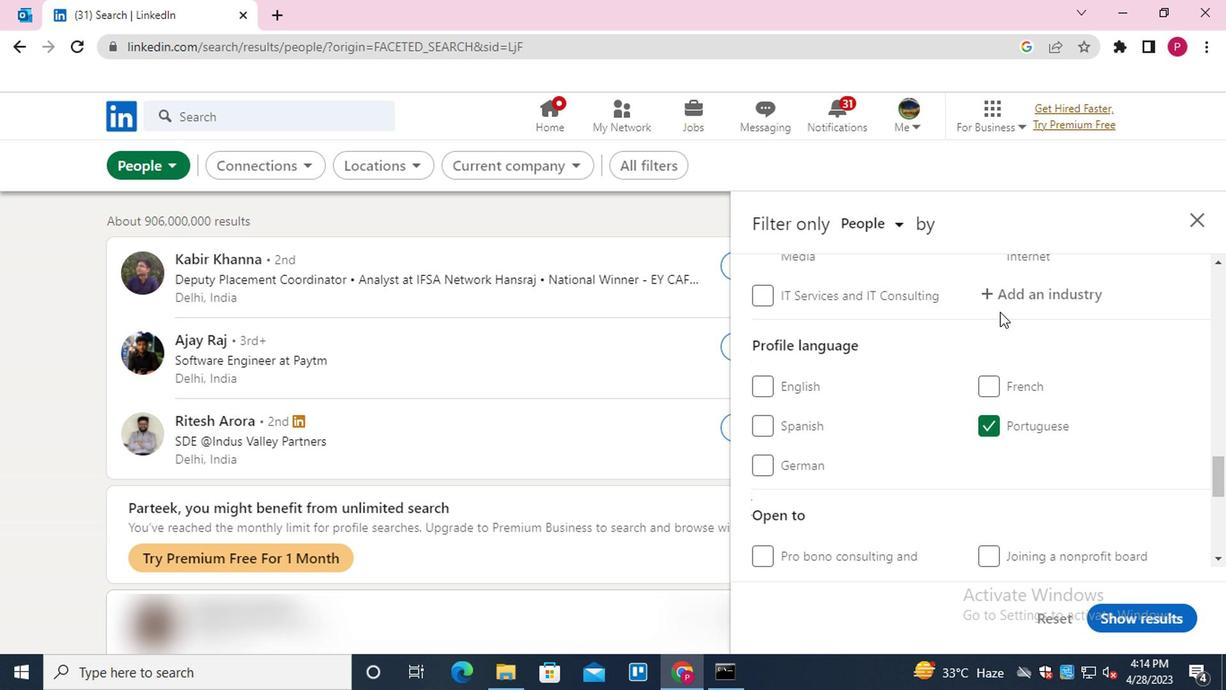 
Action: Mouse pressed left at (1019, 295)
Screenshot: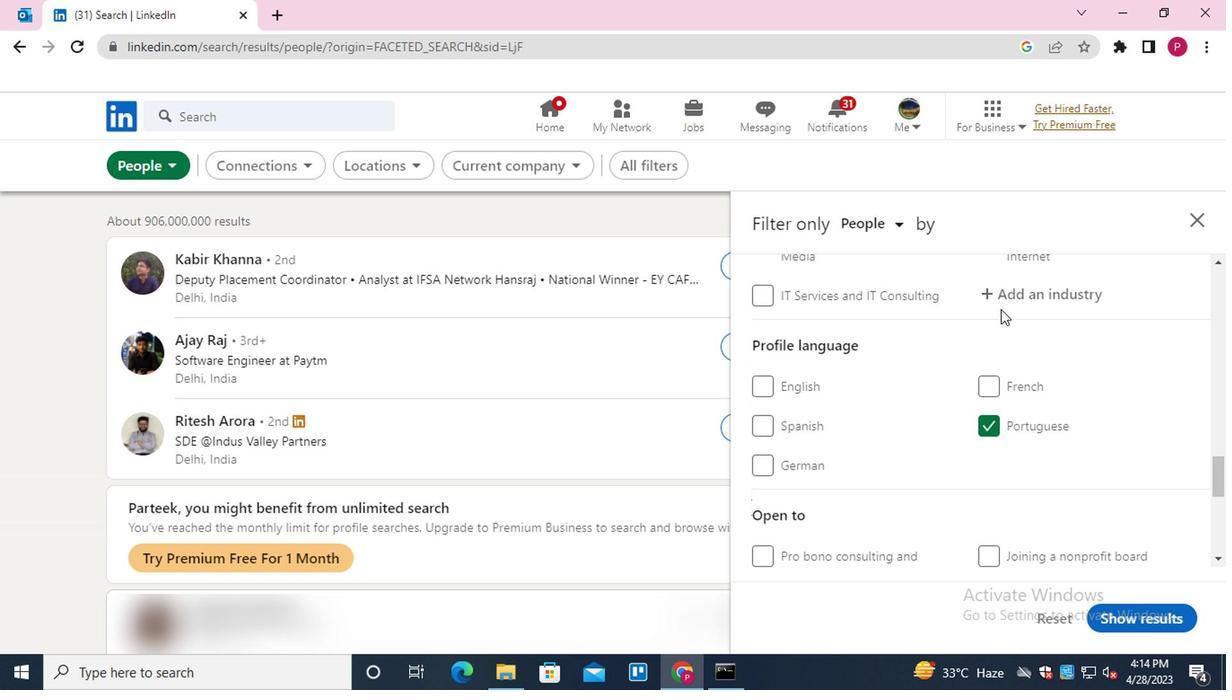 
Action: Mouse moved to (1017, 295)
Screenshot: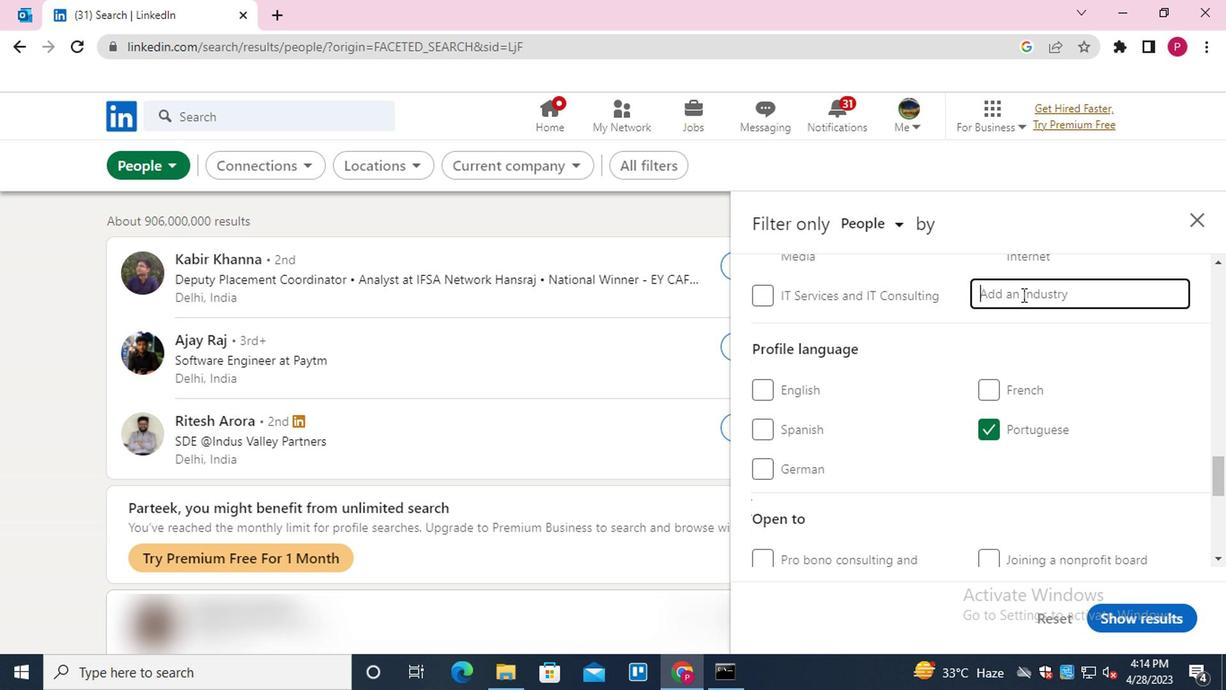 
Action: Key pressed <Key.shift>WHOLESALE<Key.down><Key.down><Key.down><Key.down><Key.down><Key.down><Key.down><Key.down><Key.down><Key.down><Key.down><Key.down><Key.down><Key.down><Key.down><Key.down><Key.down><Key.down><Key.down><Key.down><Key.down><Key.down><Key.down><Key.down><Key.down><Key.down><Key.down><Key.down><Key.down><Key.down><Key.down><Key.down><Key.down><Key.down><Key.shift>F<Key.backspace>FU<Key.backspace><Key.backspace><Key.space><Key.shift>FU<Key.down><Key.enter>
Screenshot: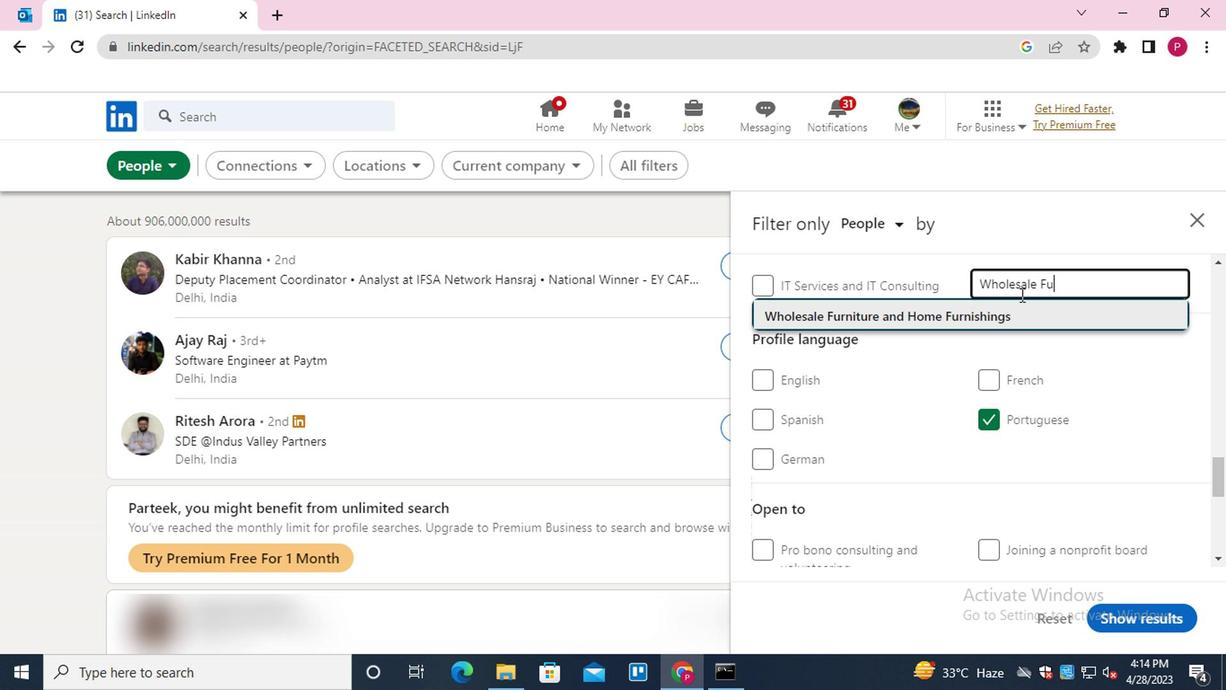 
Action: Mouse moved to (994, 326)
Screenshot: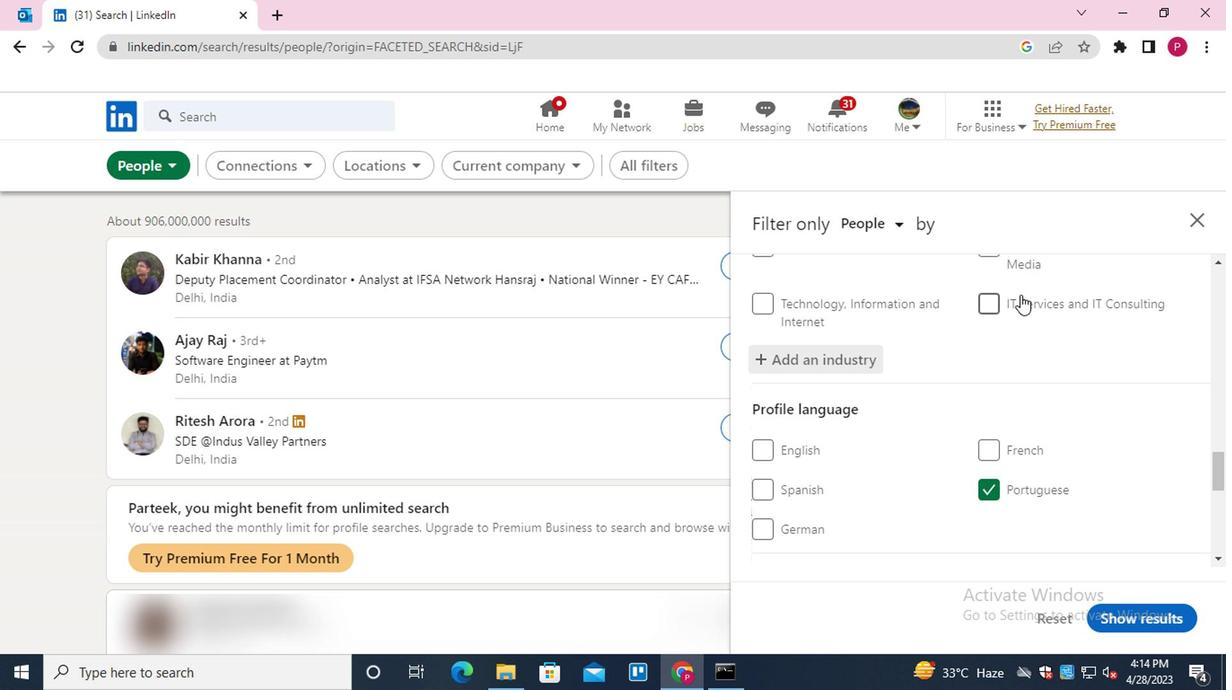 
Action: Mouse scrolled (994, 325) with delta (0, -1)
Screenshot: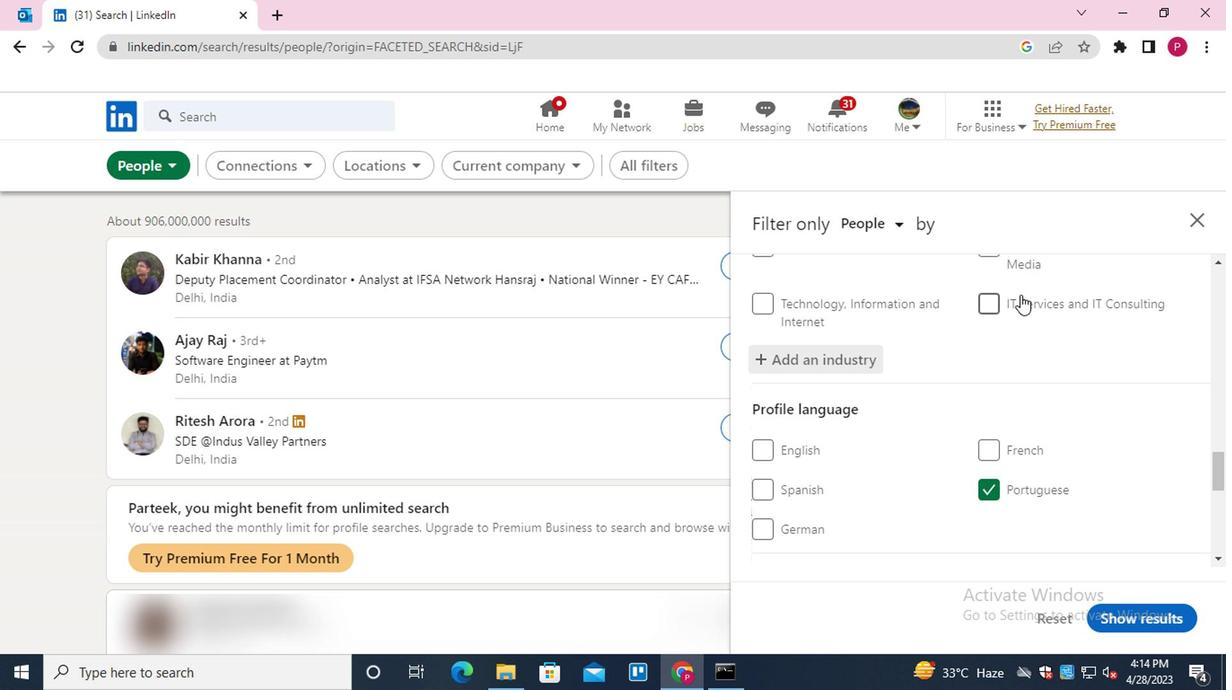 
Action: Mouse moved to (991, 338)
Screenshot: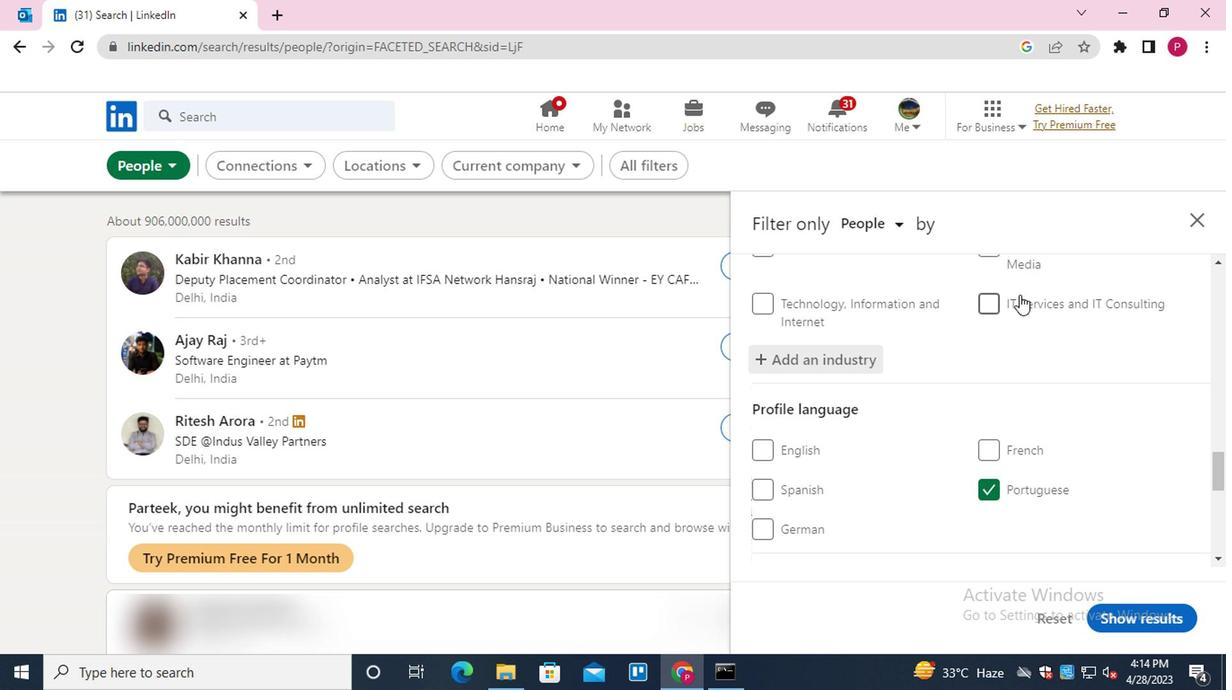 
Action: Mouse scrolled (991, 338) with delta (0, 0)
Screenshot: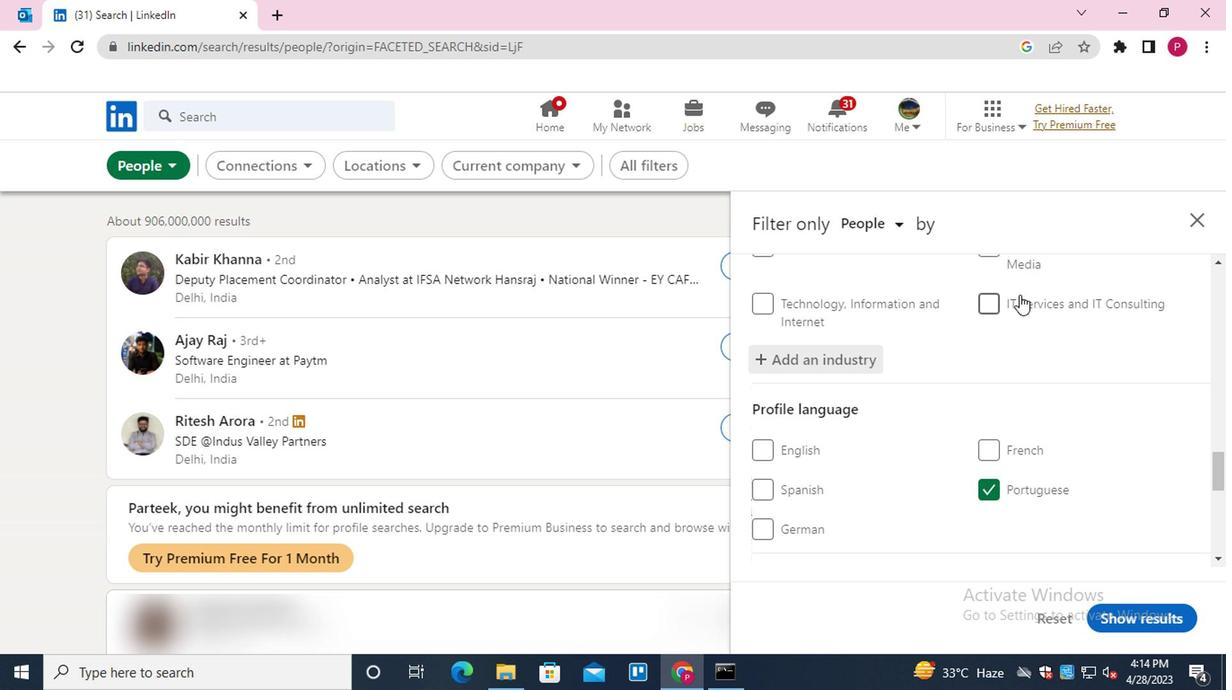 
Action: Mouse moved to (989, 345)
Screenshot: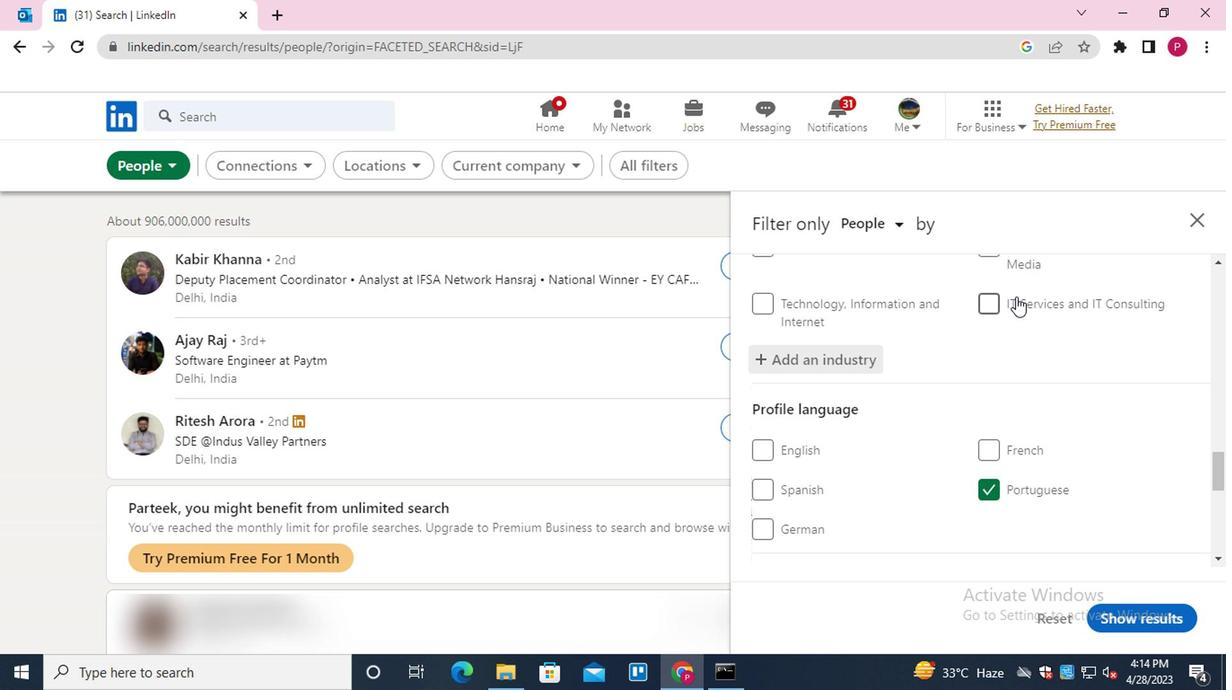 
Action: Mouse scrolled (989, 343) with delta (0, -1)
Screenshot: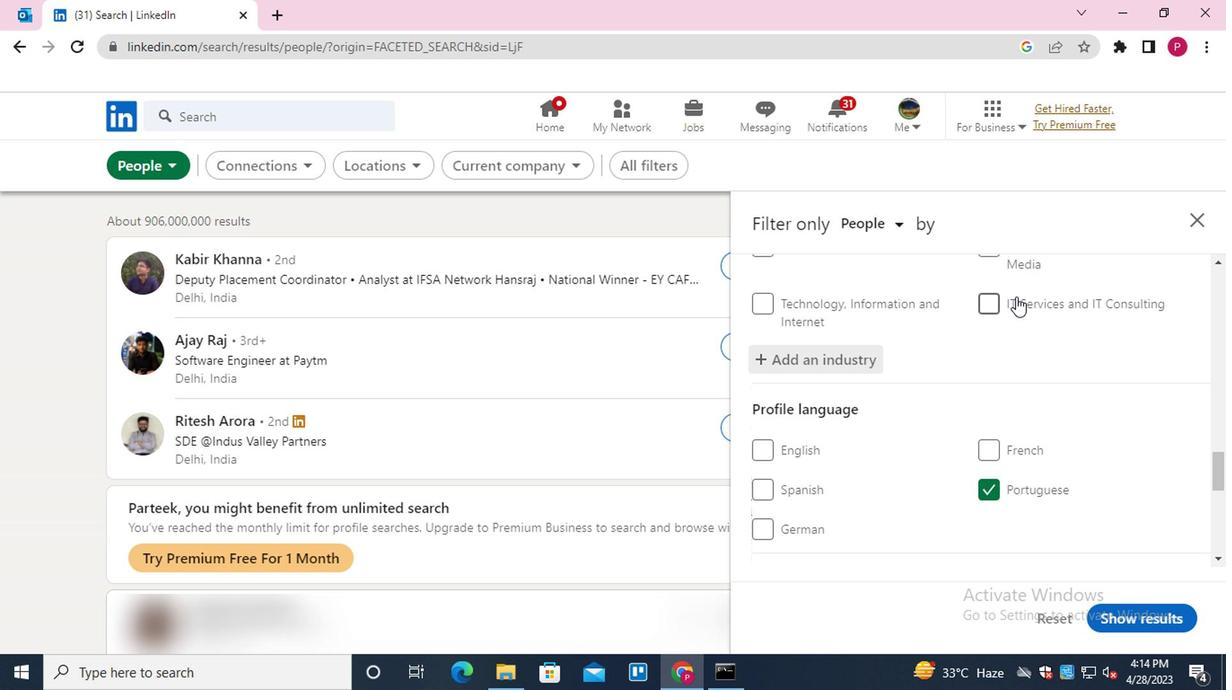 
Action: Mouse moved to (868, 403)
Screenshot: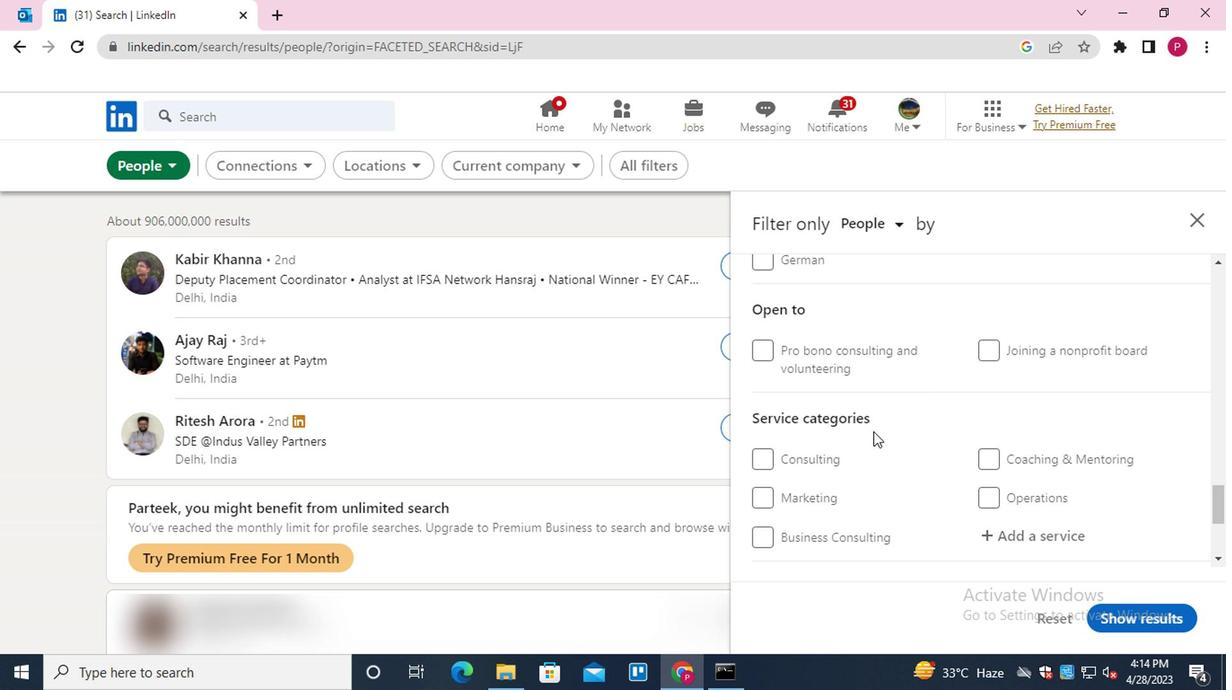 
Action: Mouse scrolled (868, 402) with delta (0, 0)
Screenshot: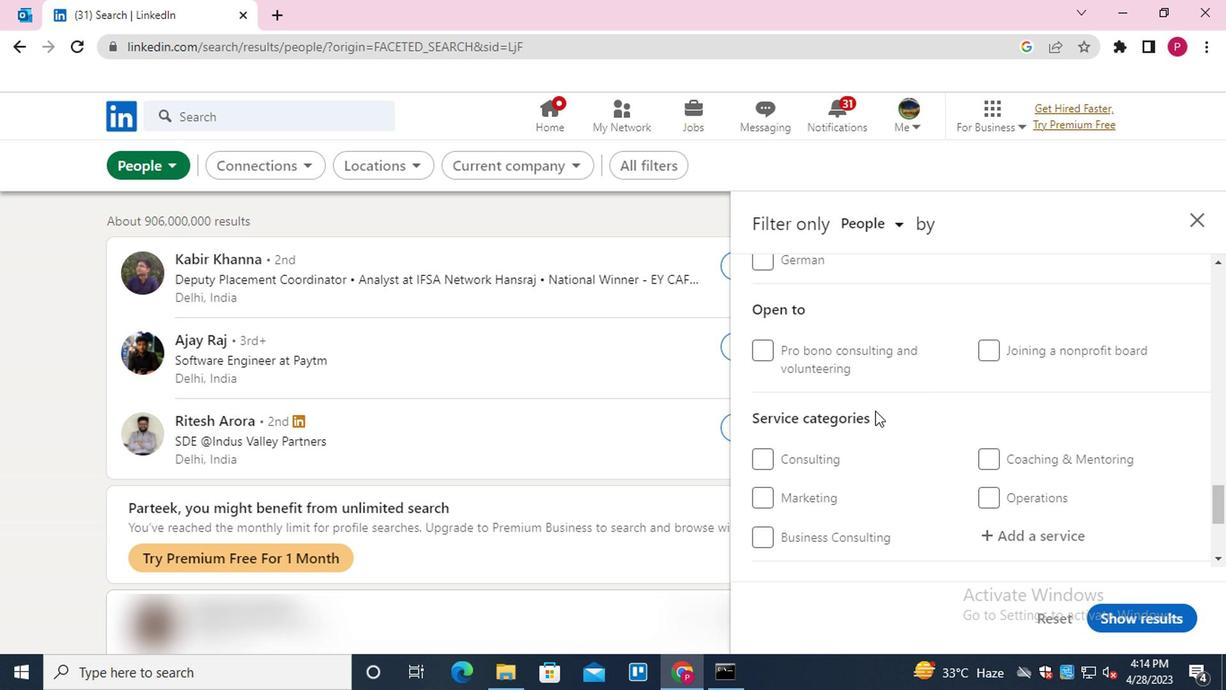 
Action: Mouse scrolled (868, 402) with delta (0, 0)
Screenshot: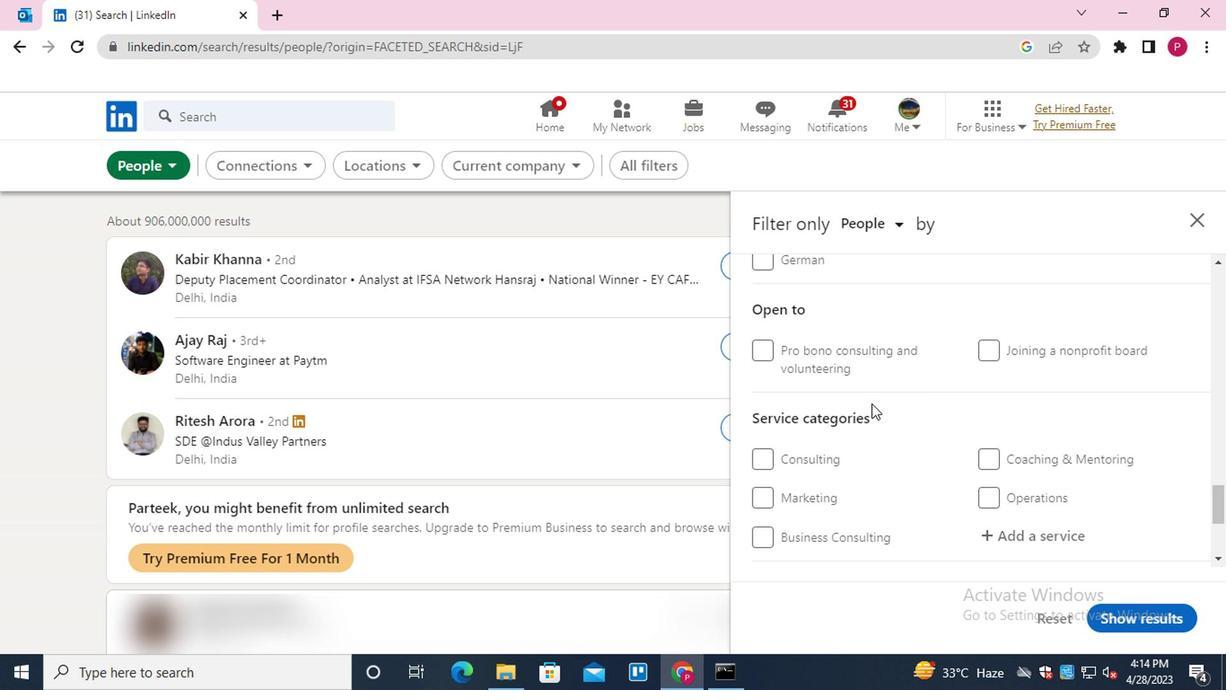 
Action: Mouse scrolled (868, 402) with delta (0, 0)
Screenshot: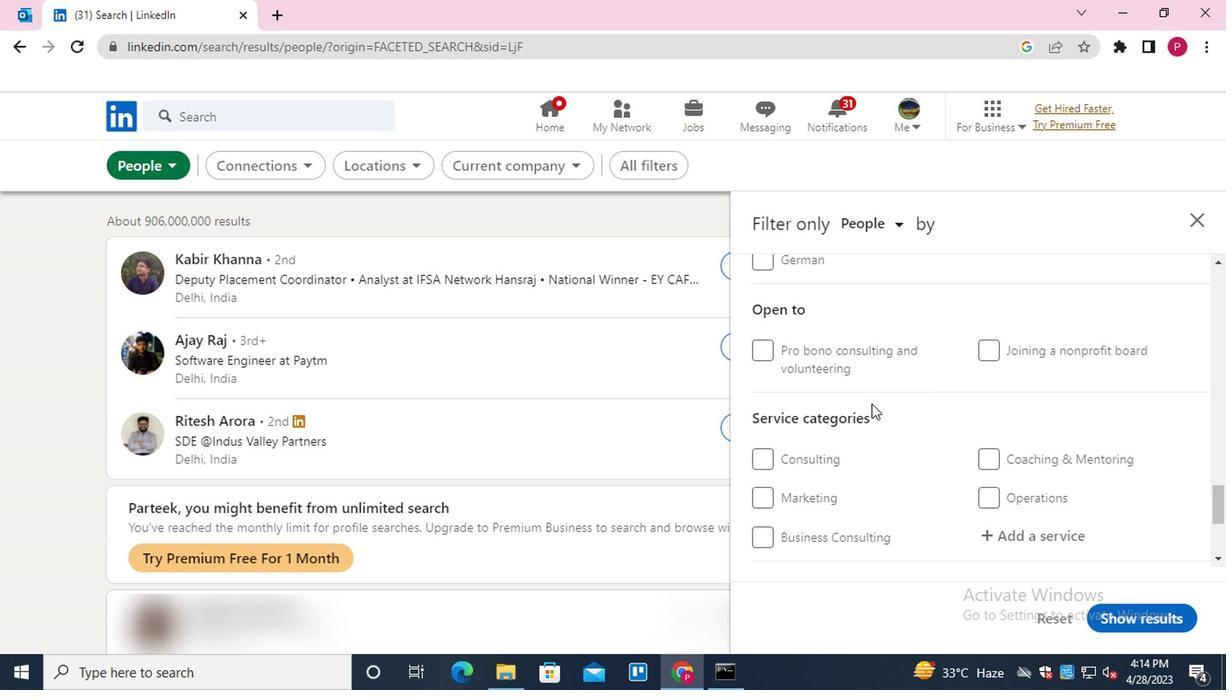 
Action: Mouse scrolled (868, 402) with delta (0, 0)
Screenshot: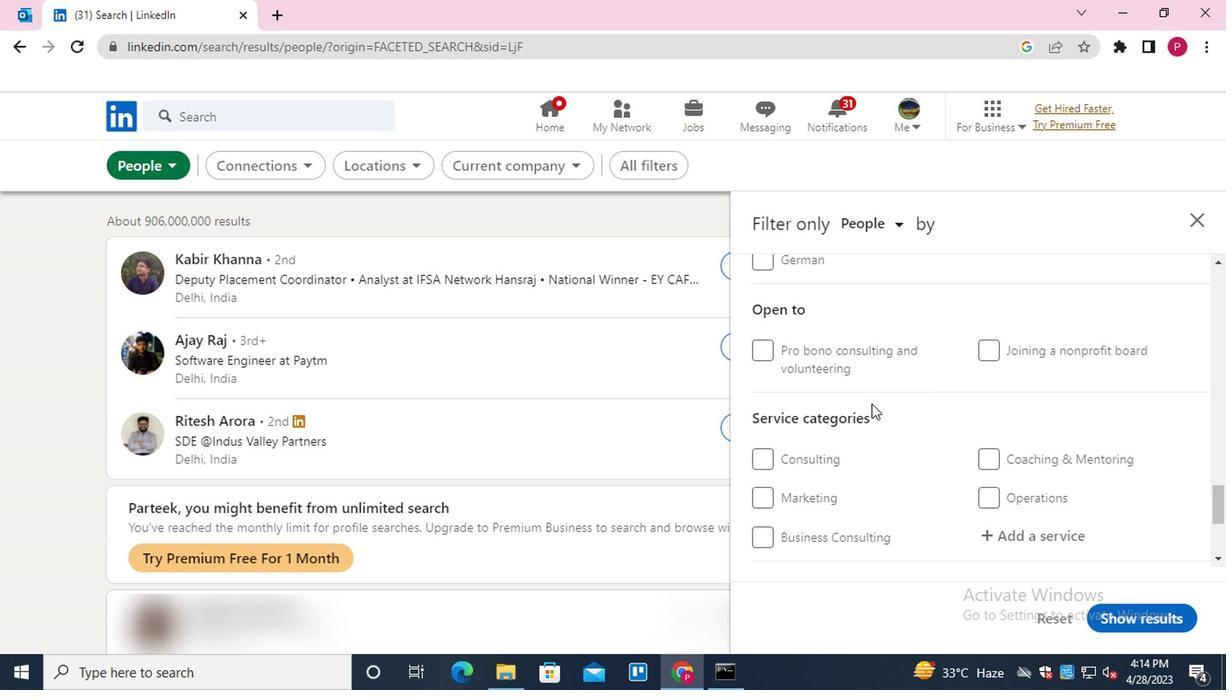 
Action: Mouse moved to (1052, 306)
Screenshot: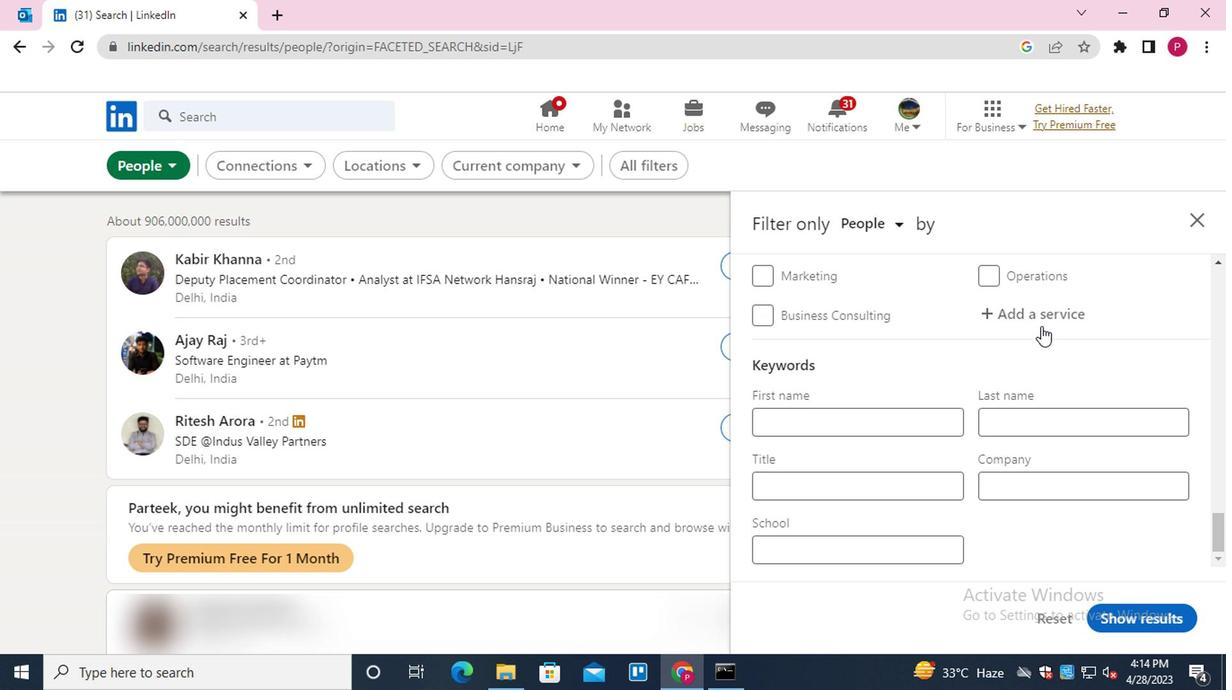 
Action: Mouse pressed left at (1052, 306)
Screenshot: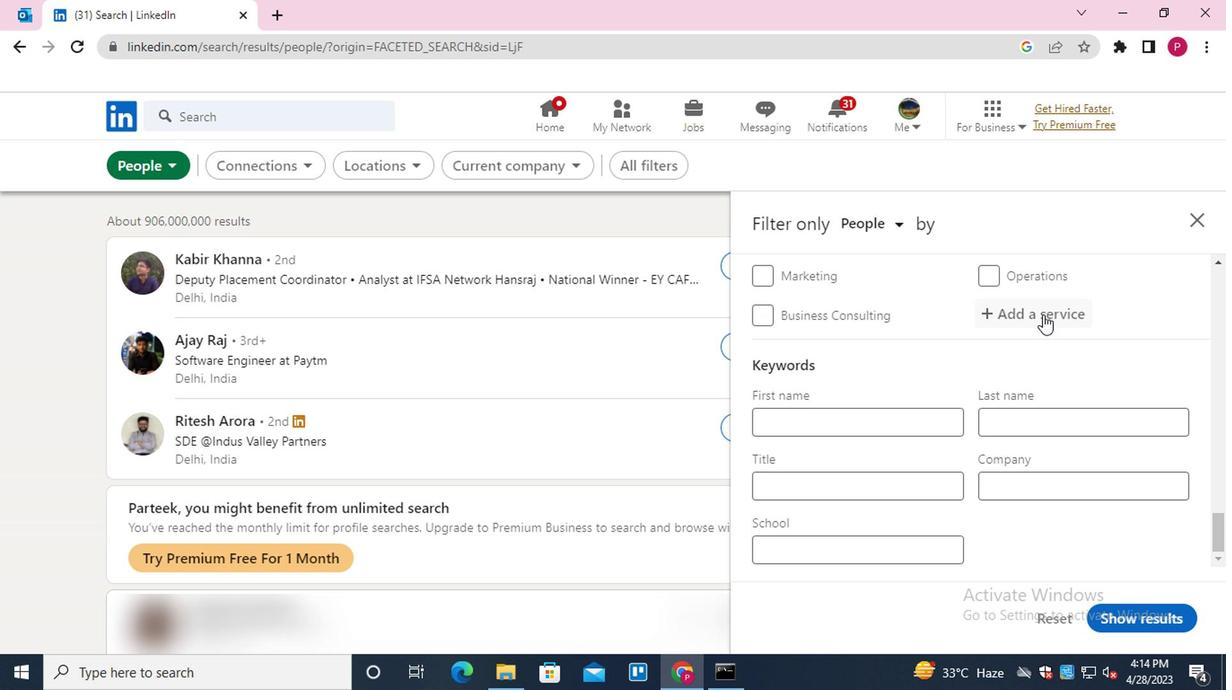 
Action: Key pressed <Key.shift><Key.shift>BOOKEEPI<Key.down><Key.enter>
Screenshot: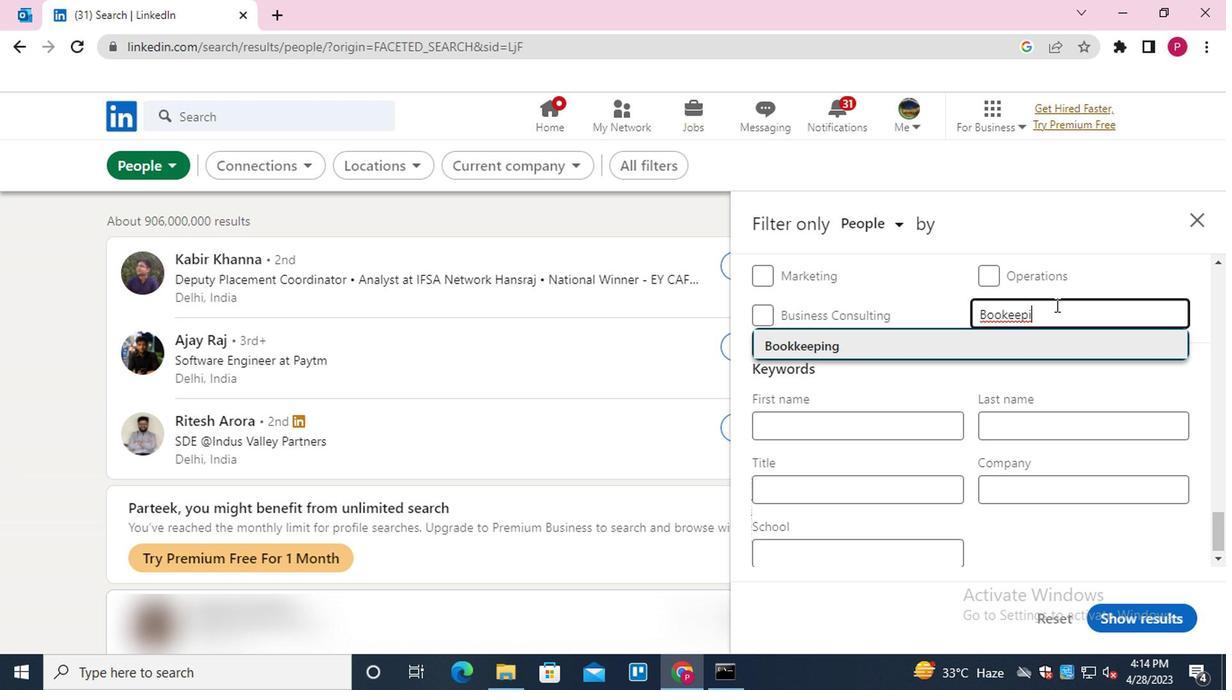 
Action: Mouse moved to (994, 355)
Screenshot: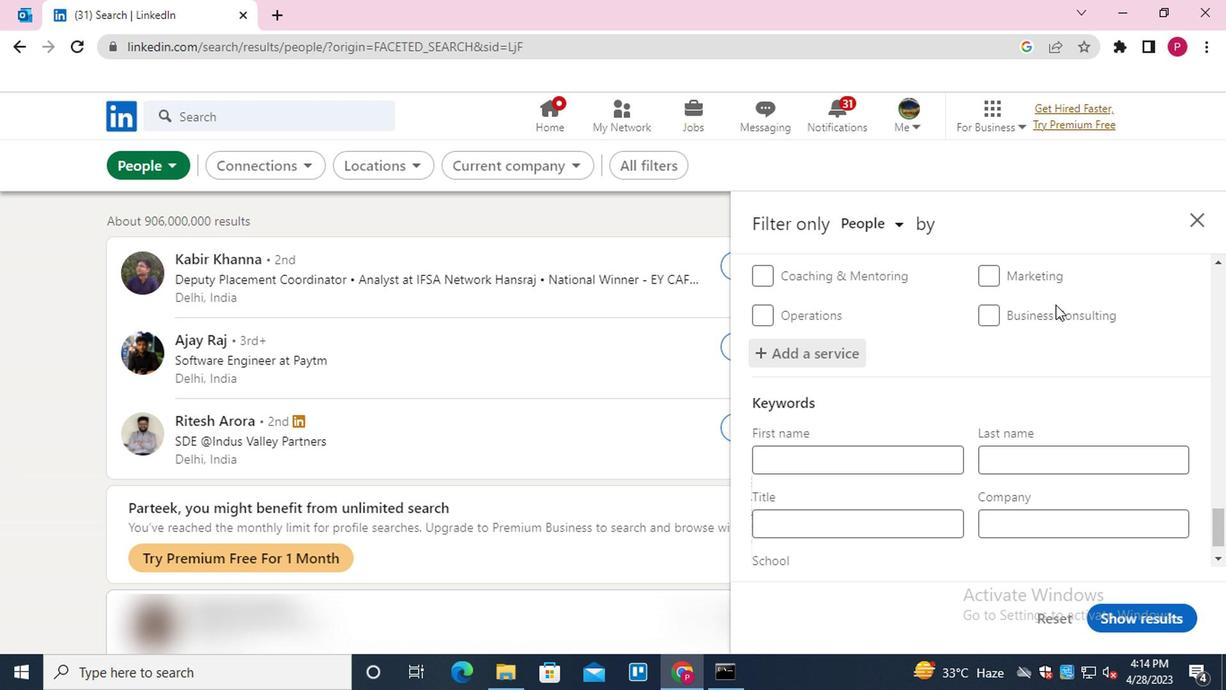 
Action: Mouse scrolled (994, 354) with delta (0, 0)
Screenshot: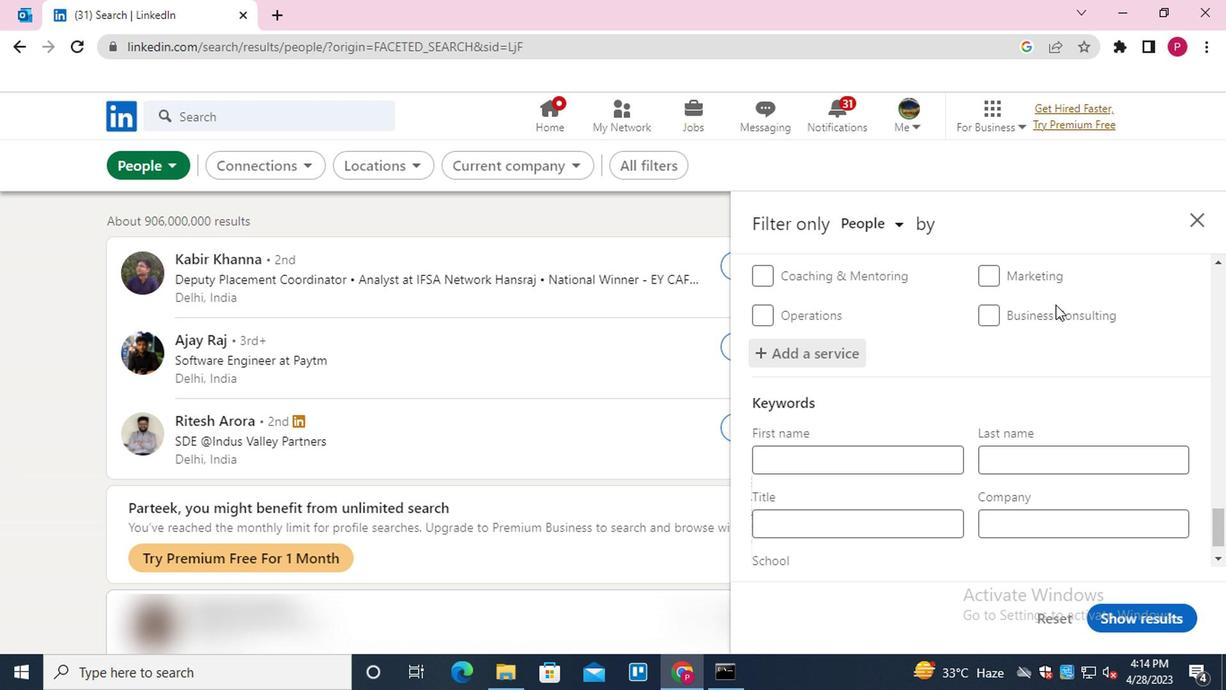 
Action: Mouse moved to (984, 361)
Screenshot: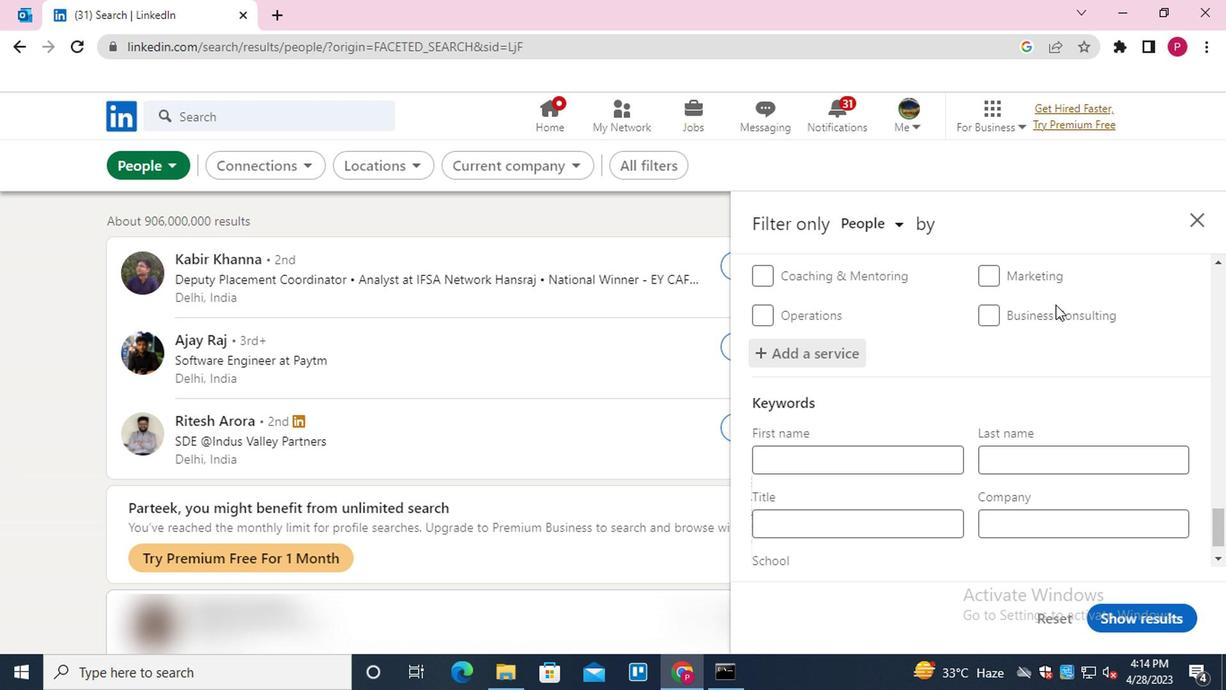 
Action: Mouse scrolled (984, 361) with delta (0, 0)
Screenshot: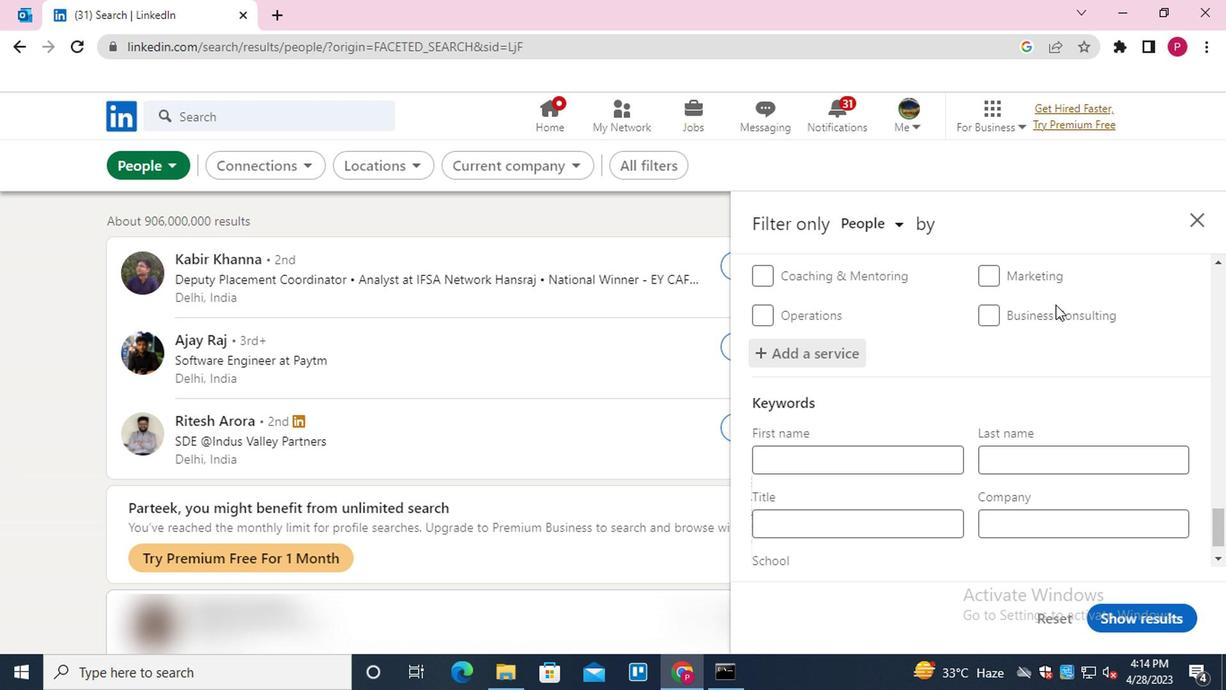 
Action: Mouse moved to (950, 420)
Screenshot: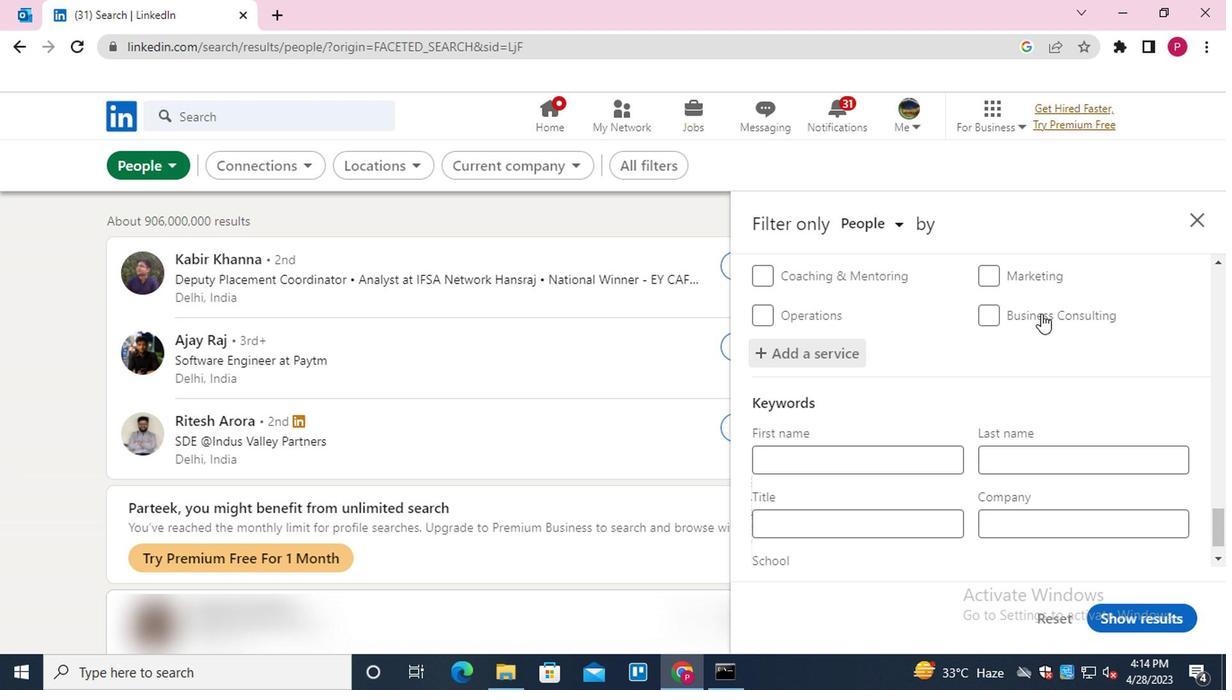 
Action: Mouse scrolled (950, 419) with delta (0, -1)
Screenshot: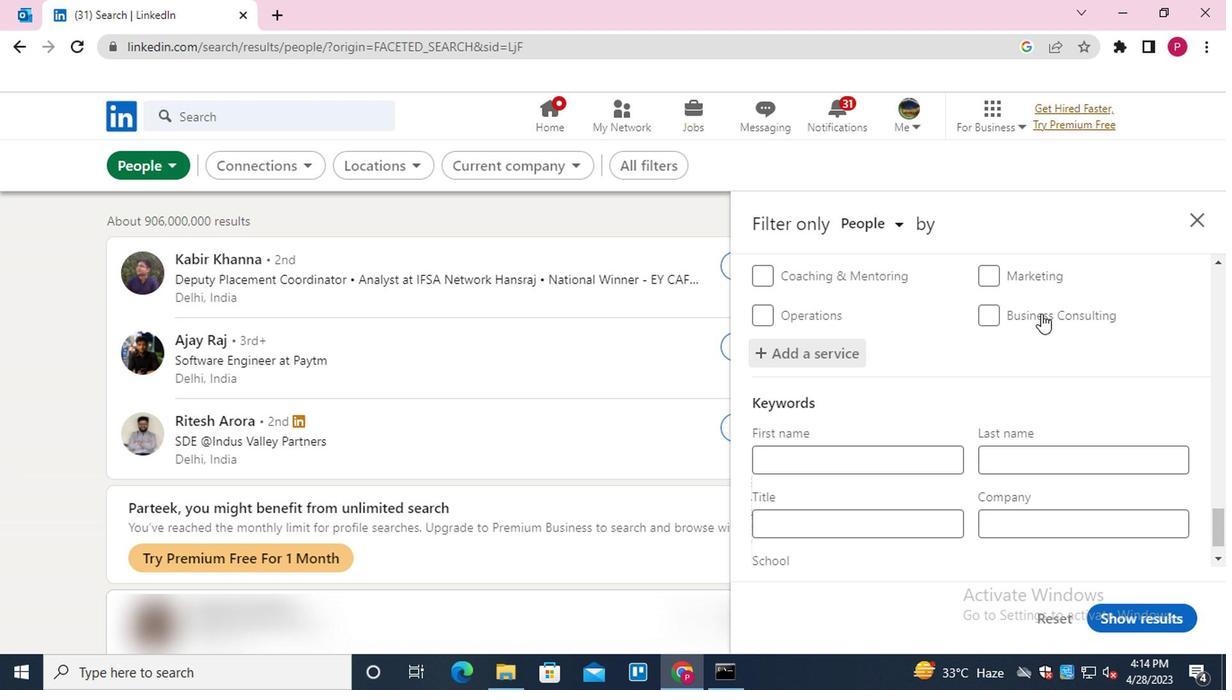 
Action: Mouse moved to (848, 493)
Screenshot: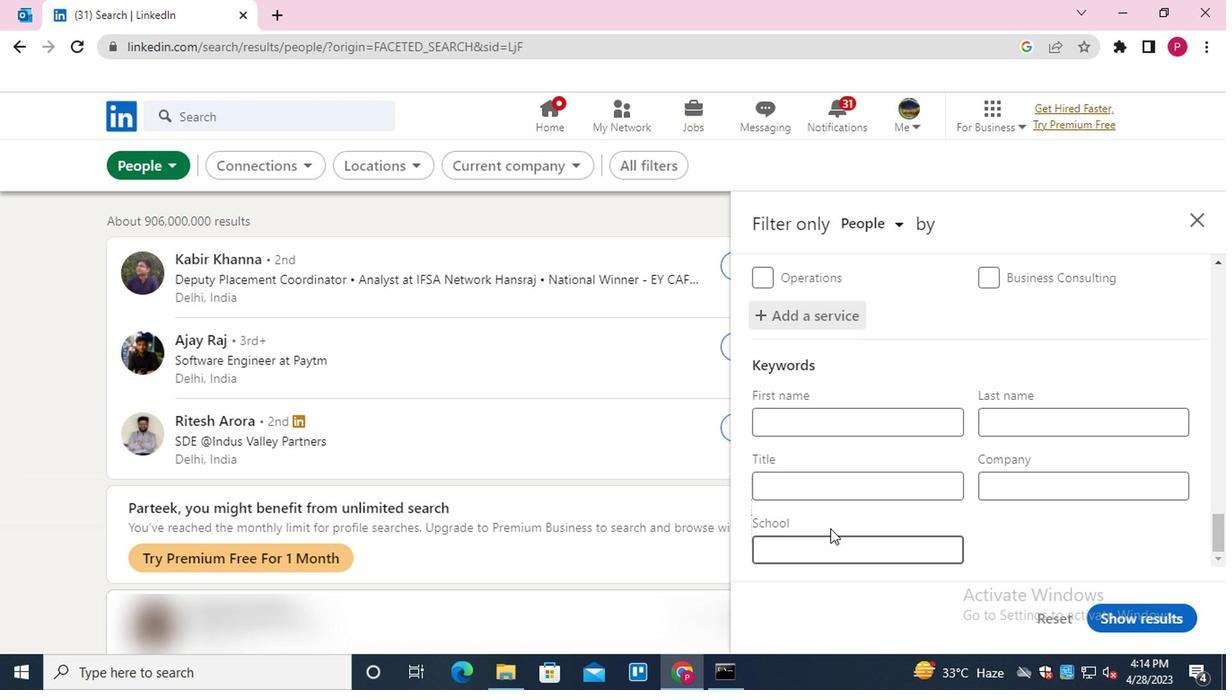 
Action: Mouse pressed left at (848, 493)
Screenshot: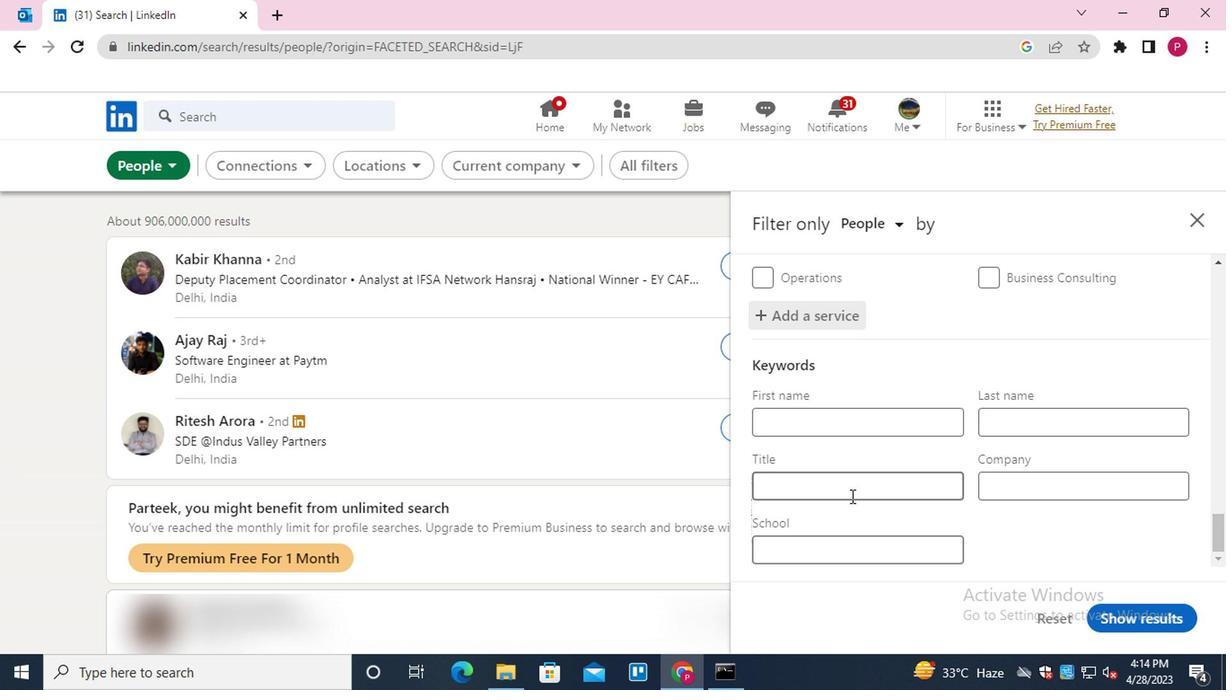 
Action: Key pressed <Key.shift>MORTAGE<Key.space><Key.backspace><Key.backspace><Key.backspace><Key.backspace>GAGE<Key.space><Key.shift>LOAN<Key.space><Key.shift>PROCESSOR
Screenshot: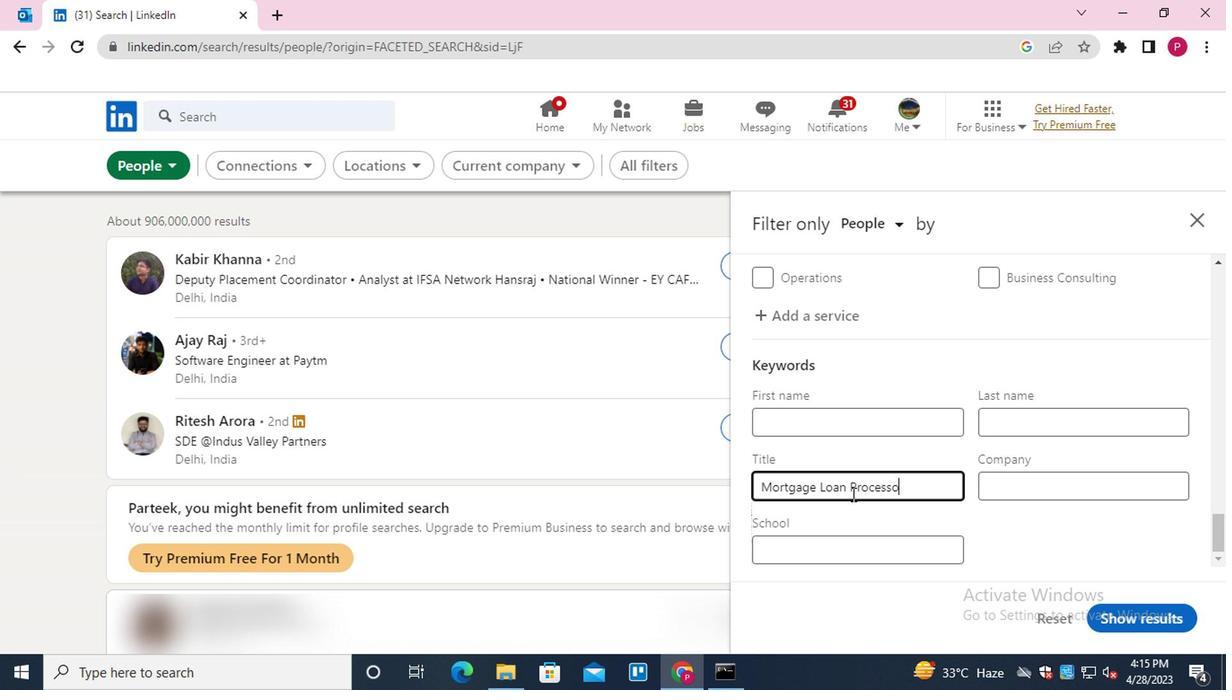 
Action: Mouse moved to (1154, 609)
Screenshot: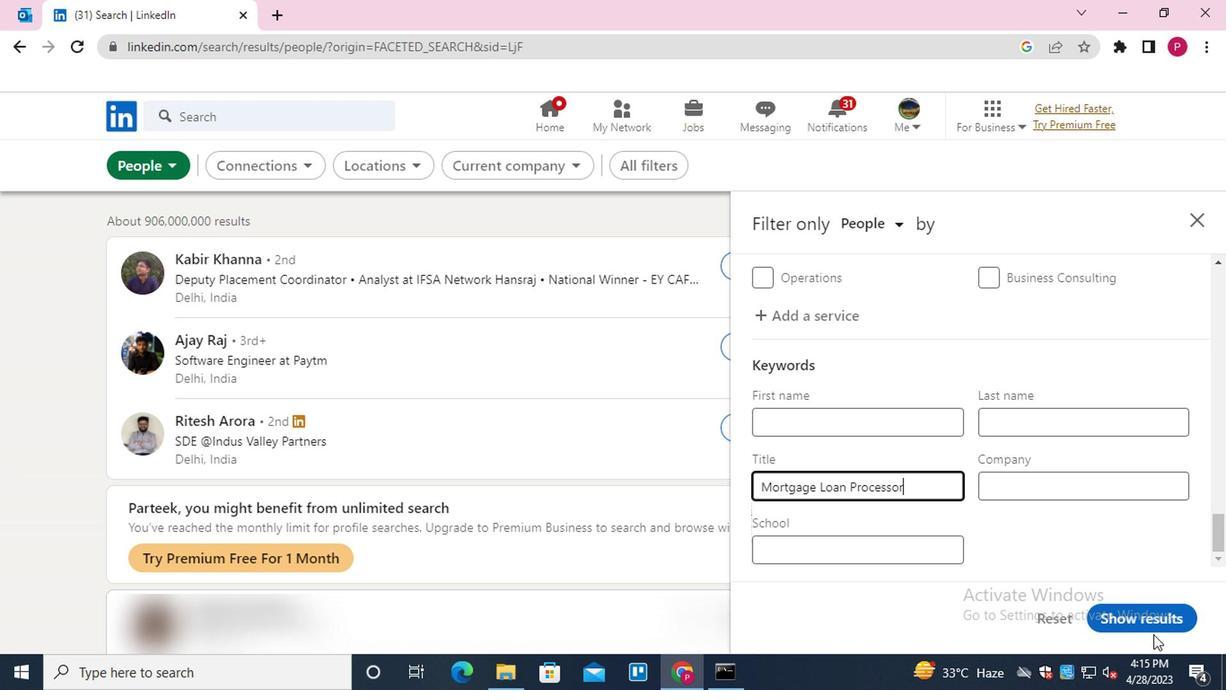
Action: Mouse pressed left at (1154, 609)
Screenshot: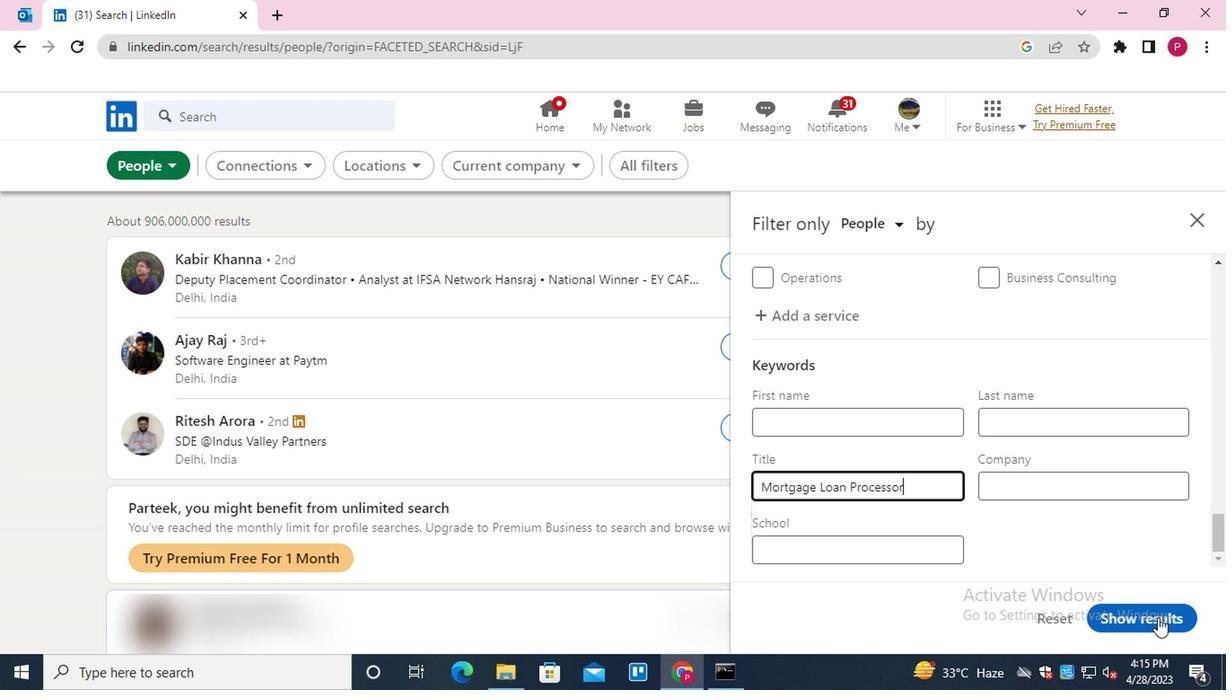 
Action: Mouse moved to (515, 316)
Screenshot: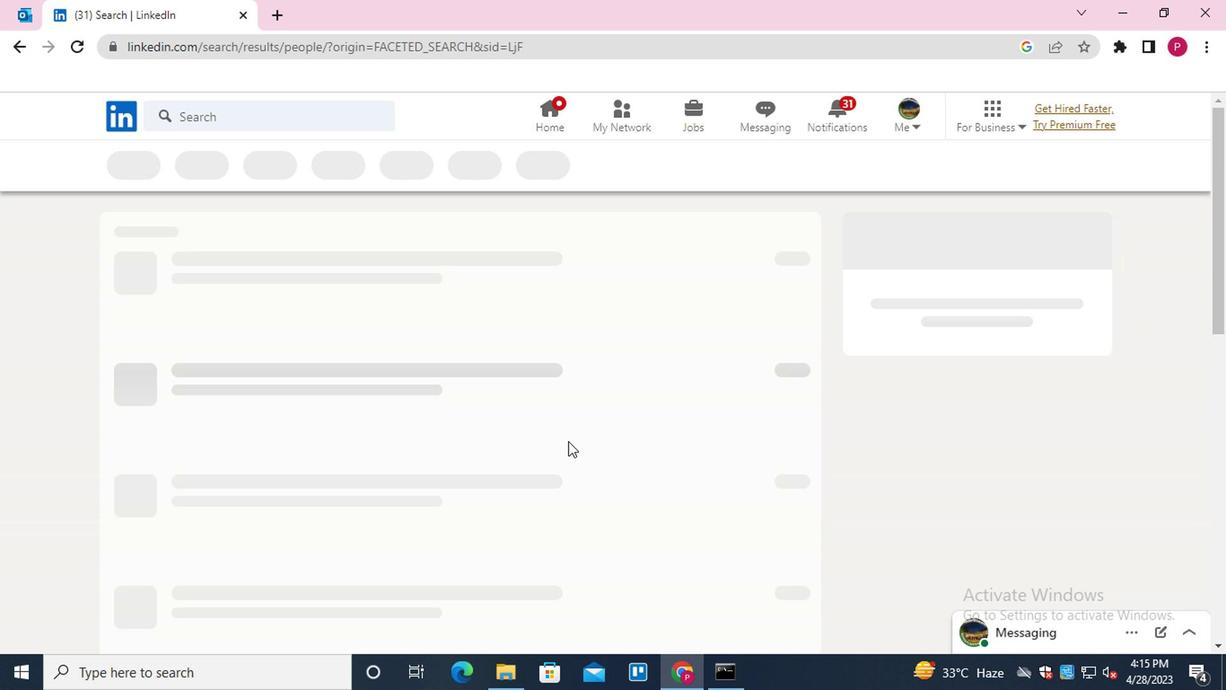 
